 Task: Add a signature Kelvin Lee containing With heartfelt thanks and warm wishes, Kelvin Lee to email address softage.6@softage.net and add a label Chemicals
Action: Key pressed youtube<Key.down><Key.enter>
Screenshot: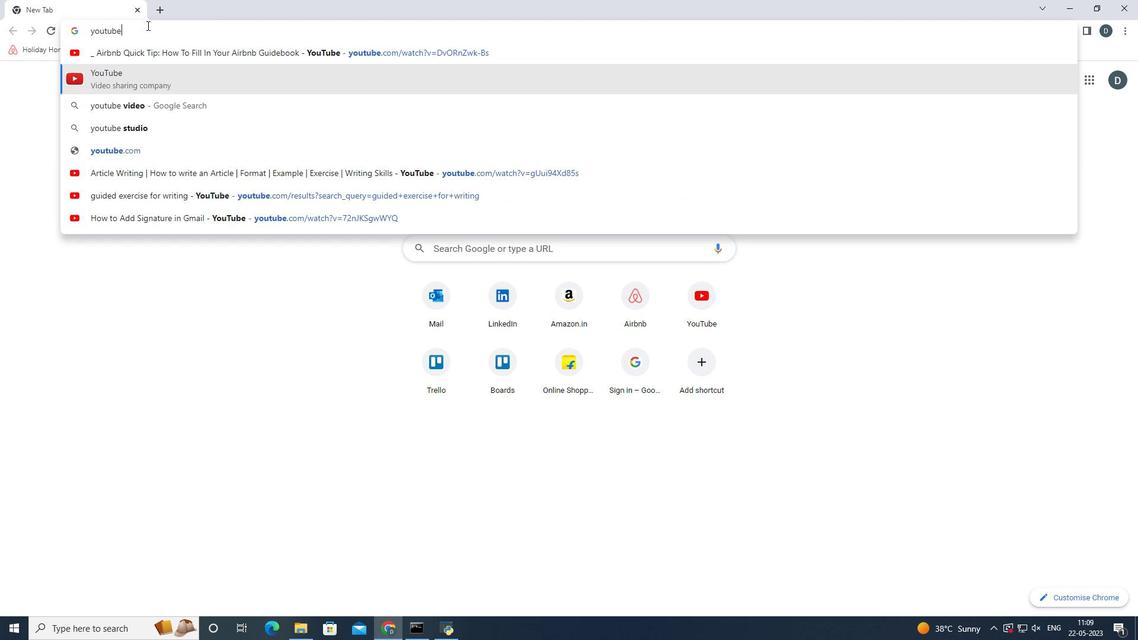 
Action: Mouse moved to (155, 202)
Screenshot: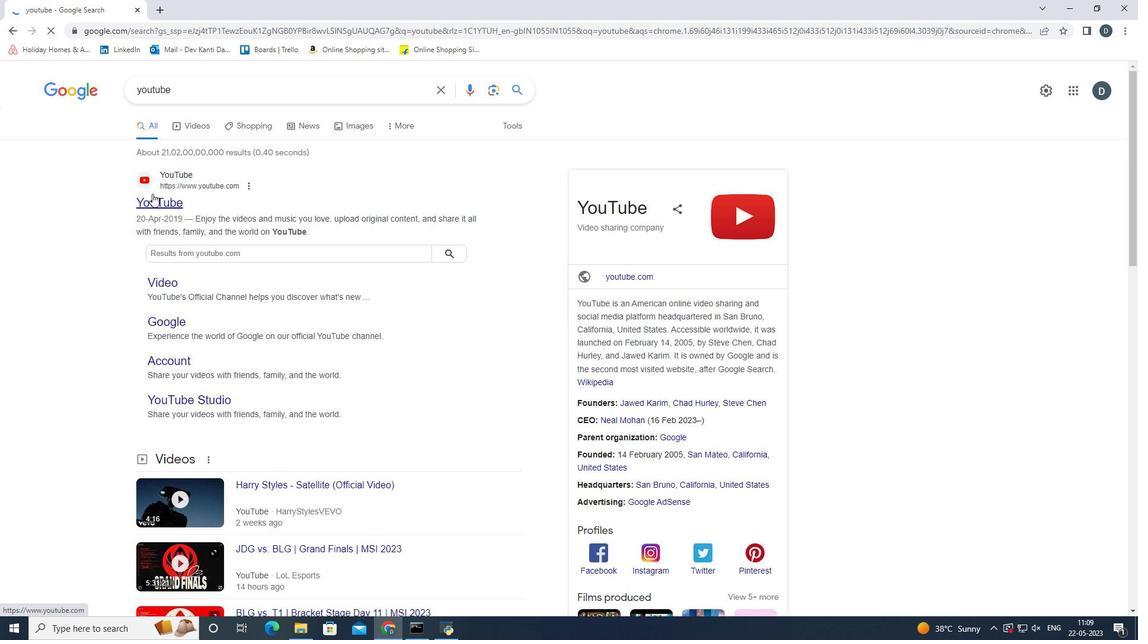 
Action: Mouse pressed left at (155, 202)
Screenshot: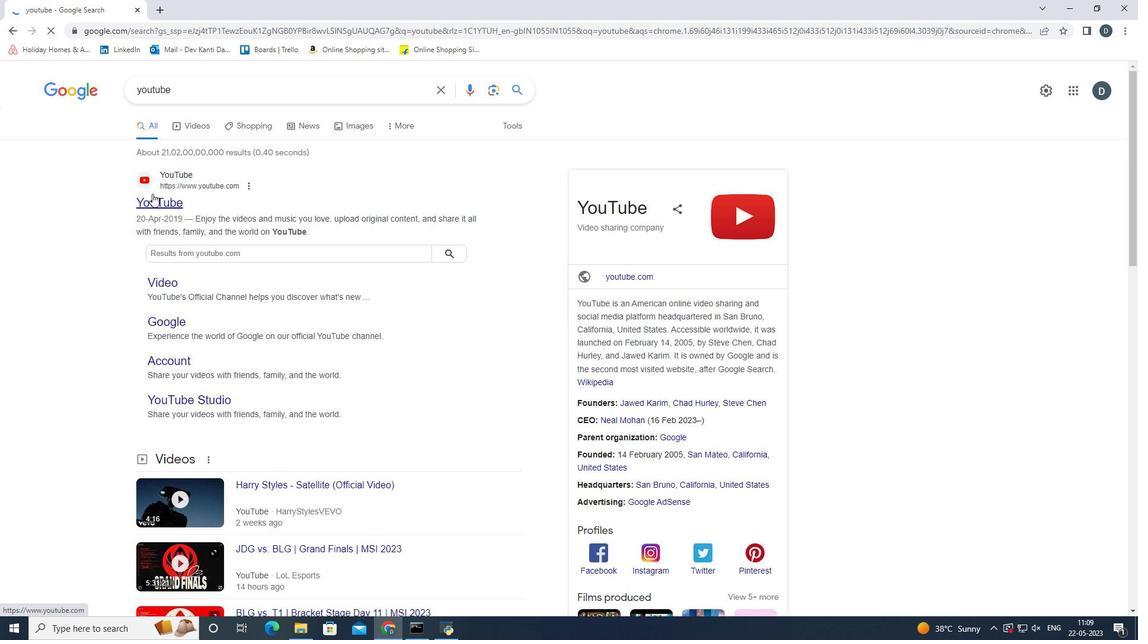 
Action: Mouse moved to (406, 74)
Screenshot: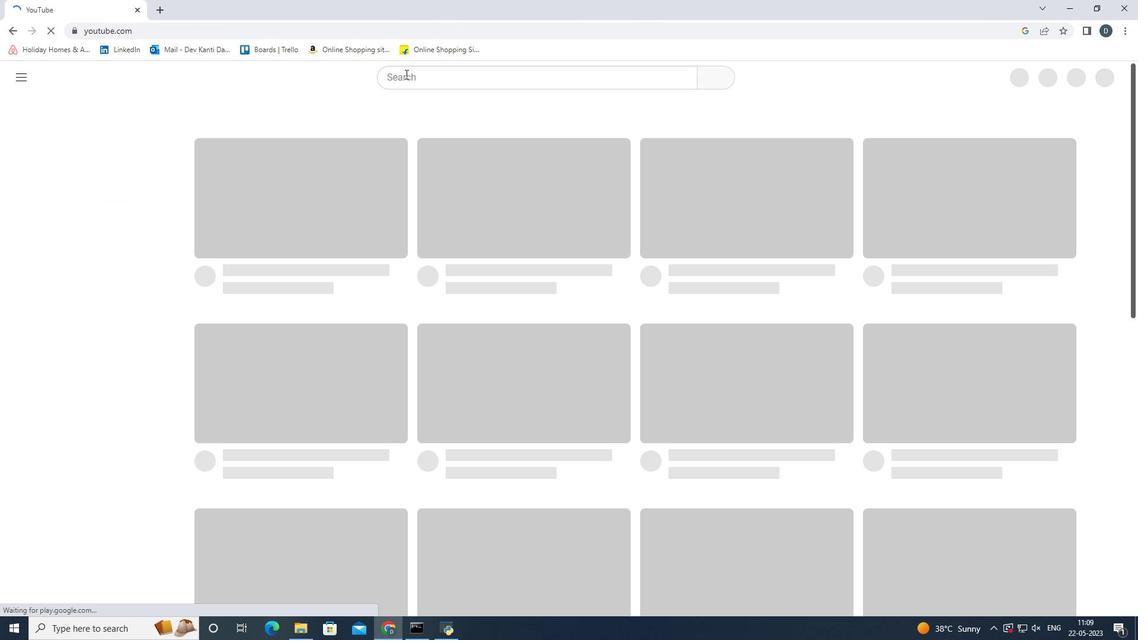 
Action: Mouse pressed left at (406, 74)
Screenshot: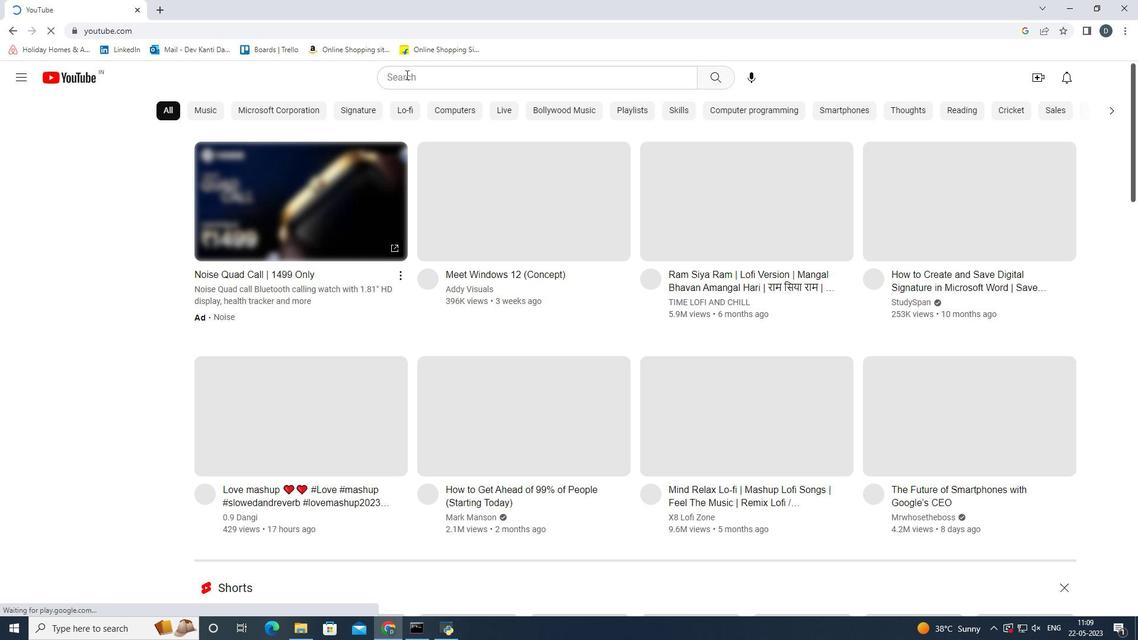 
Action: Key pressed <Key.shift>How<Key.space>to<Key.space>add<Key.space>signature<Key.down><Key.enter>
Screenshot: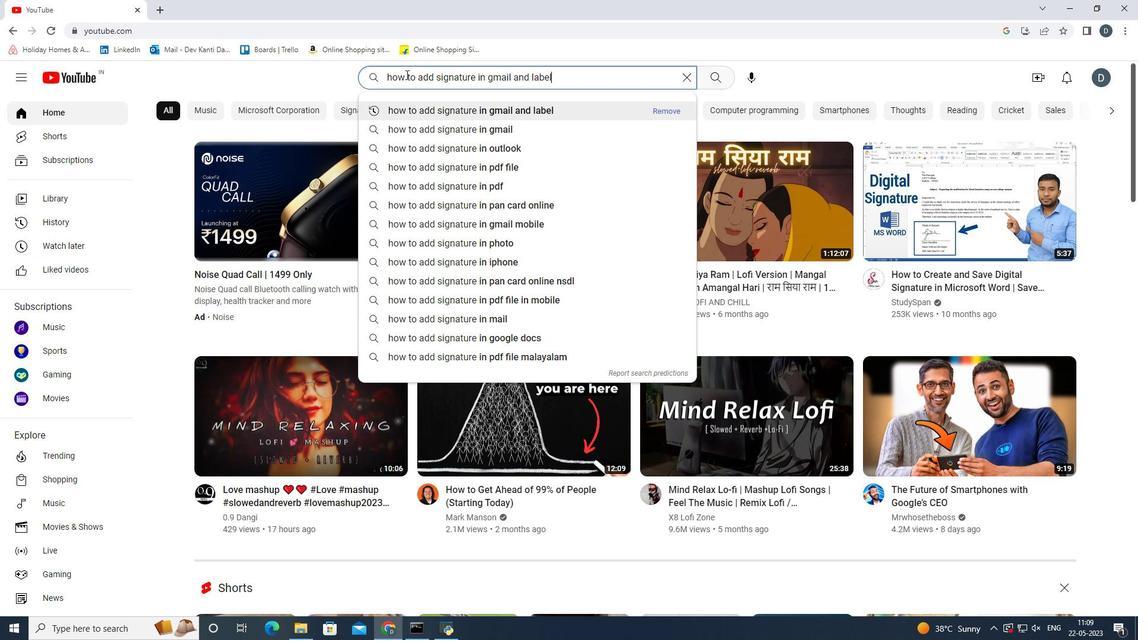 
Action: Mouse moved to (962, 282)
Screenshot: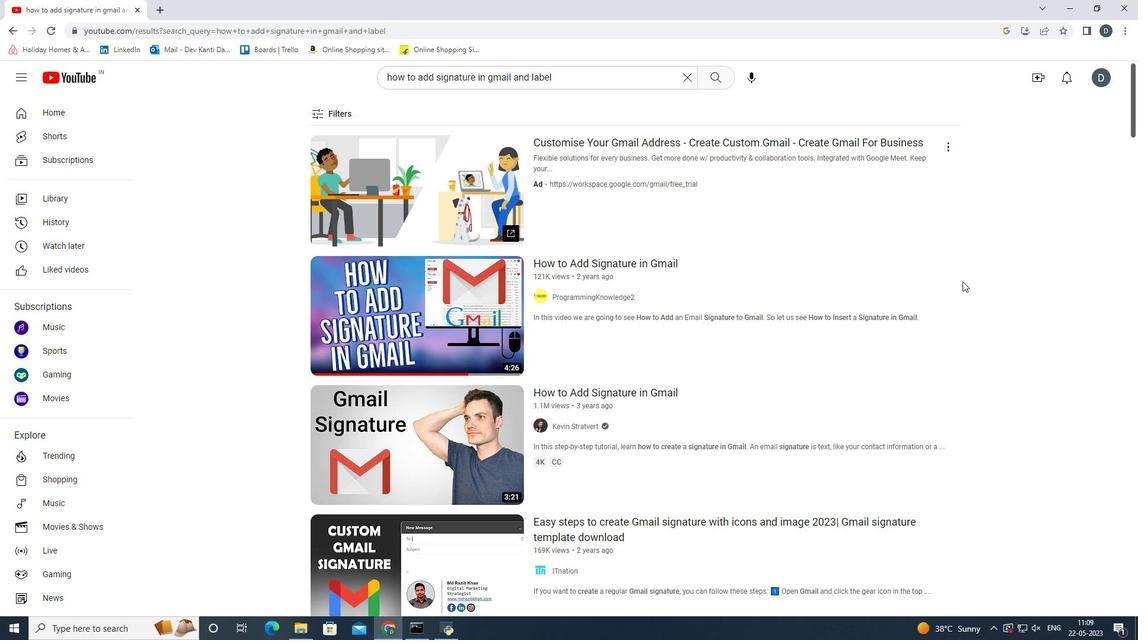 
Action: Mouse scrolled (962, 282) with delta (0, 0)
Screenshot: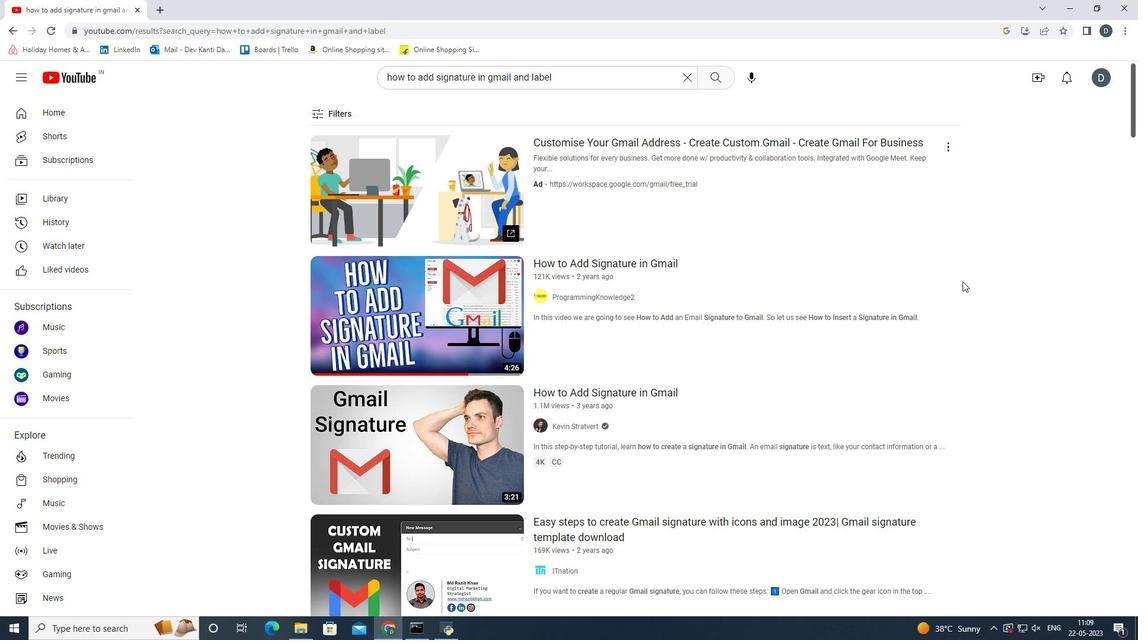 
Action: Mouse scrolled (962, 282) with delta (0, 0)
Screenshot: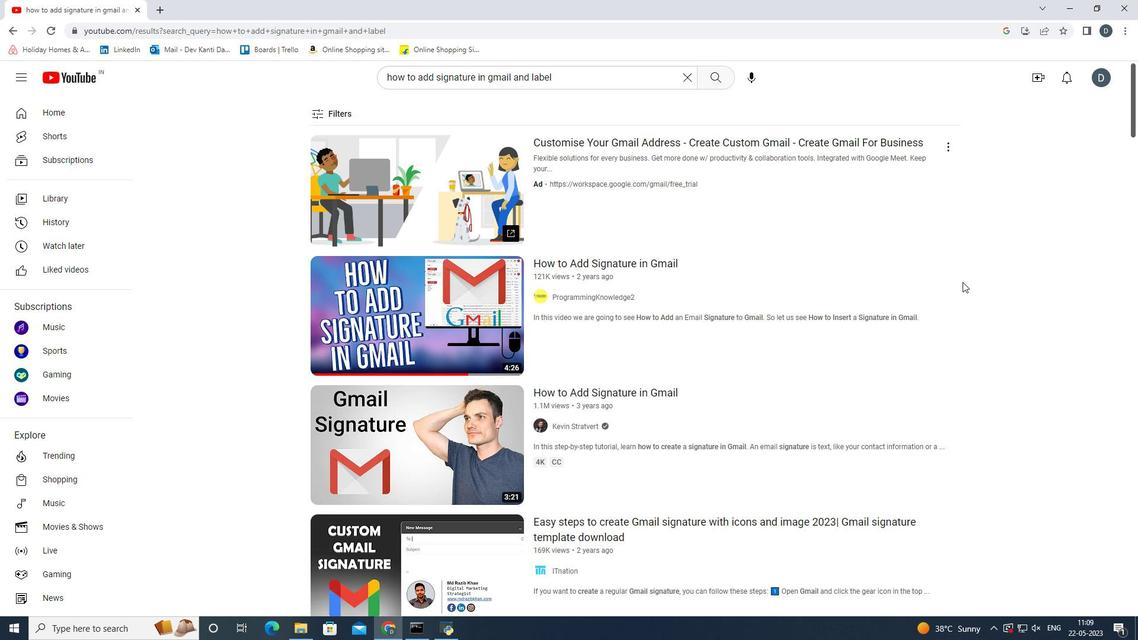 
Action: Mouse scrolled (962, 282) with delta (0, 0)
Screenshot: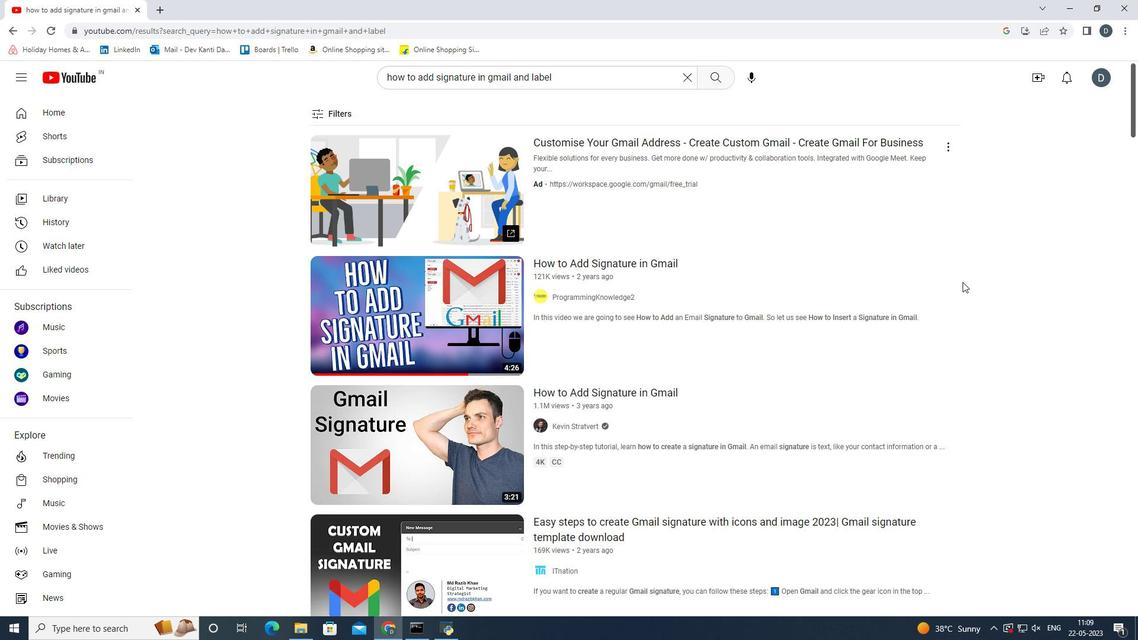 
Action: Mouse scrolled (962, 282) with delta (0, 0)
Screenshot: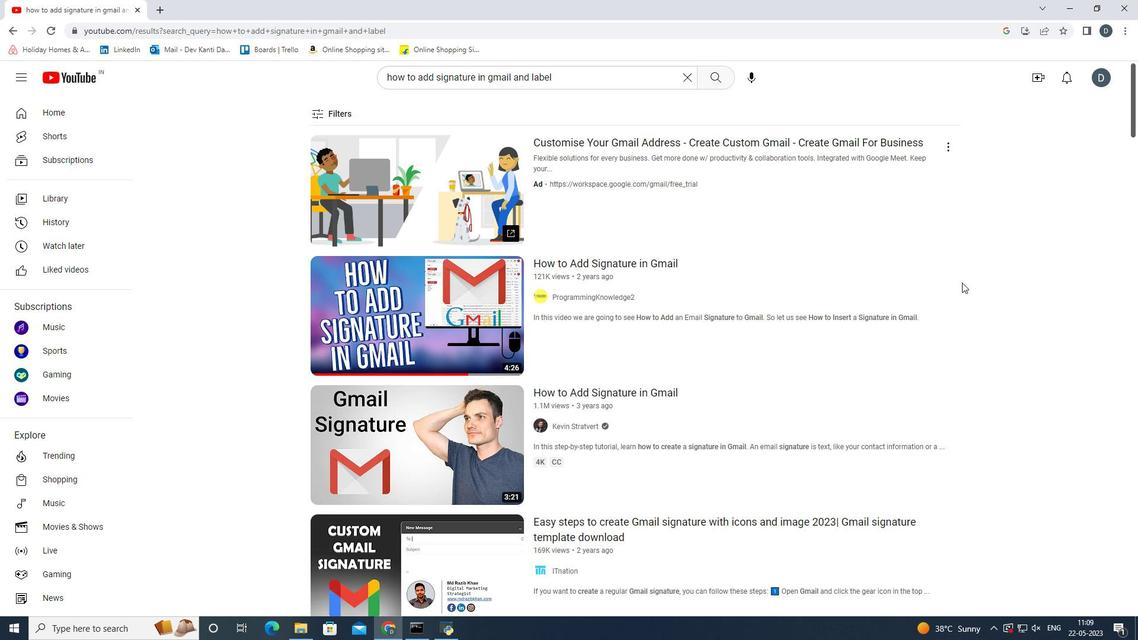 
Action: Mouse scrolled (962, 282) with delta (0, 0)
Screenshot: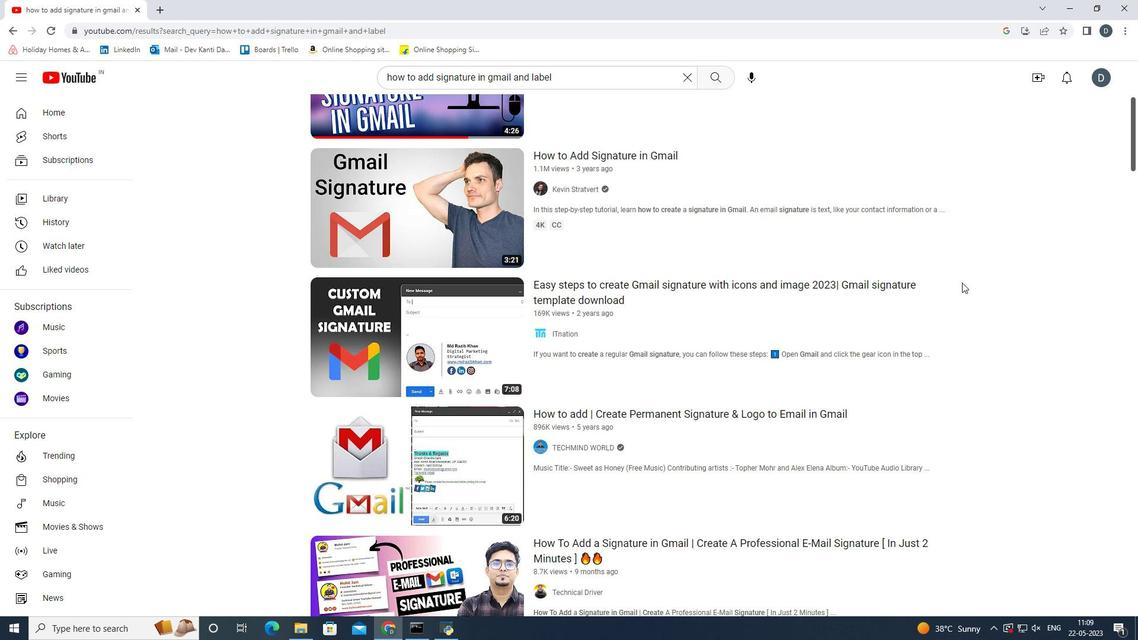 
Action: Mouse scrolled (962, 283) with delta (0, 0)
Screenshot: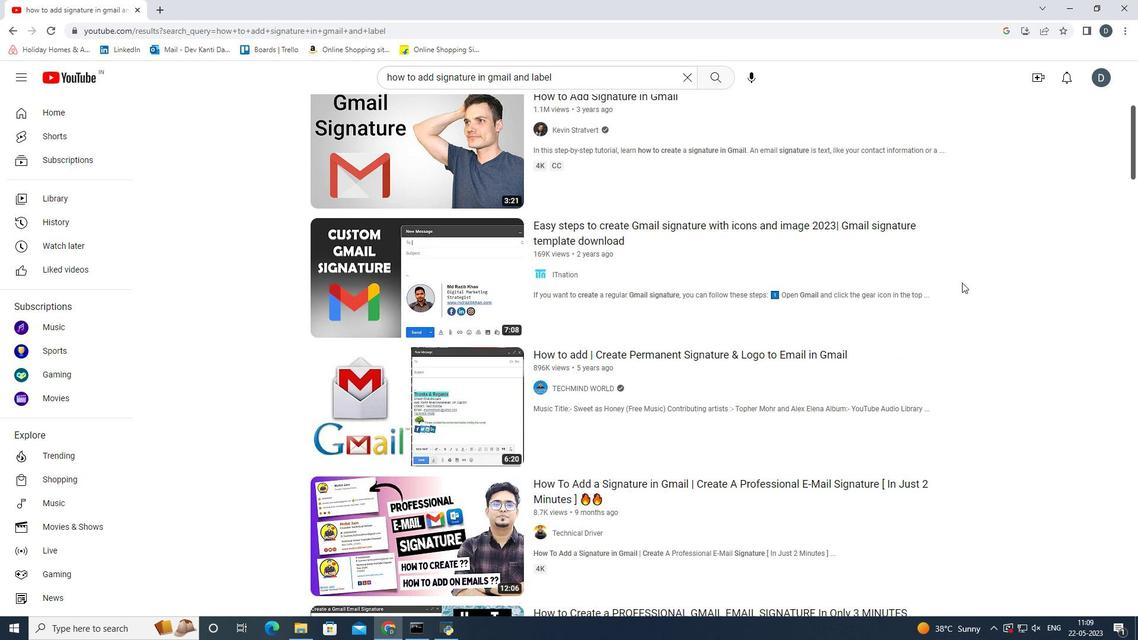 
Action: Mouse moved to (962, 282)
Screenshot: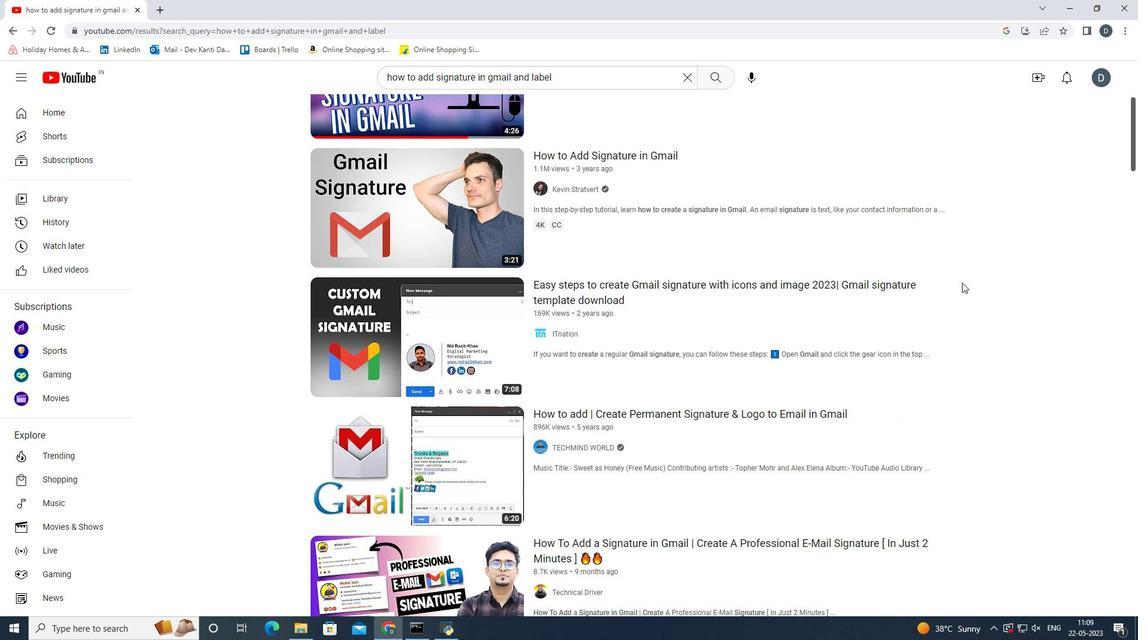 
Action: Mouse scrolled (962, 282) with delta (0, 0)
Screenshot: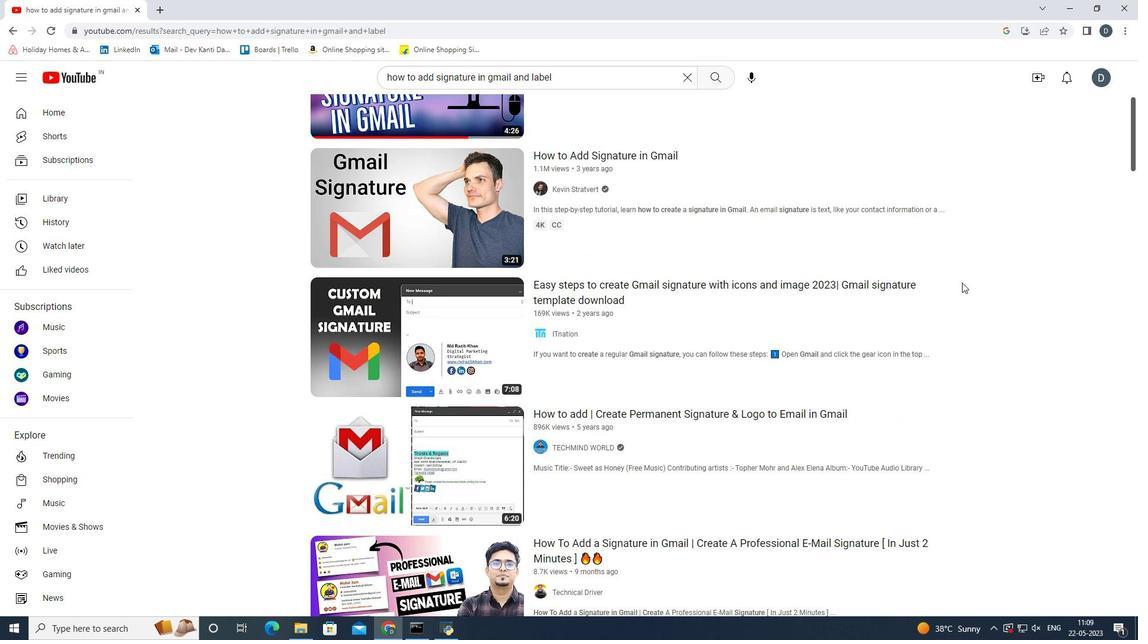 
Action: Mouse moved to (1034, 242)
Screenshot: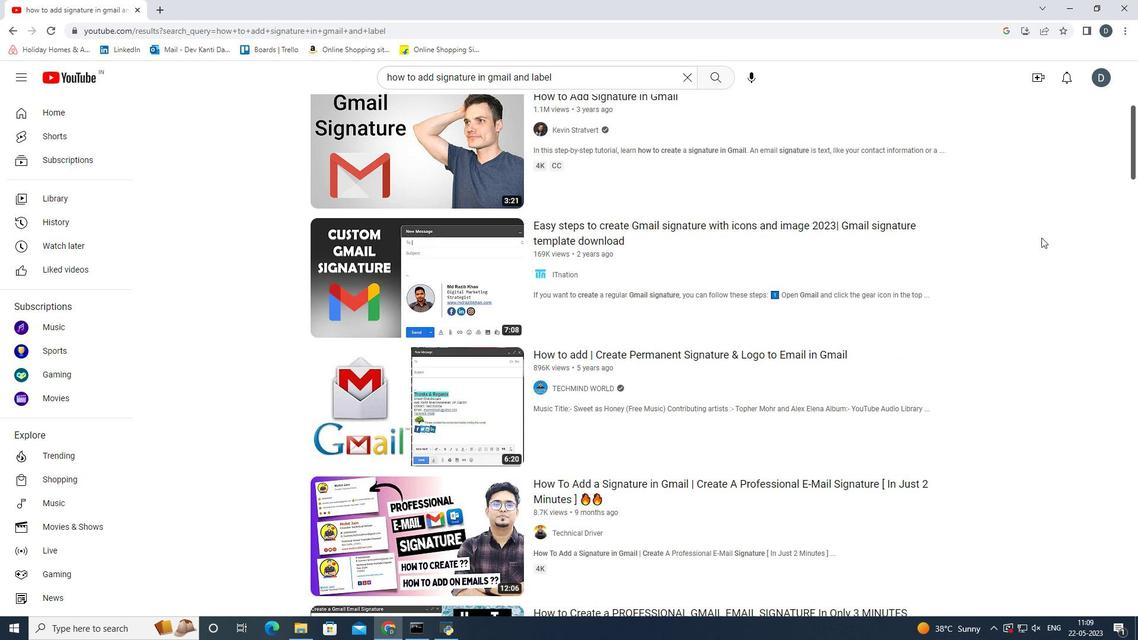 
Action: Mouse scrolled (1034, 243) with delta (0, 0)
Screenshot: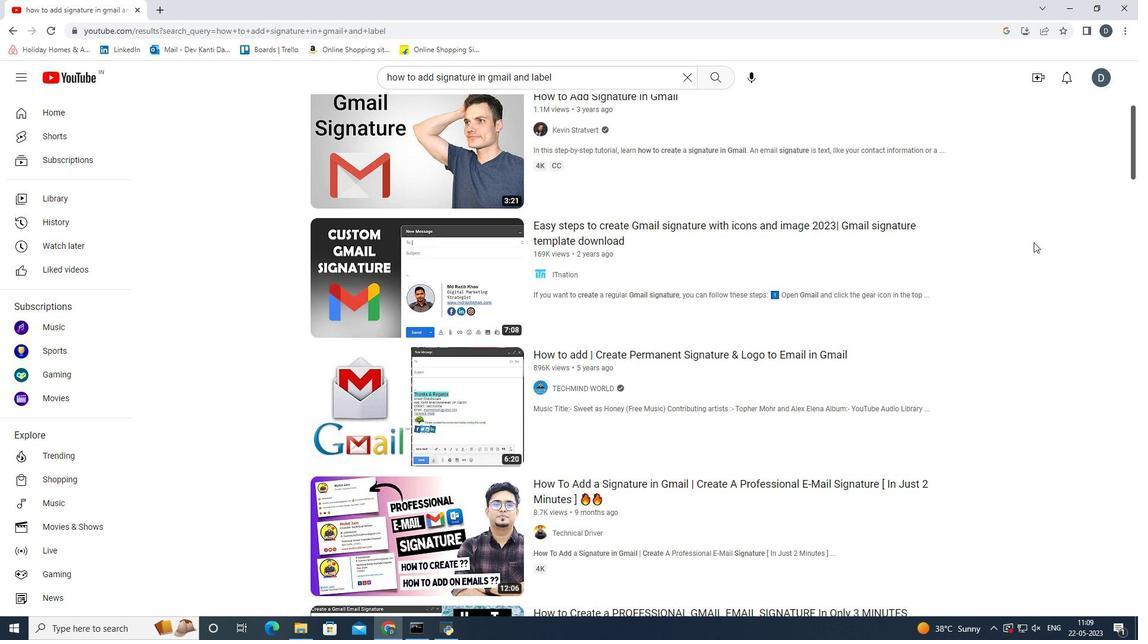 
Action: Mouse scrolled (1034, 243) with delta (0, 0)
Screenshot: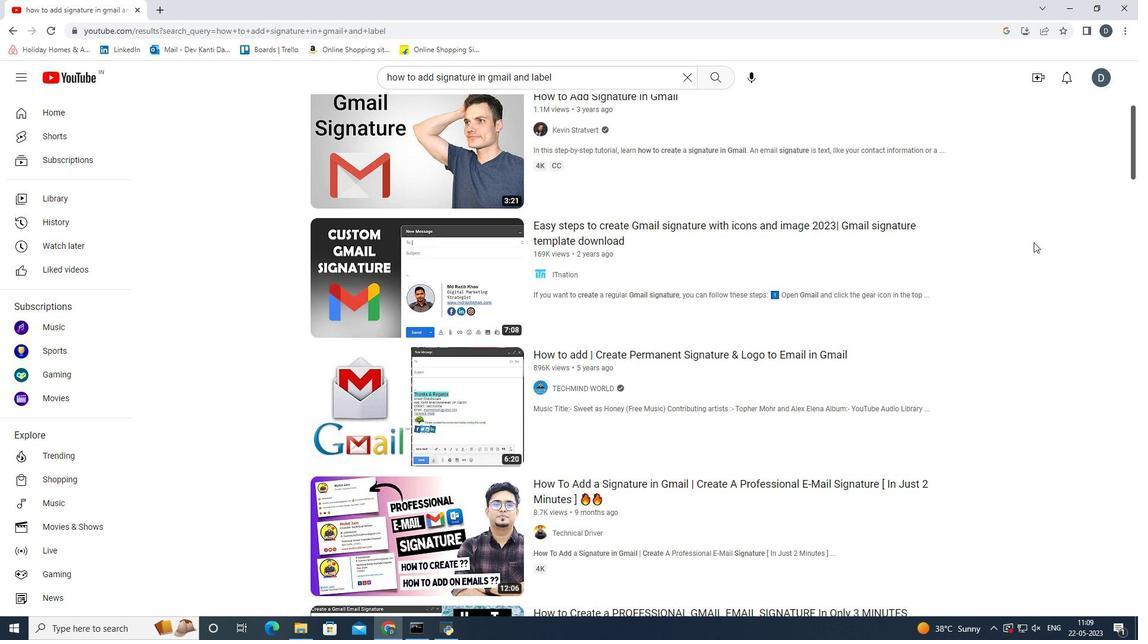 
Action: Mouse scrolled (1034, 243) with delta (0, 0)
Screenshot: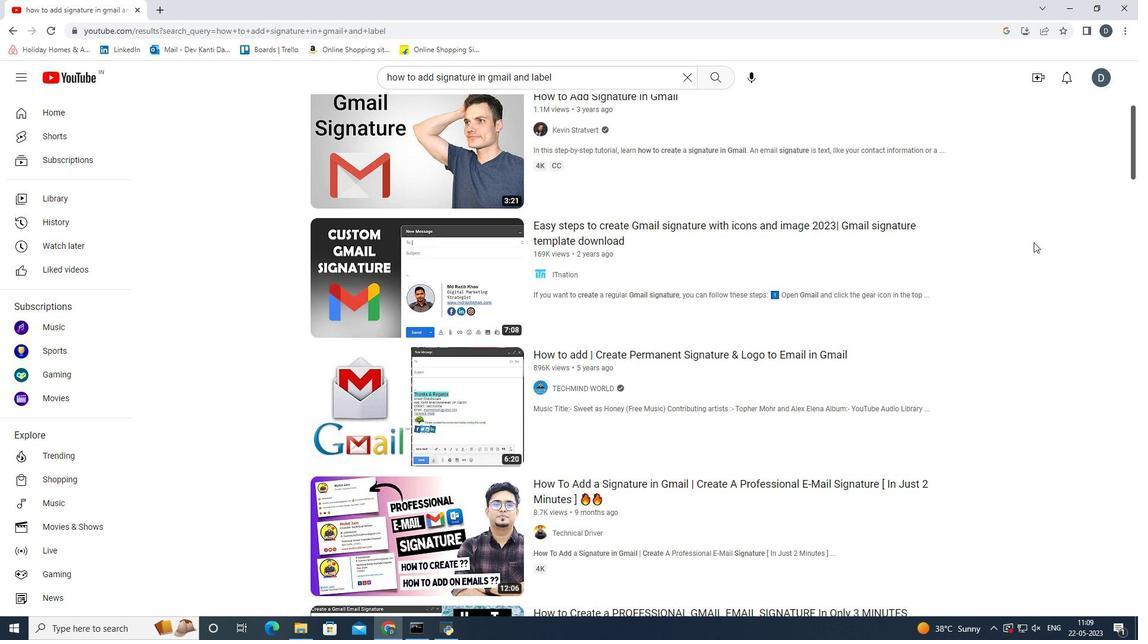 
Action: Mouse moved to (1031, 243)
Screenshot: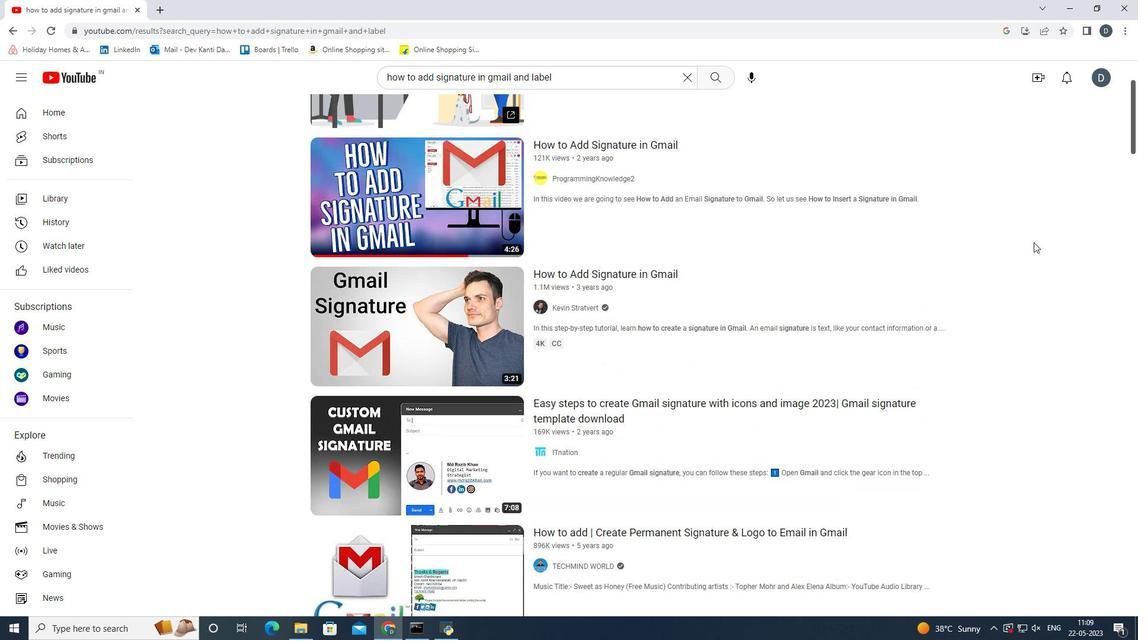 
Action: Mouse scrolled (1031, 243) with delta (0, 0)
Screenshot: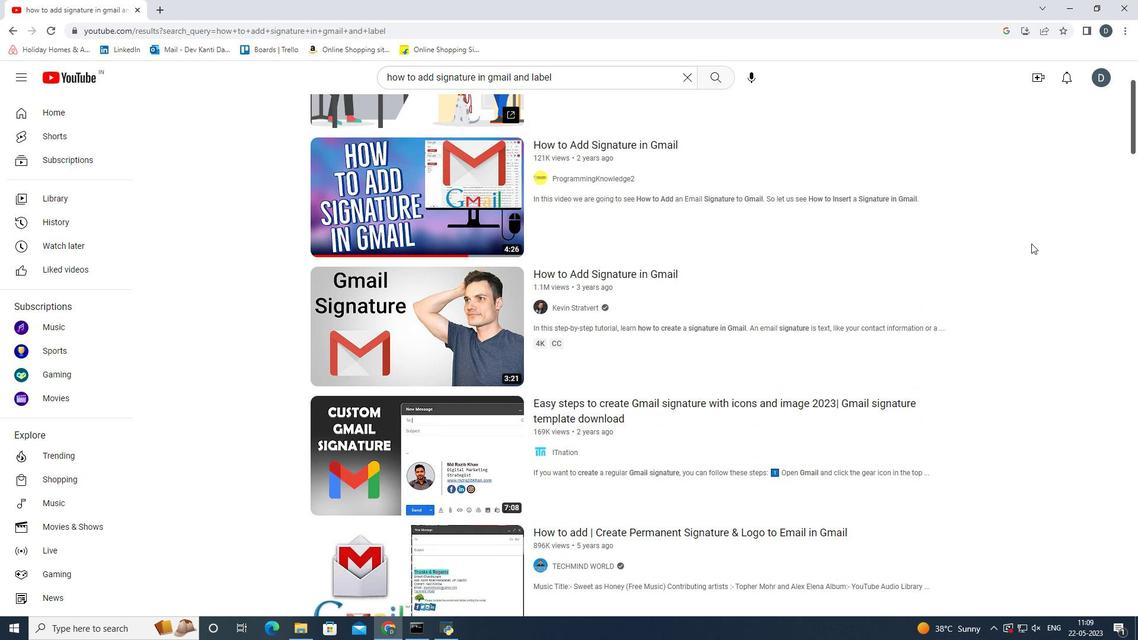
Action: Mouse scrolled (1031, 243) with delta (0, 0)
Screenshot: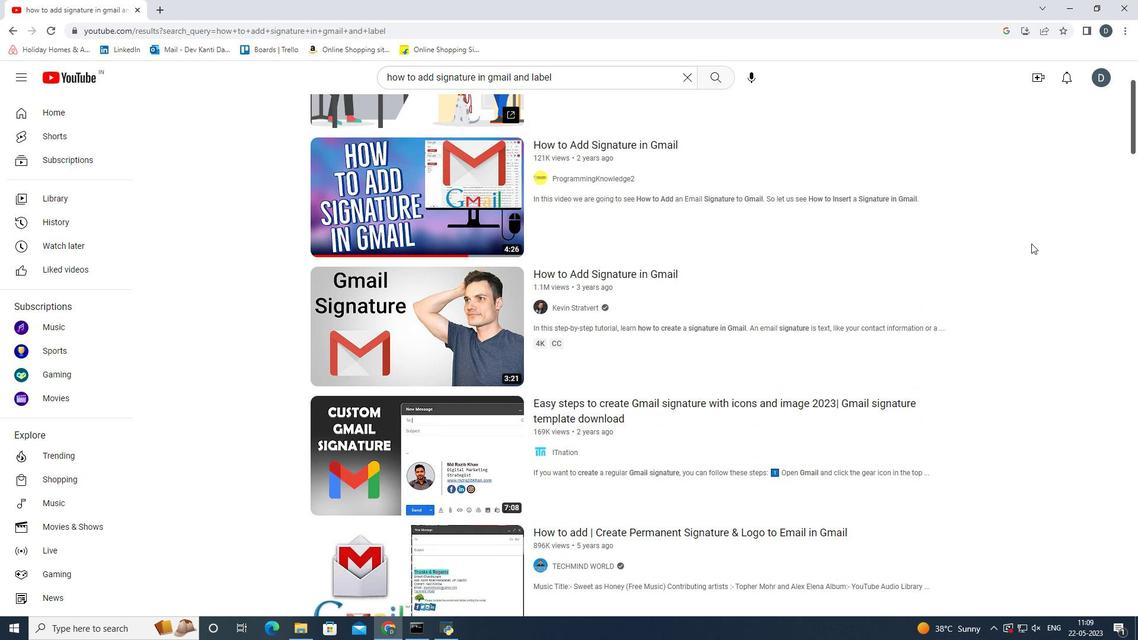 
Action: Mouse scrolled (1031, 243) with delta (0, 0)
Screenshot: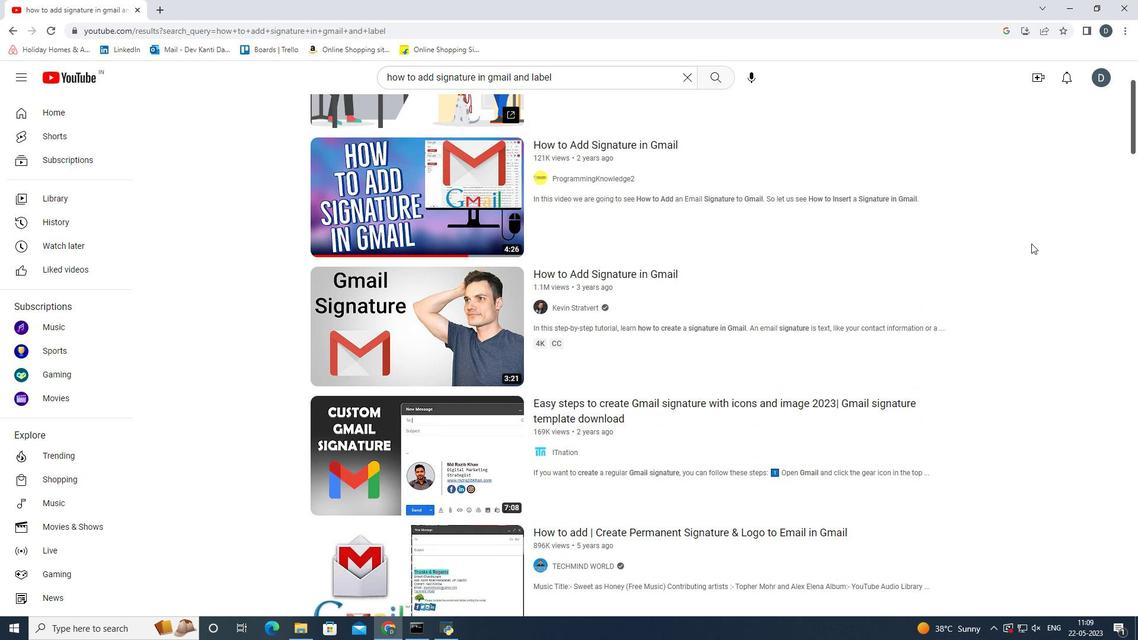 
Action: Mouse scrolled (1031, 244) with delta (0, 0)
Screenshot: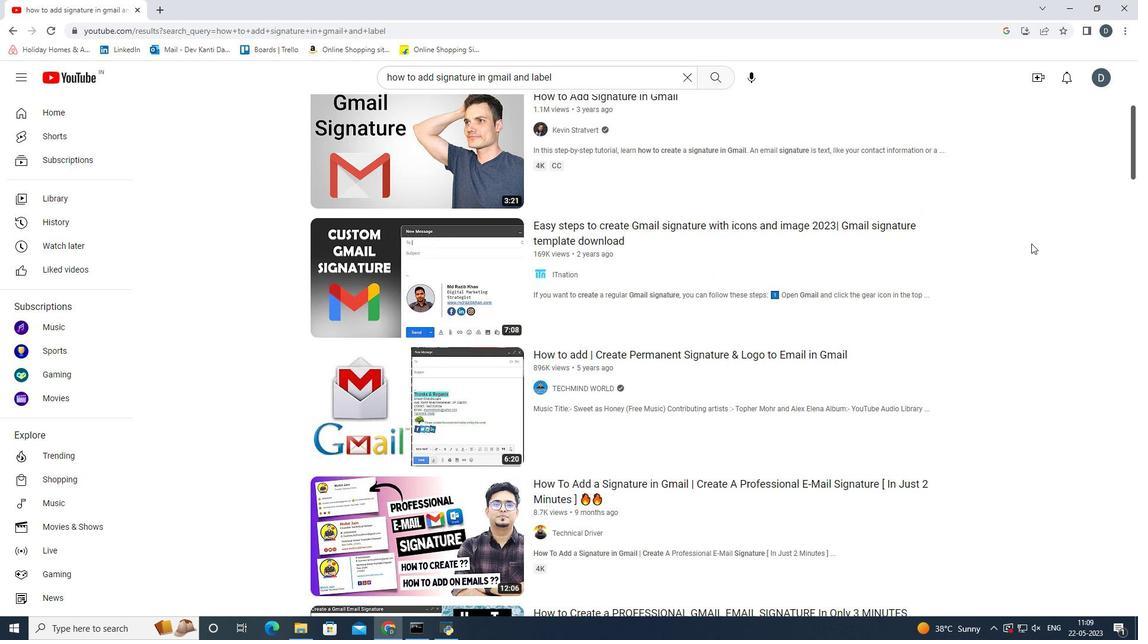 
Action: Mouse scrolled (1031, 244) with delta (0, 0)
Screenshot: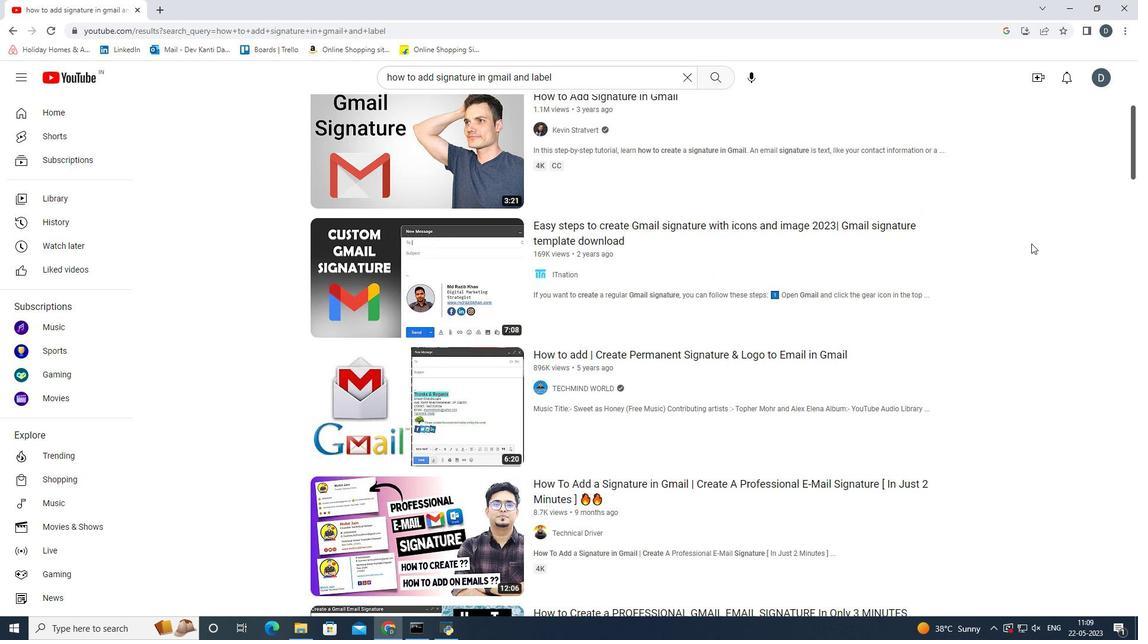 
Action: Mouse scrolled (1031, 244) with delta (0, 0)
Screenshot: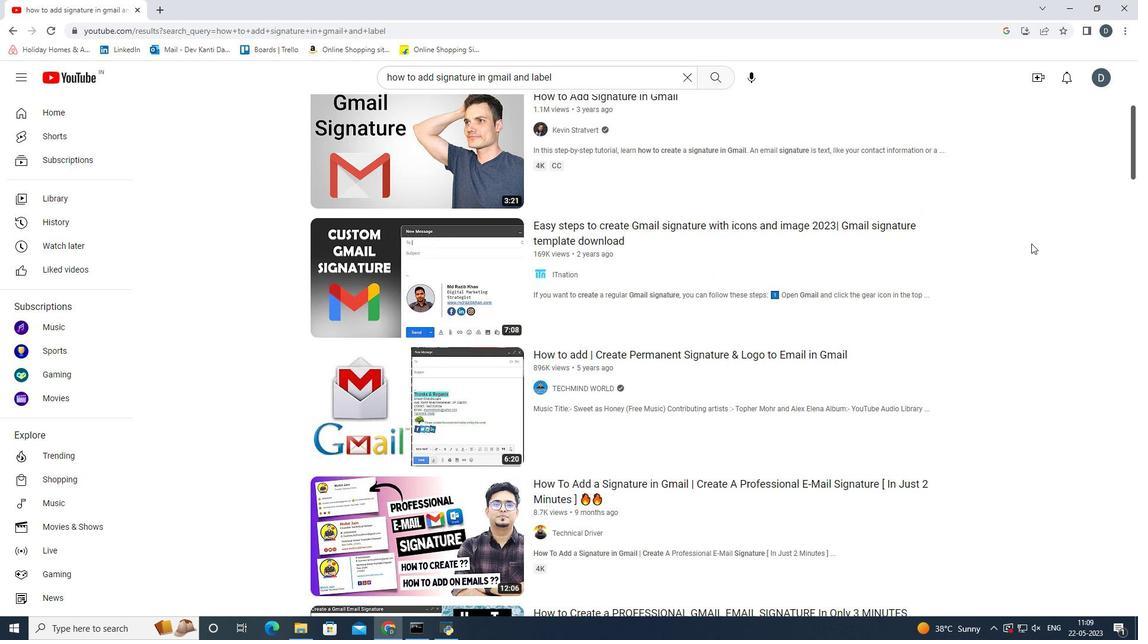 
Action: Mouse scrolled (1031, 243) with delta (0, 0)
Screenshot: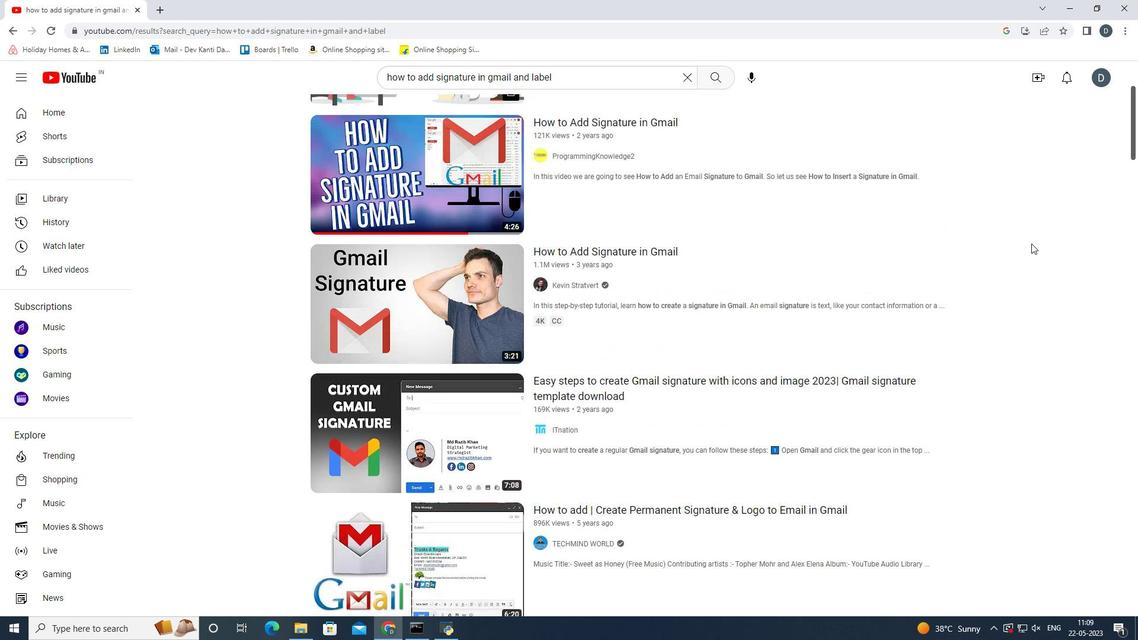 
Action: Mouse scrolled (1031, 243) with delta (0, 0)
Screenshot: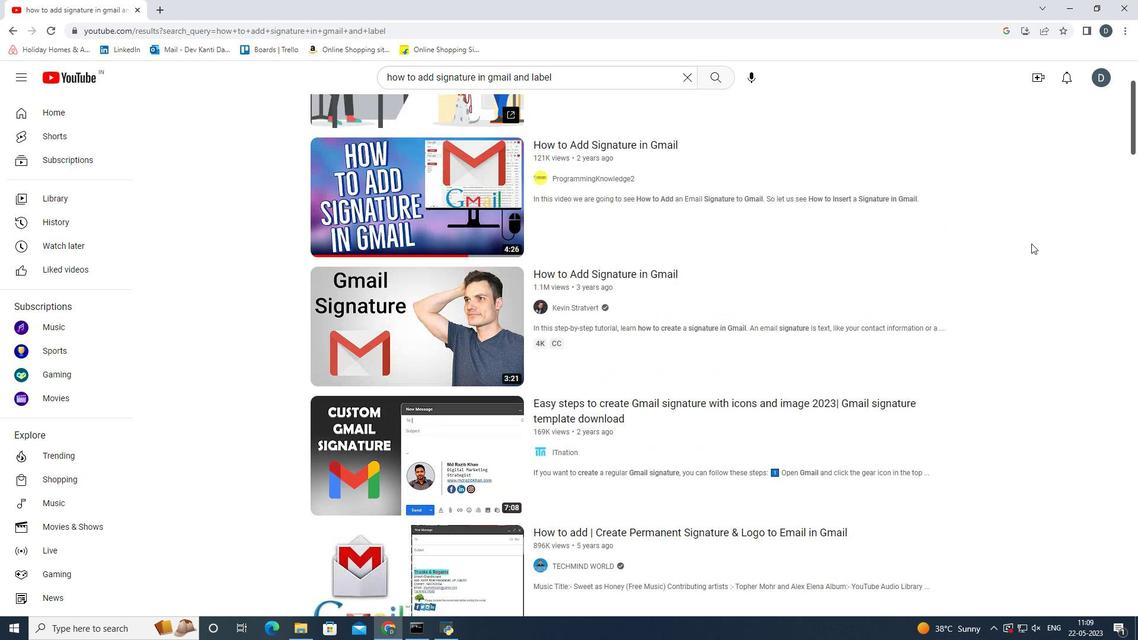 
Action: Mouse scrolled (1031, 243) with delta (0, 0)
Screenshot: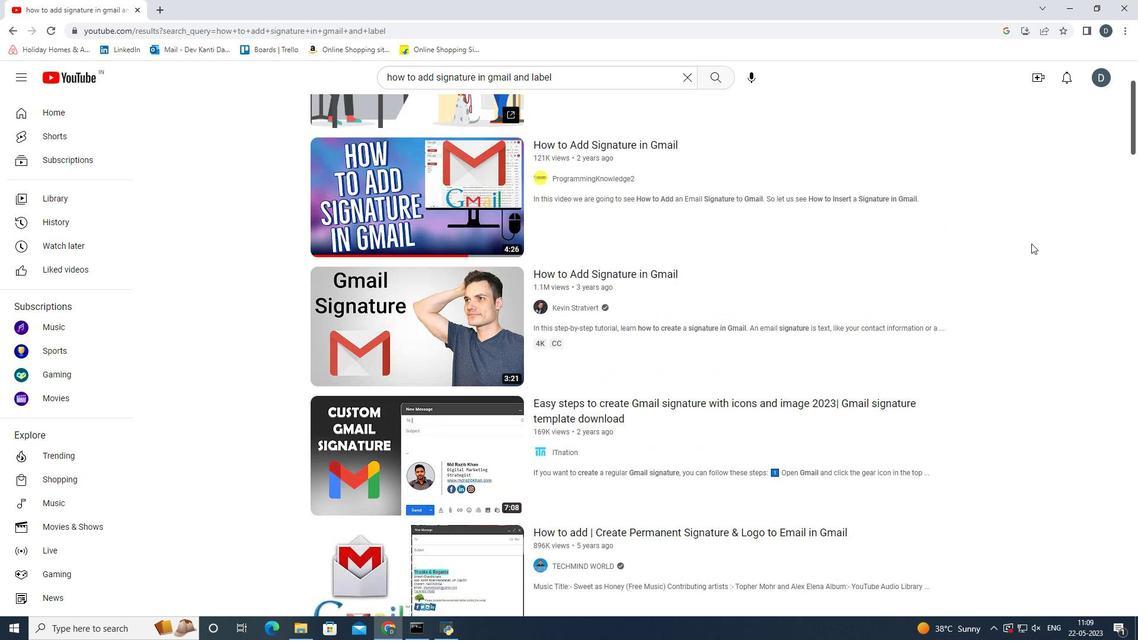 
Action: Mouse scrolled (1031, 243) with delta (0, 0)
Screenshot: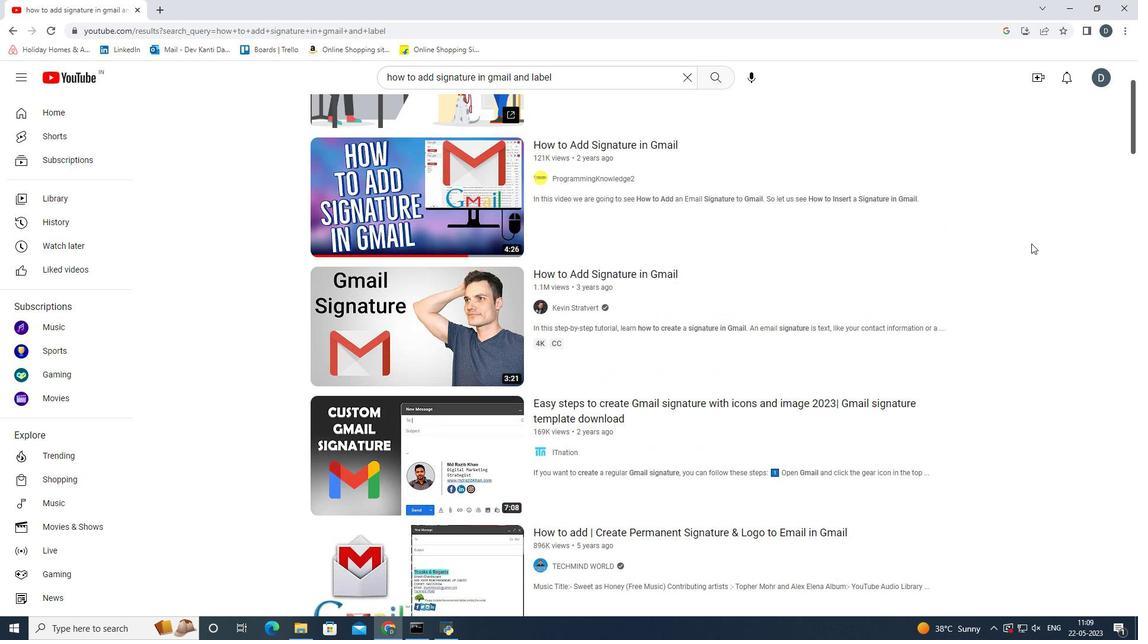 
Action: Mouse scrolled (1031, 243) with delta (0, 0)
Screenshot: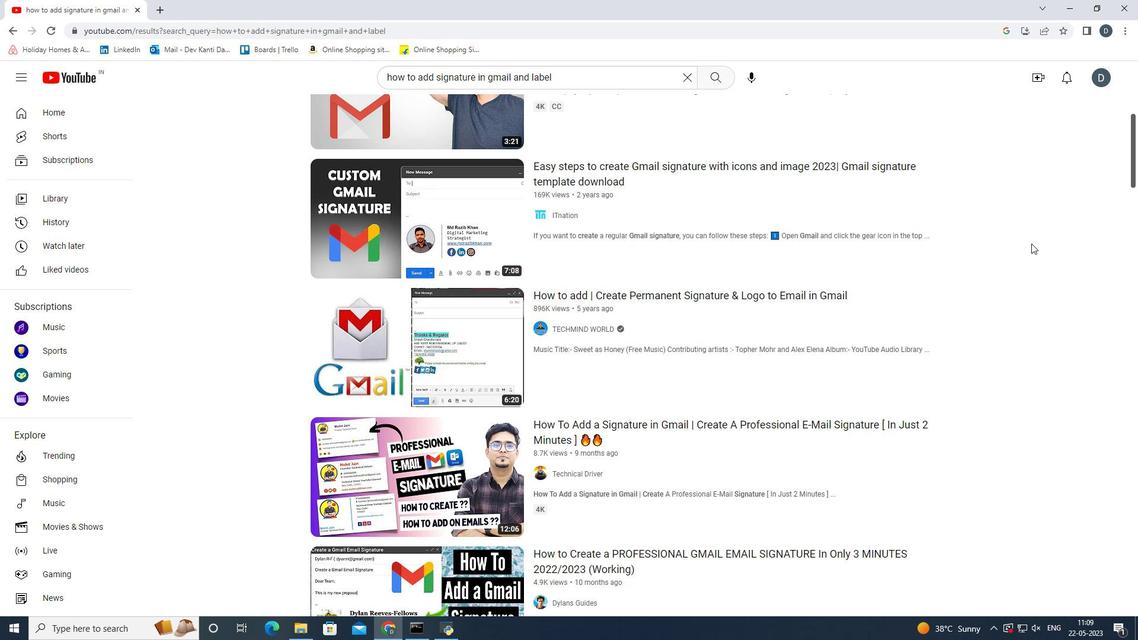 
Action: Mouse scrolled (1031, 243) with delta (0, 0)
Screenshot: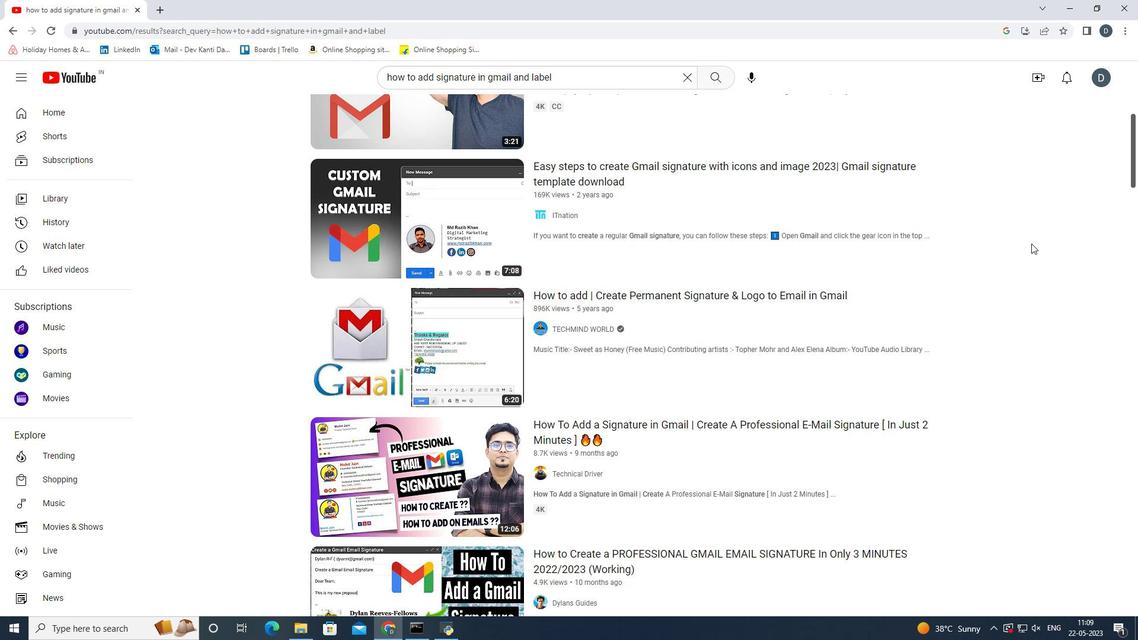 
Action: Mouse scrolled (1031, 243) with delta (0, 0)
Screenshot: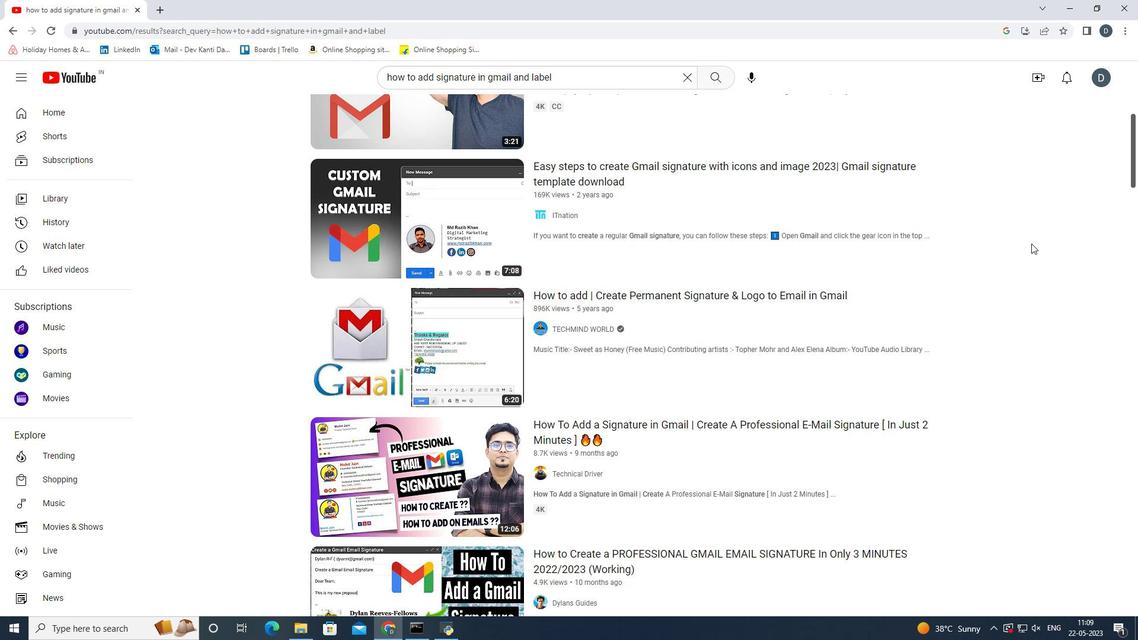 
Action: Mouse scrolled (1031, 243) with delta (0, 0)
Screenshot: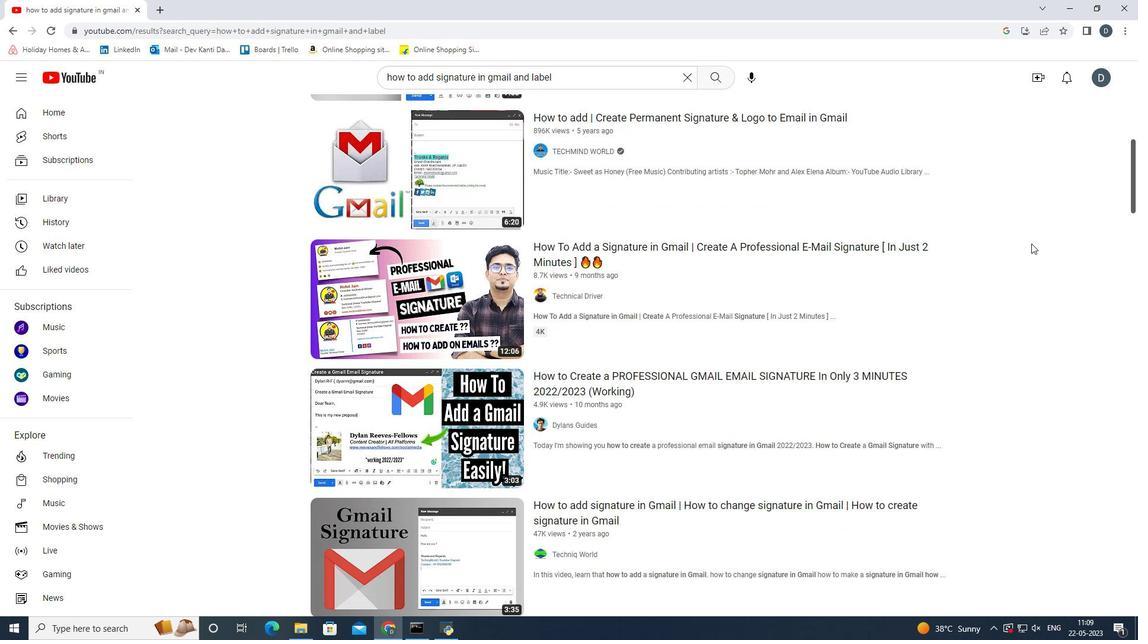 
Action: Mouse scrolled (1031, 243) with delta (0, 0)
Screenshot: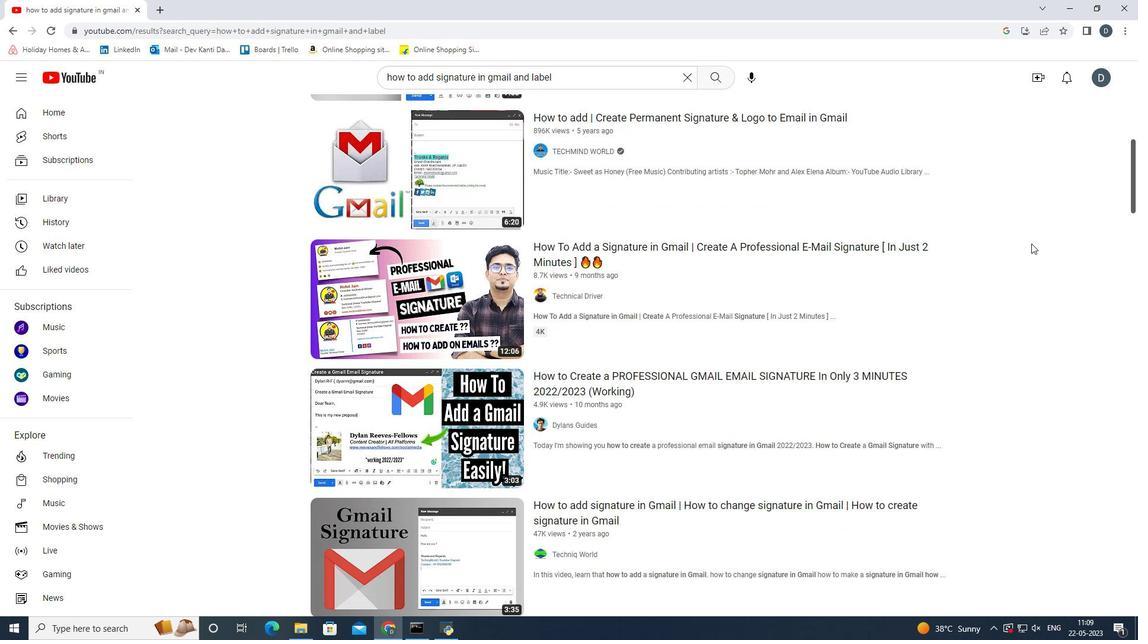 
Action: Mouse scrolled (1031, 243) with delta (0, 0)
Screenshot: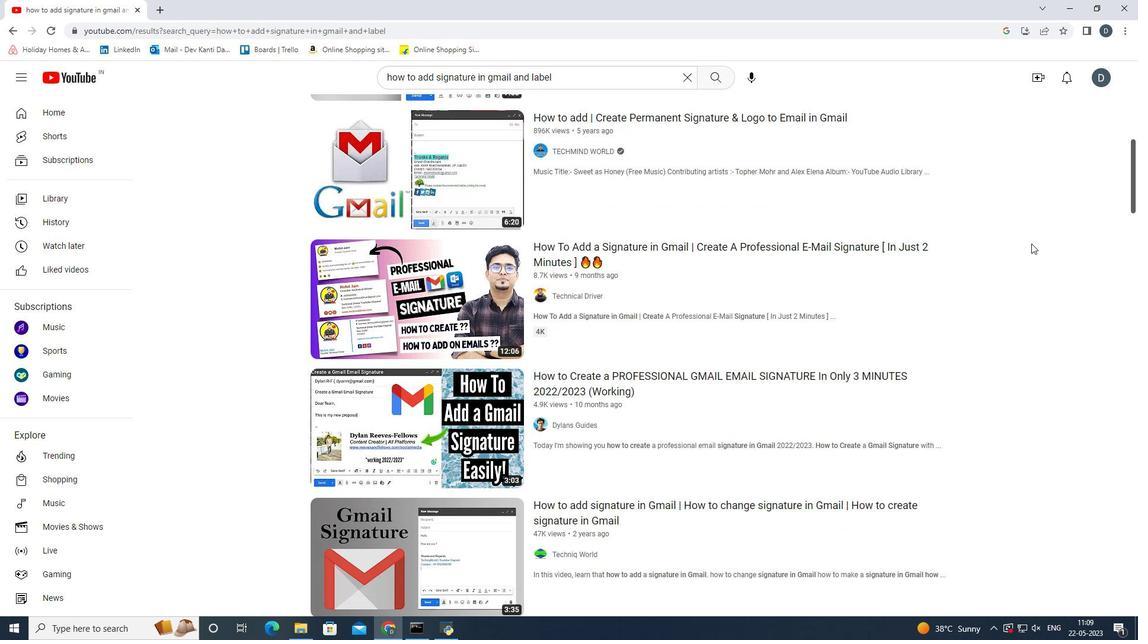 
Action: Mouse scrolled (1031, 243) with delta (0, 0)
Screenshot: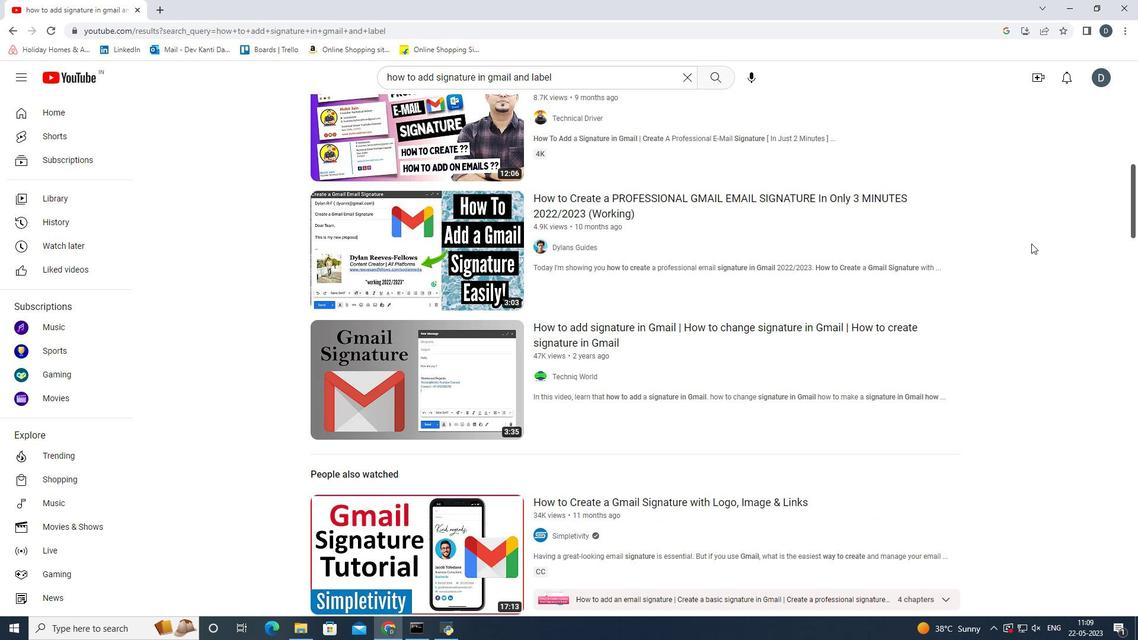 
Action: Mouse scrolled (1031, 243) with delta (0, 0)
Screenshot: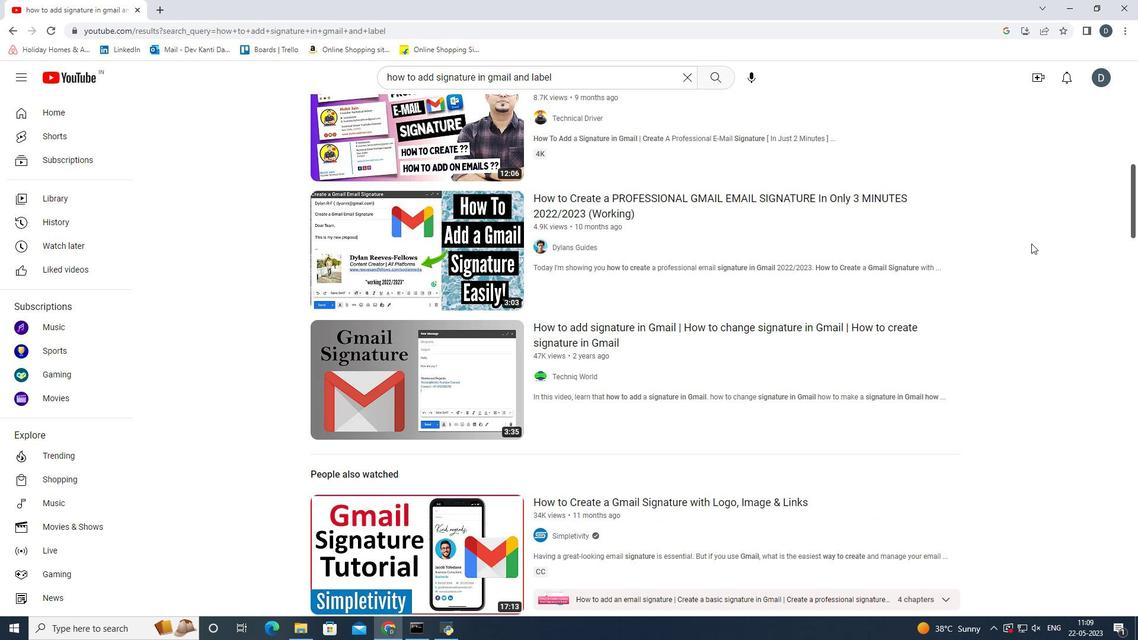 
Action: Mouse scrolled (1031, 243) with delta (0, 0)
Screenshot: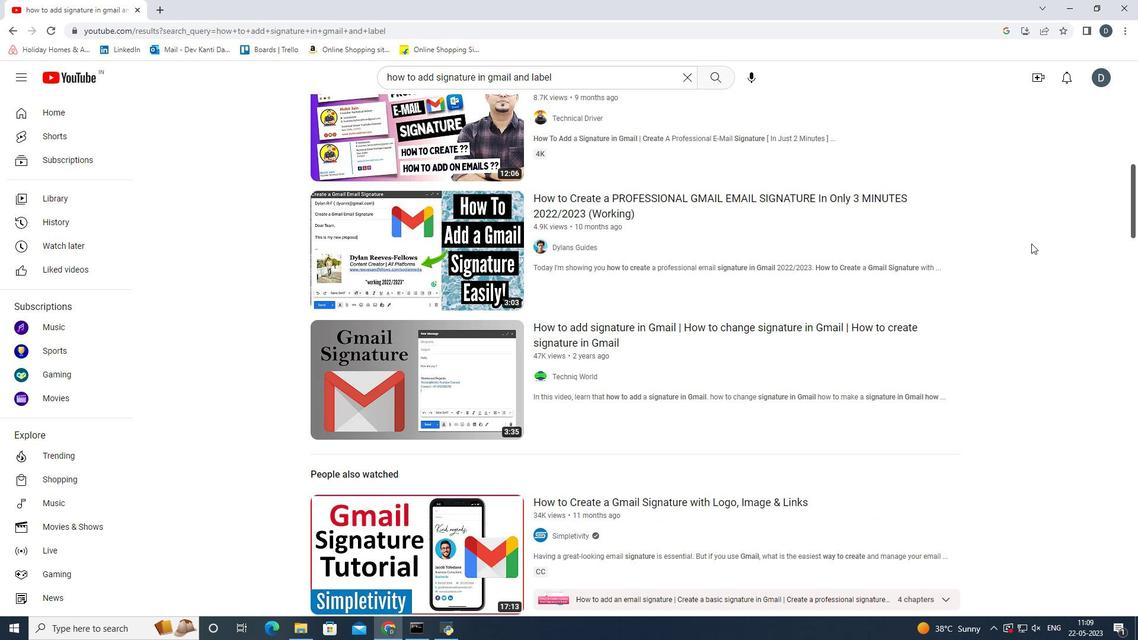
Action: Mouse scrolled (1031, 243) with delta (0, 0)
Screenshot: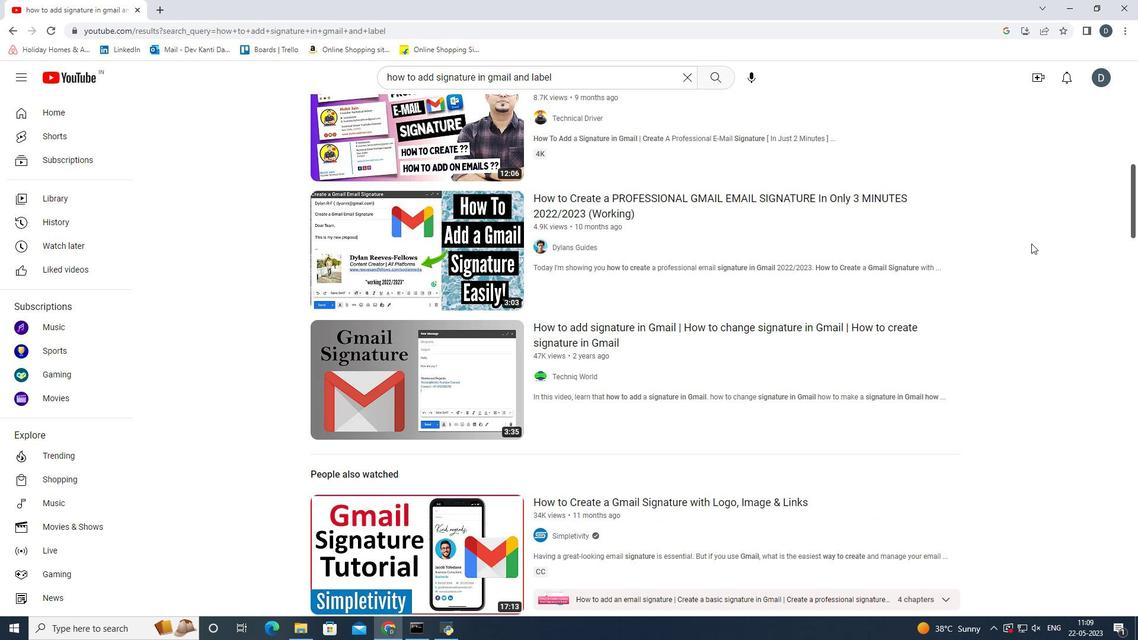 
Action: Mouse scrolled (1031, 243) with delta (0, 0)
Screenshot: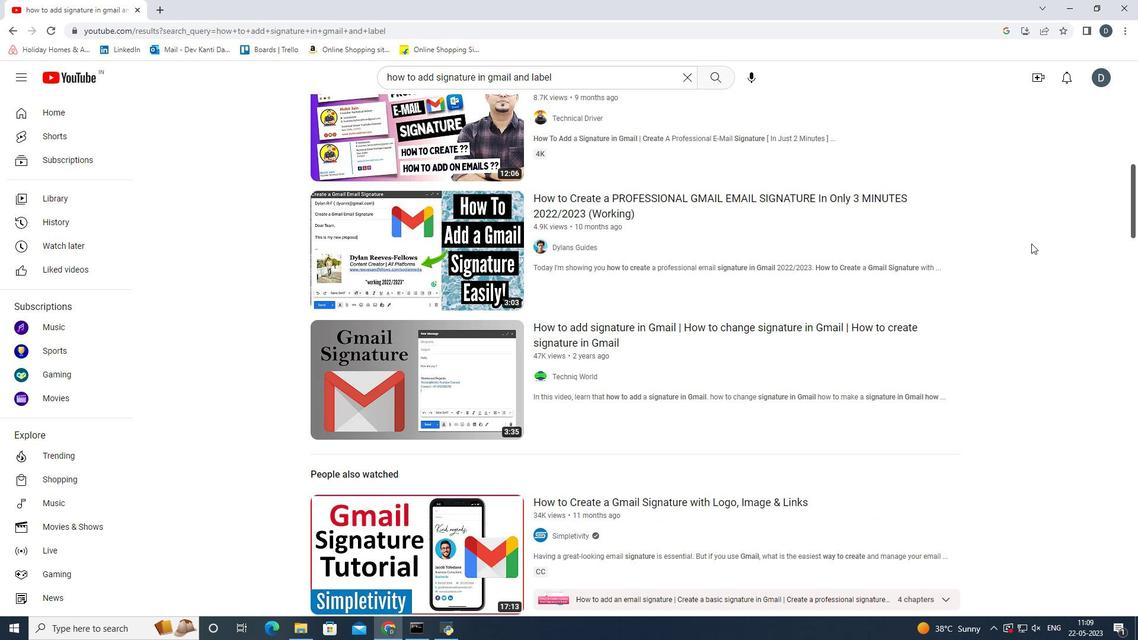 
Action: Mouse scrolled (1031, 243) with delta (0, 0)
Screenshot: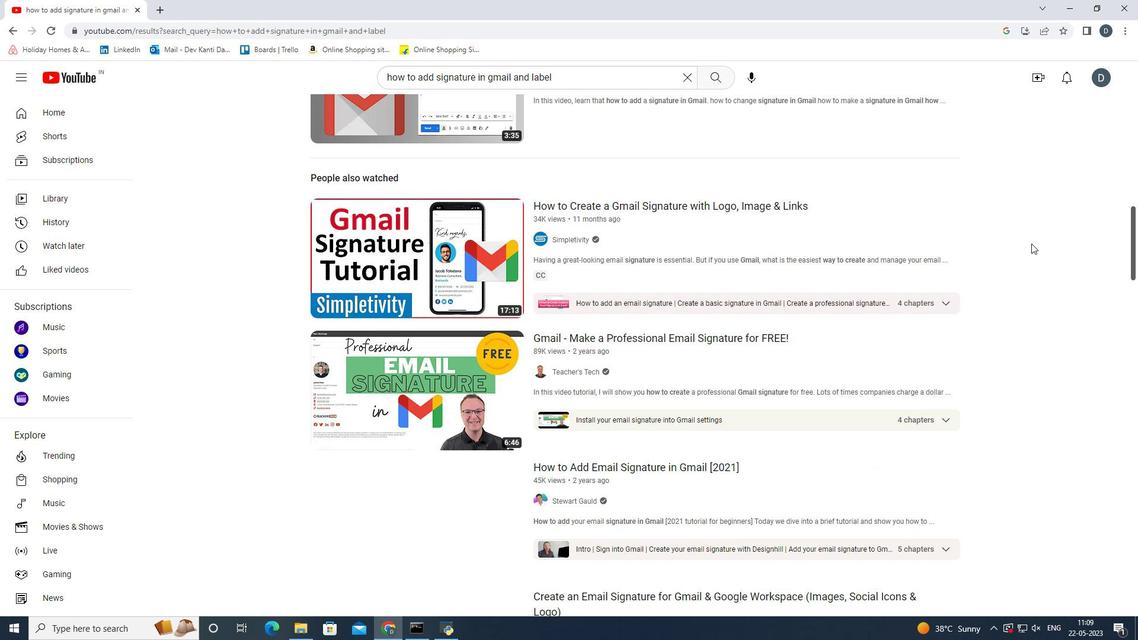
Action: Mouse moved to (456, 193)
Screenshot: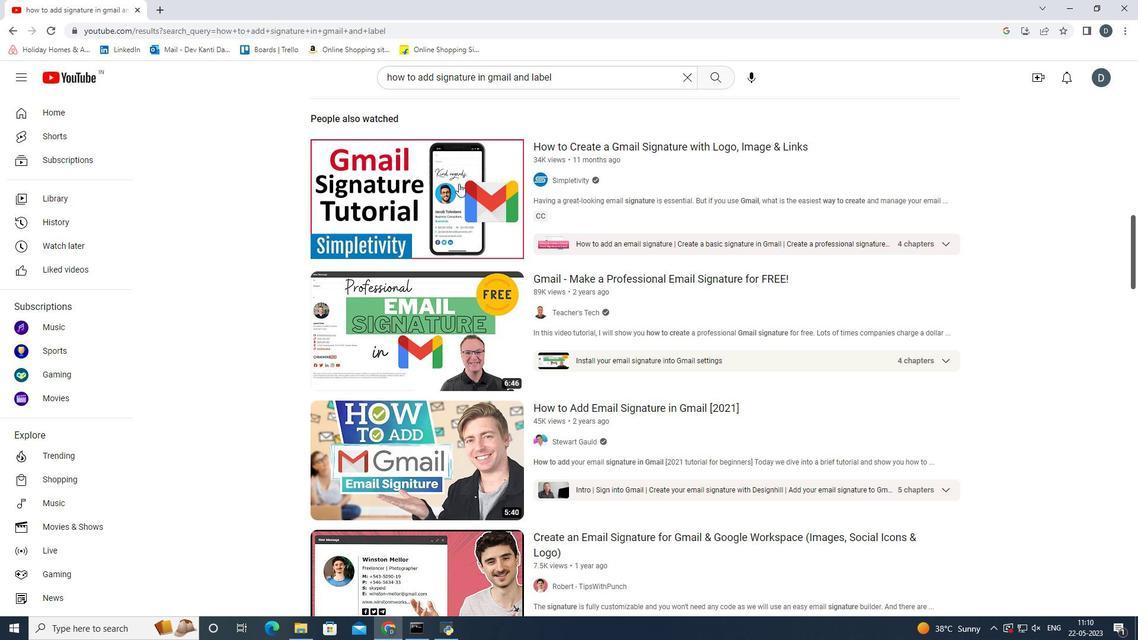 
Action: Mouse pressed left at (456, 193)
Screenshot: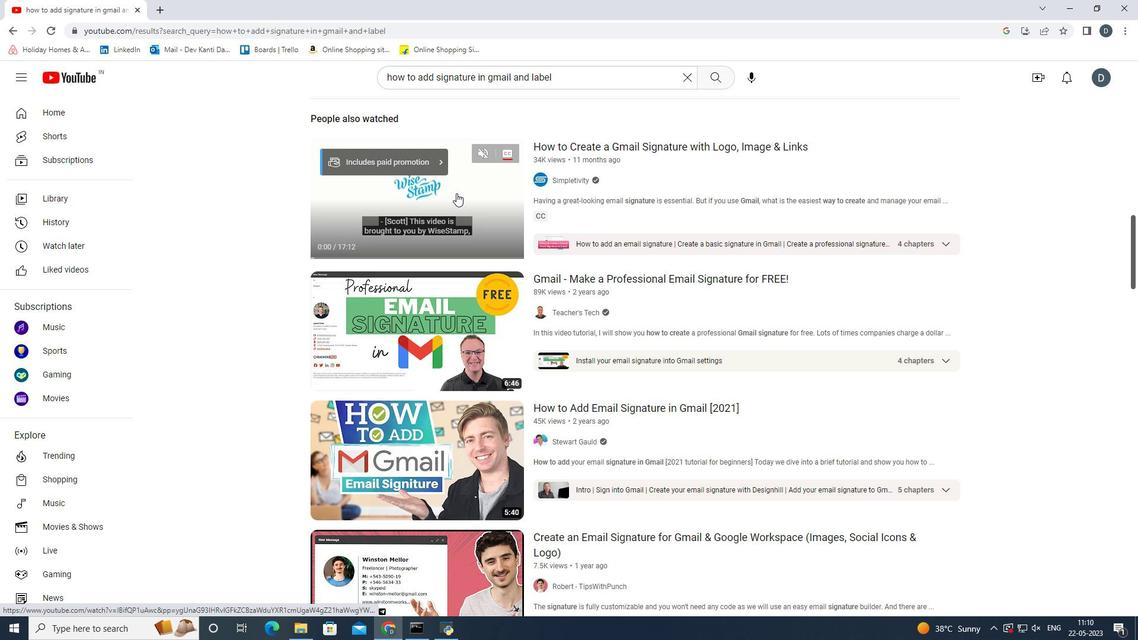 
Action: Mouse moved to (1105, 491)
Screenshot: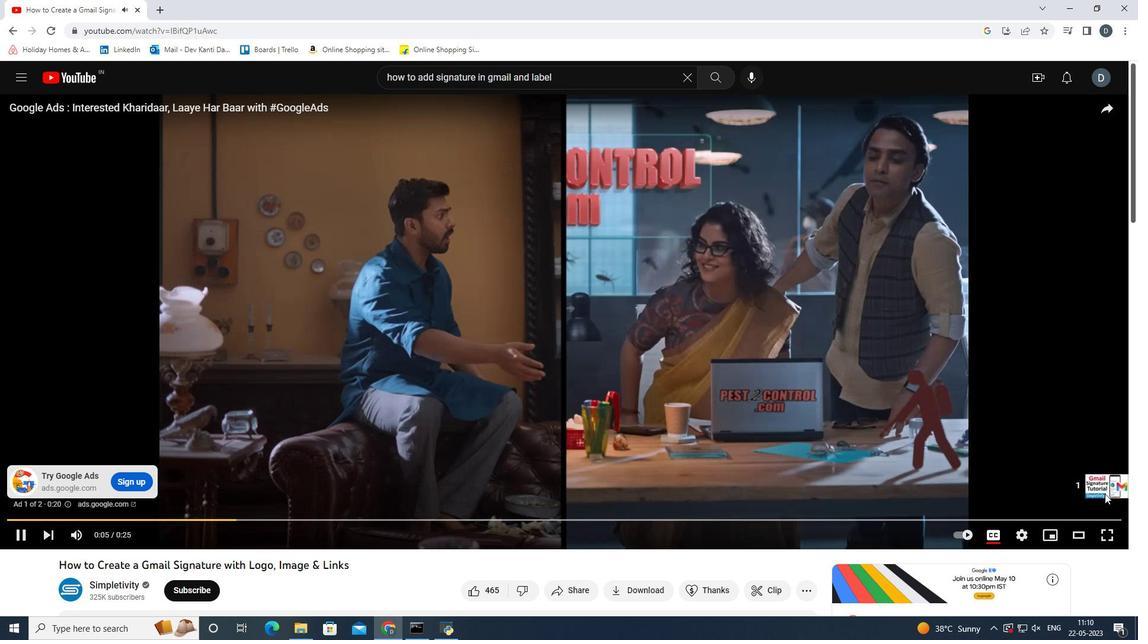 
Action: Mouse pressed left at (1105, 491)
Screenshot: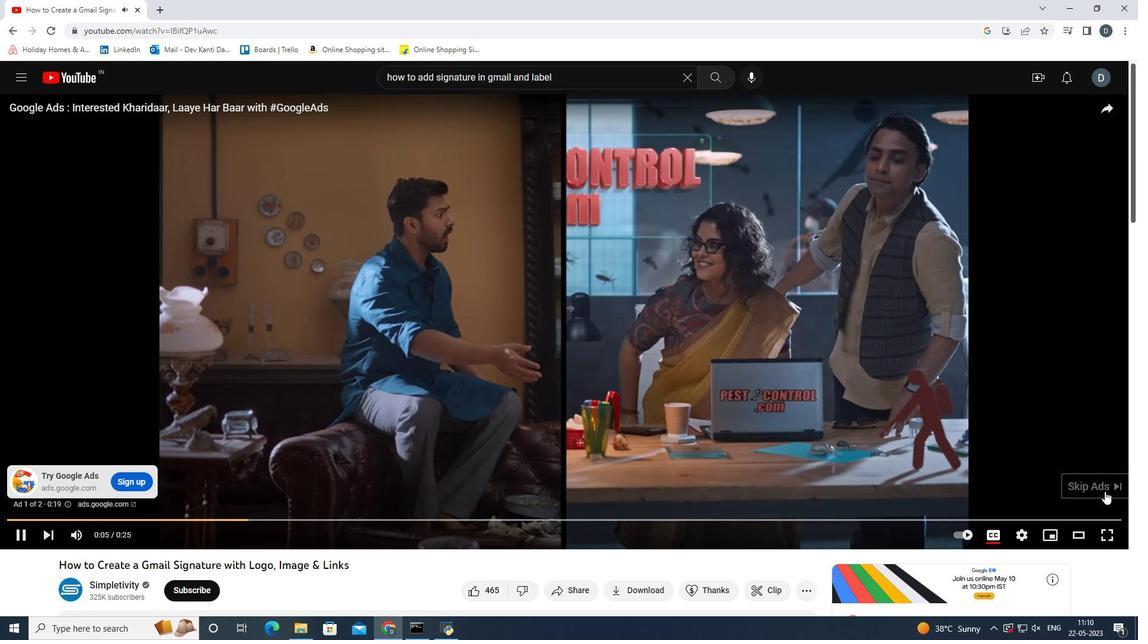 
Action: Mouse moved to (1110, 541)
Screenshot: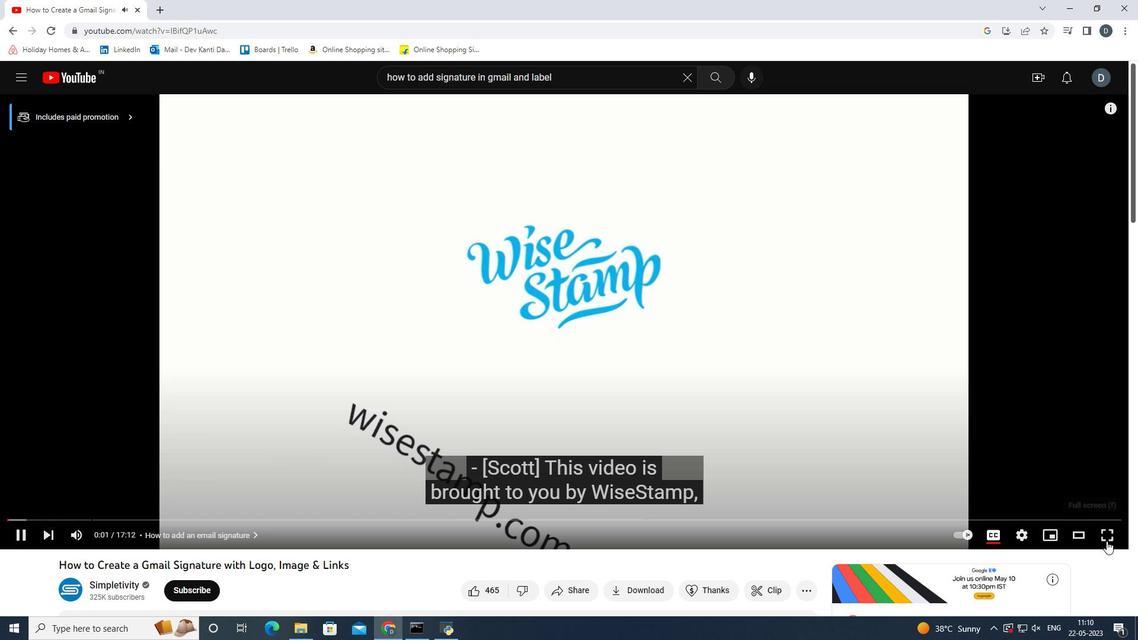 
Action: Mouse pressed left at (1110, 541)
Screenshot: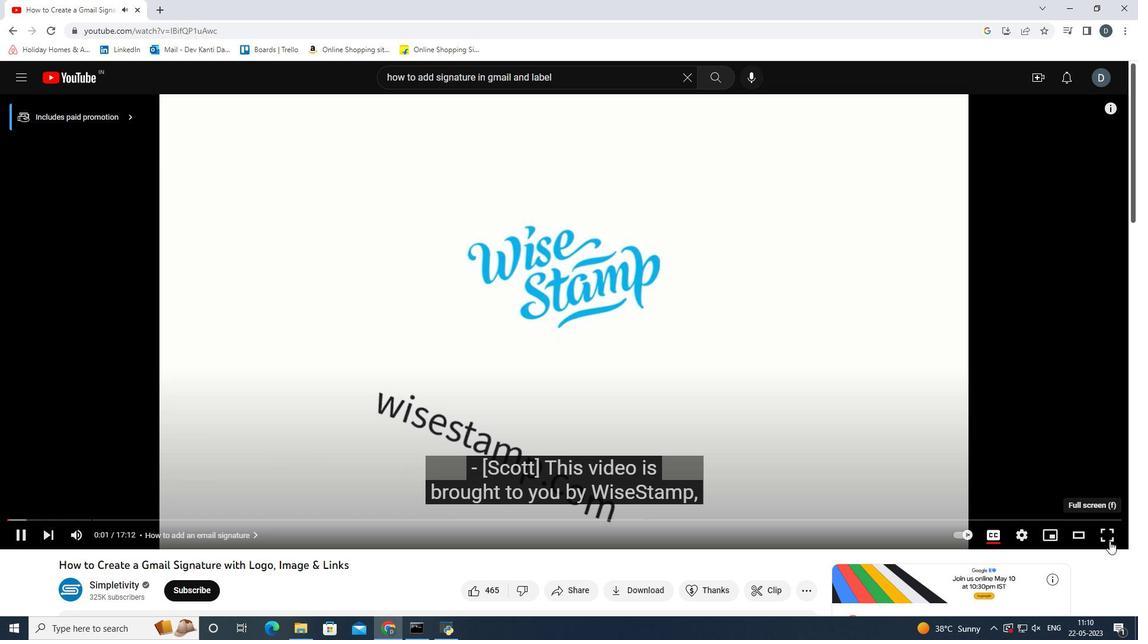 
Action: Mouse moved to (209, 611)
Screenshot: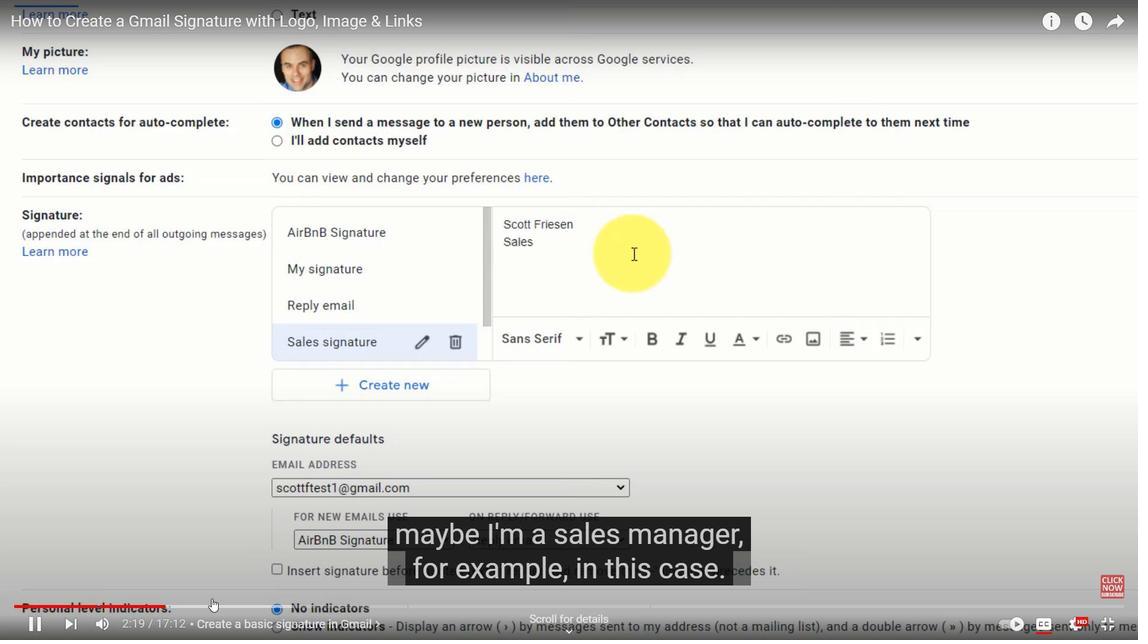 
Action: Mouse pressed left at (209, 611)
Screenshot: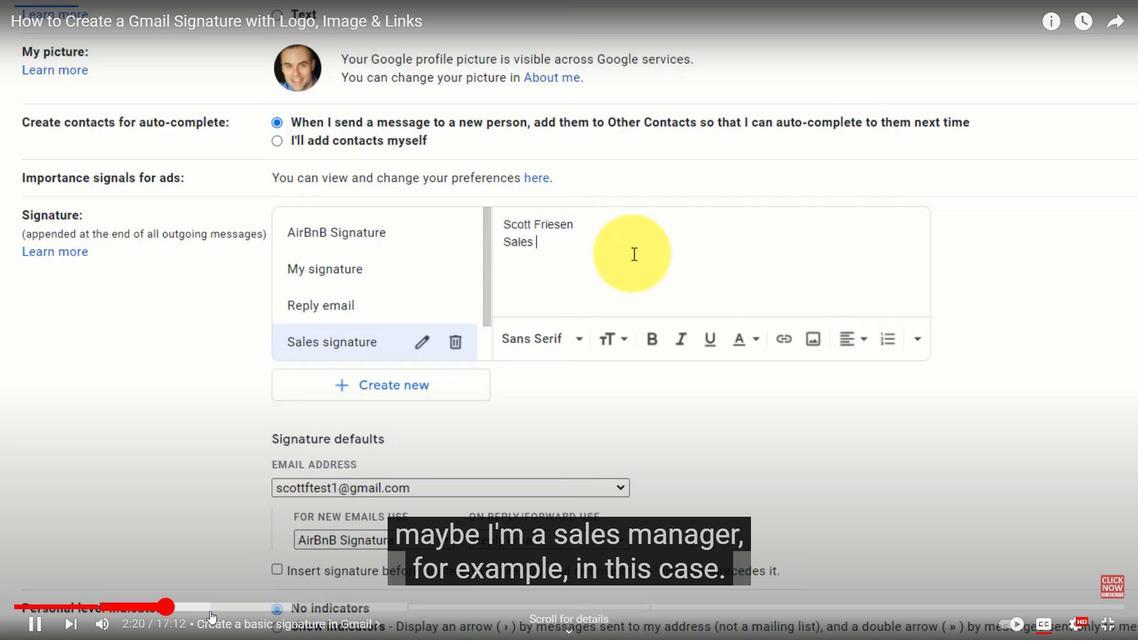 
Action: Mouse moved to (271, 604)
Screenshot: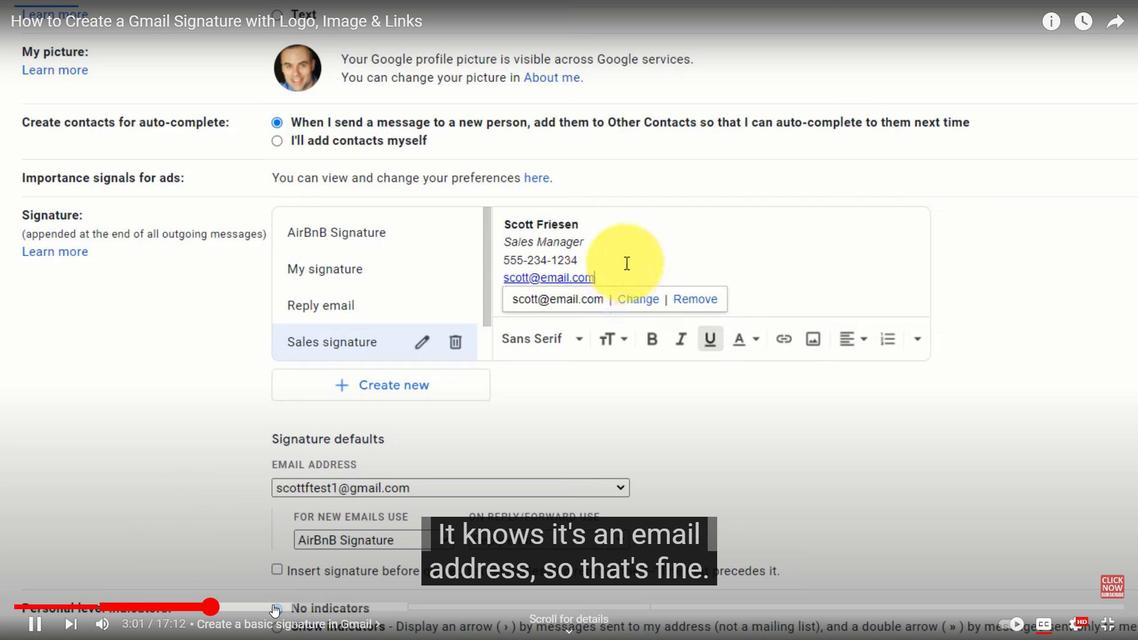 
Action: Mouse pressed left at (271, 604)
Screenshot: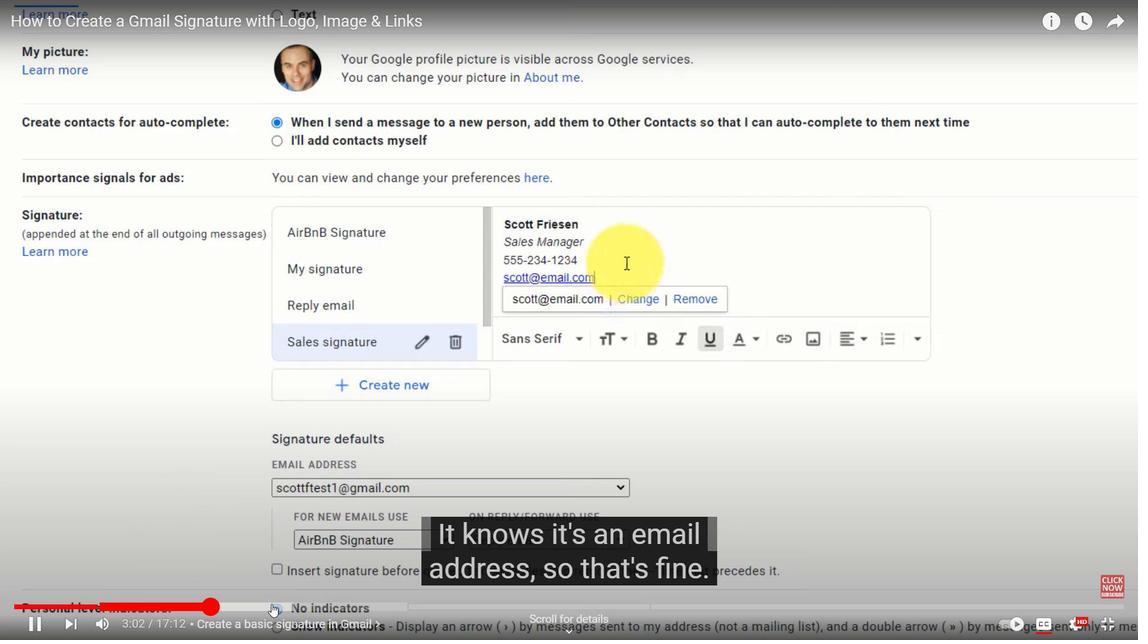 
Action: Mouse moved to (578, 608)
Screenshot: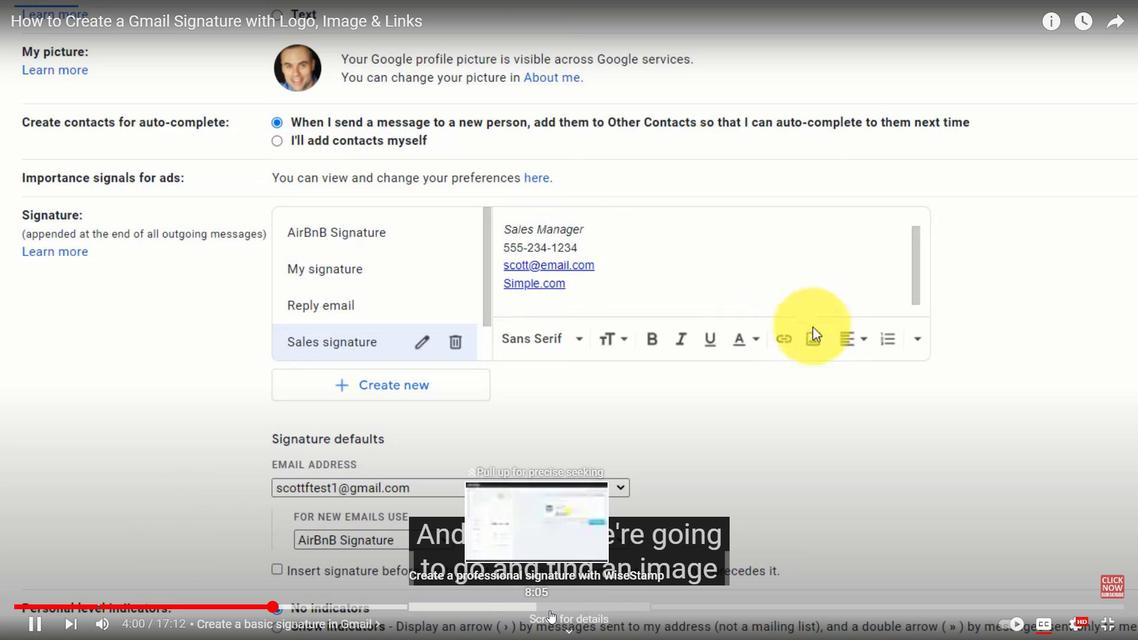 
Action: Mouse pressed left at (578, 608)
Screenshot: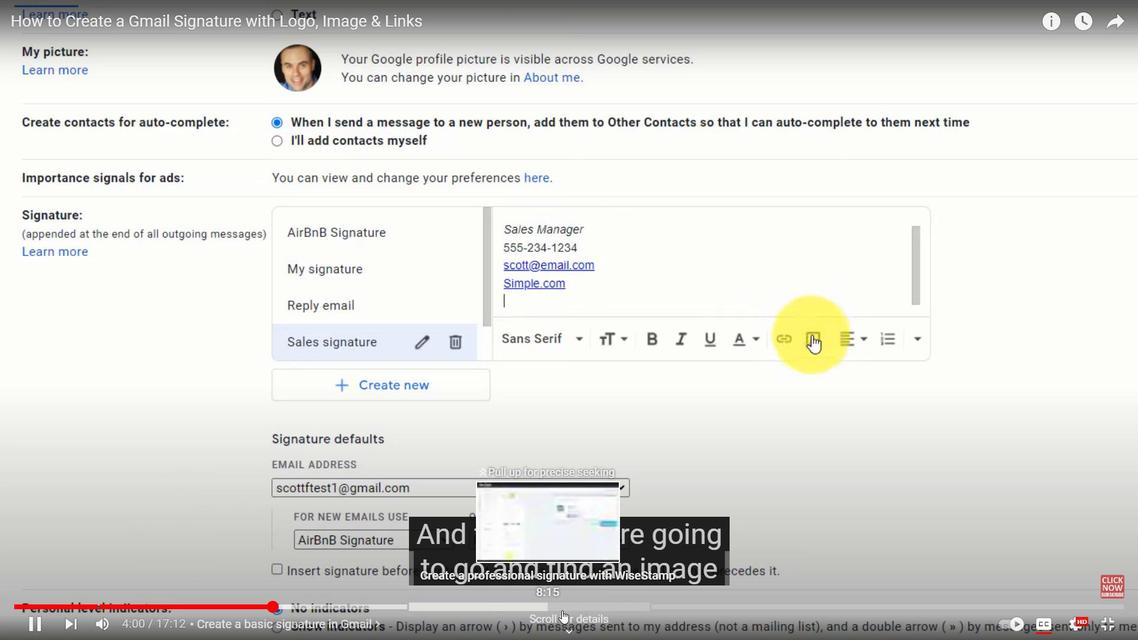 
Action: Mouse moved to (1115, 632)
Screenshot: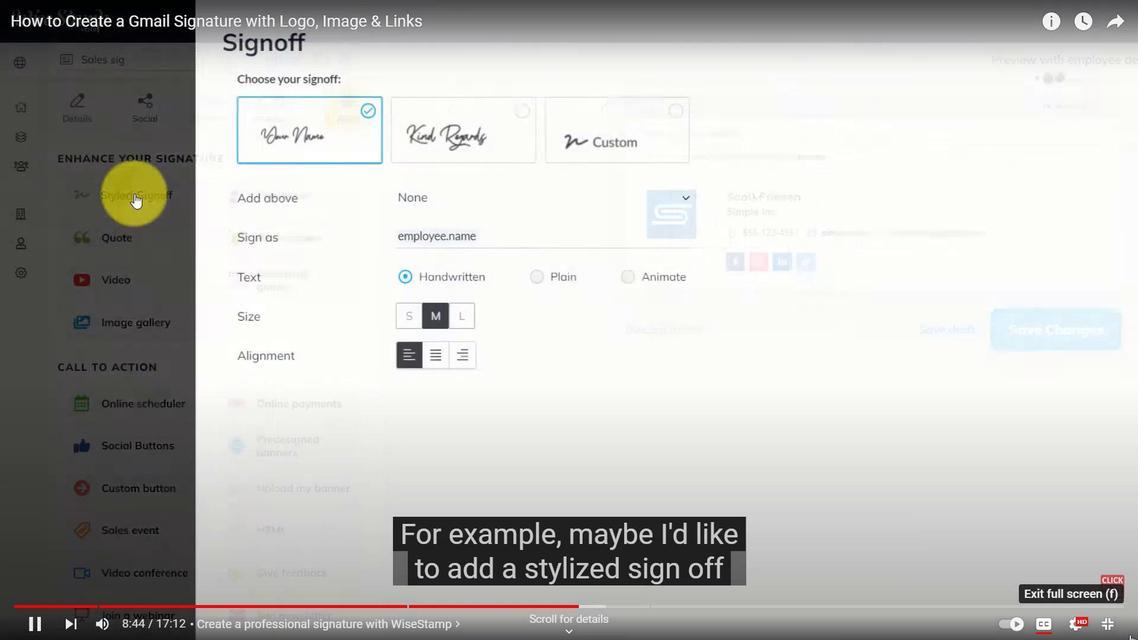 
Action: Mouse pressed left at (1115, 632)
Screenshot: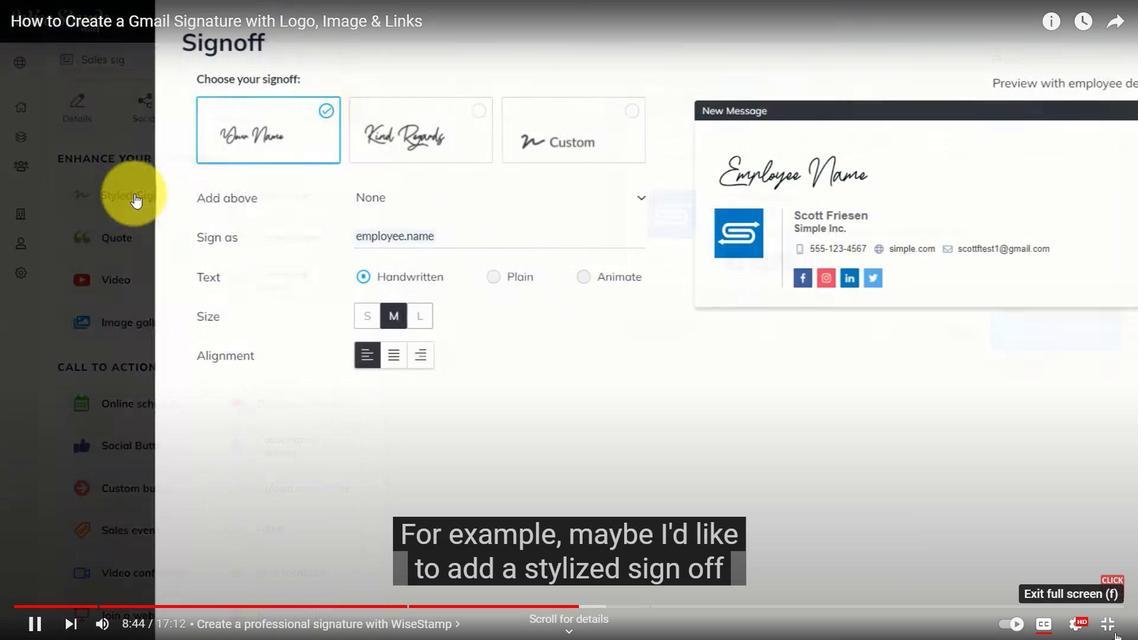 
Action: Mouse moved to (163, 9)
Screenshot: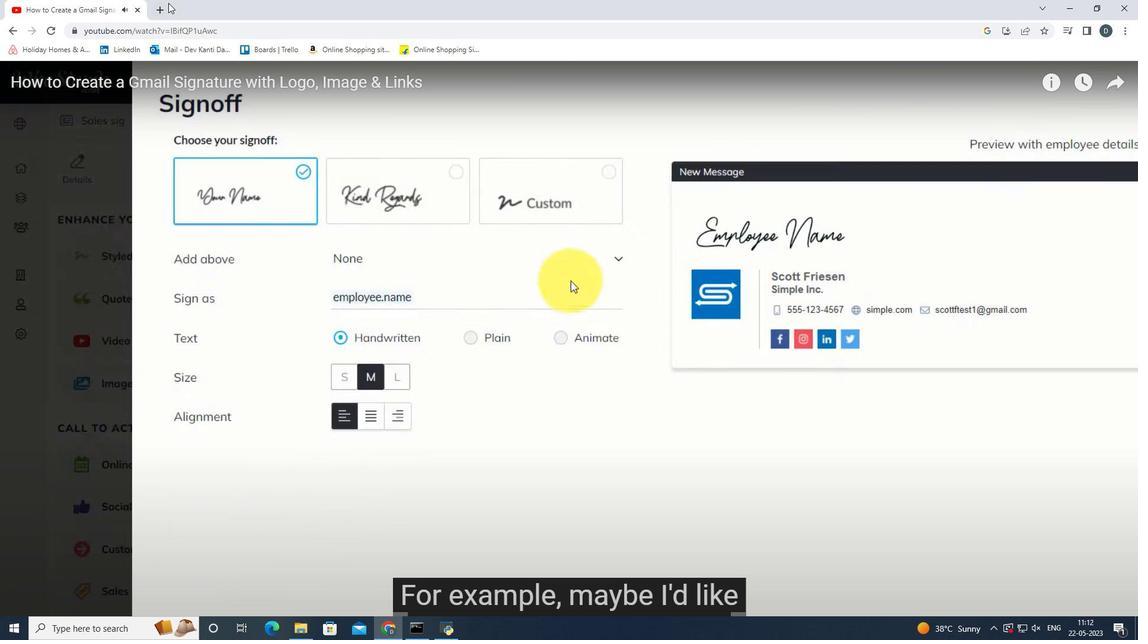 
Action: Mouse pressed left at (163, 9)
Screenshot: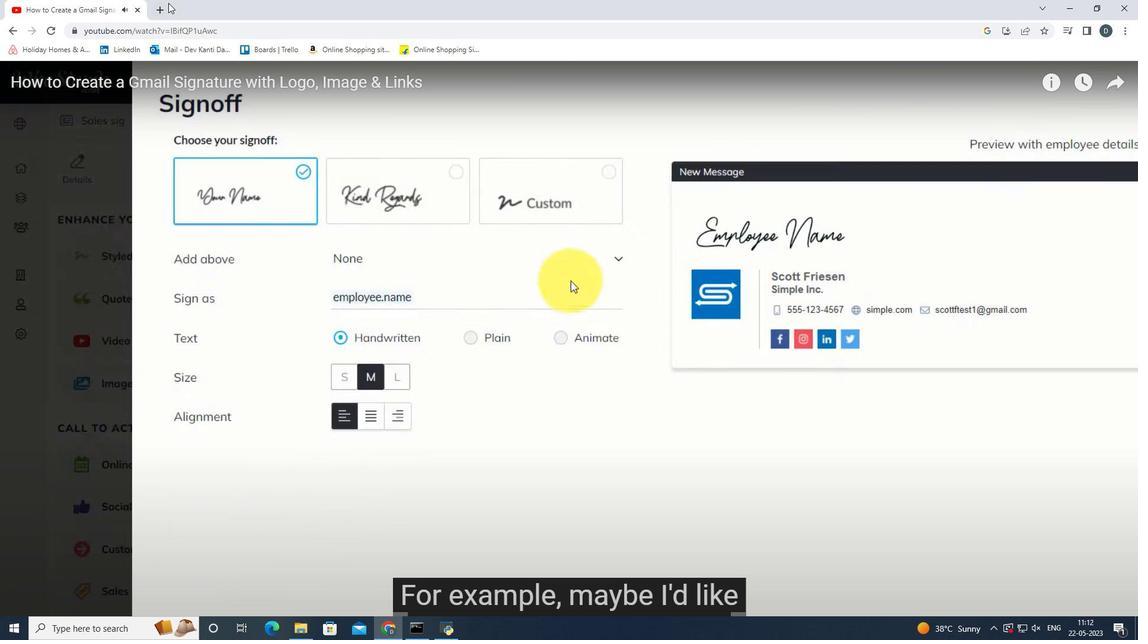 
Action: Mouse moved to (138, 10)
Screenshot: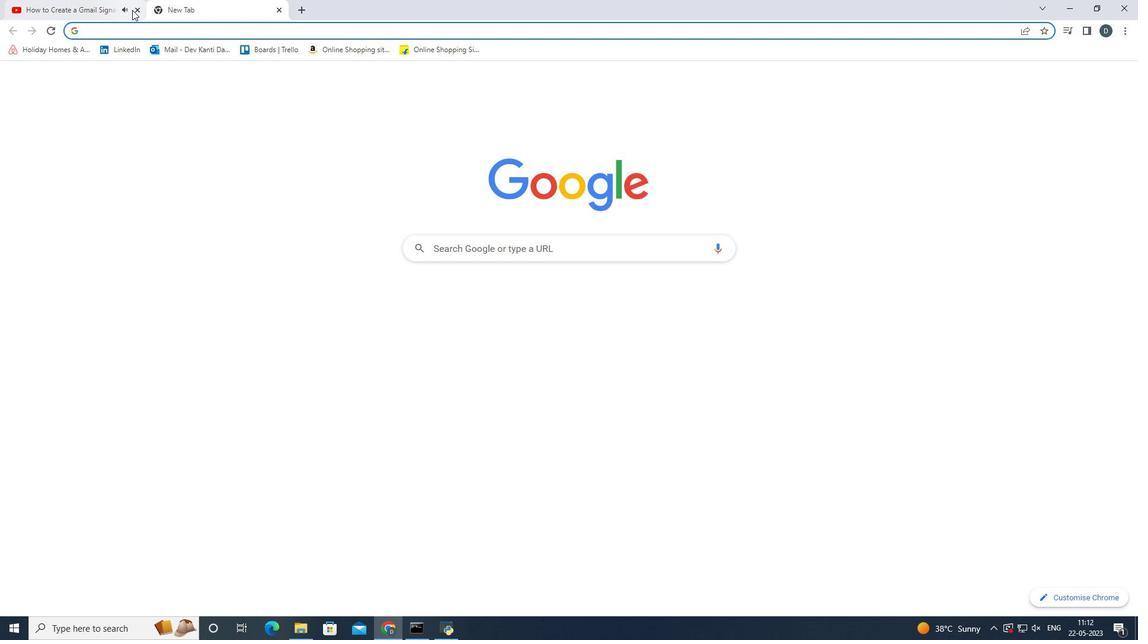 
Action: Mouse pressed left at (138, 10)
Screenshot: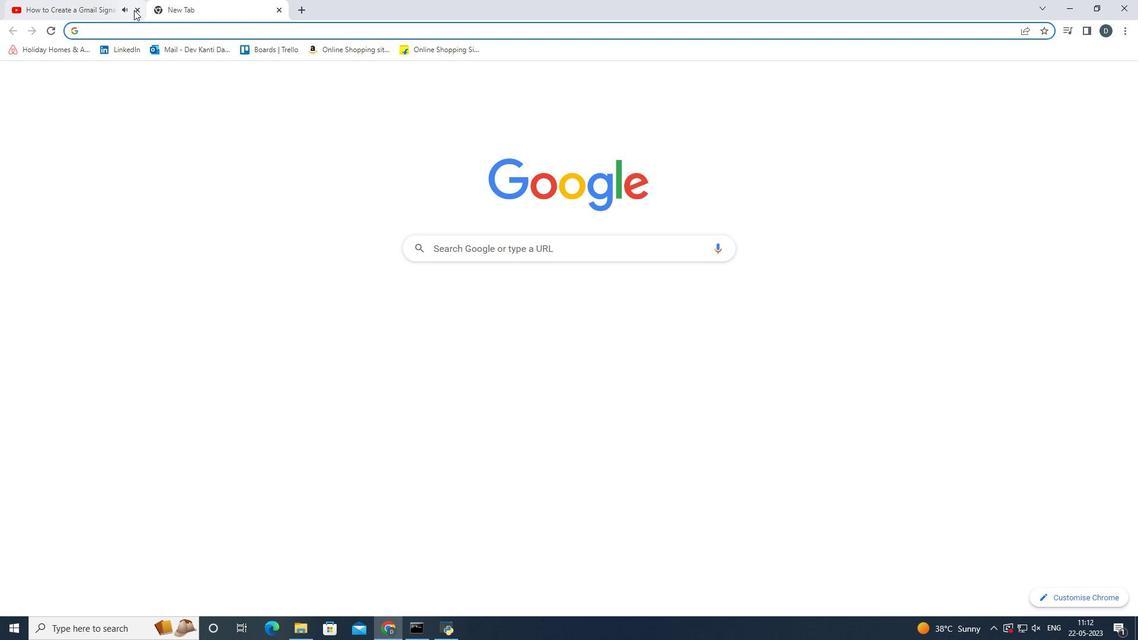 
Action: Mouse moved to (1021, 85)
Screenshot: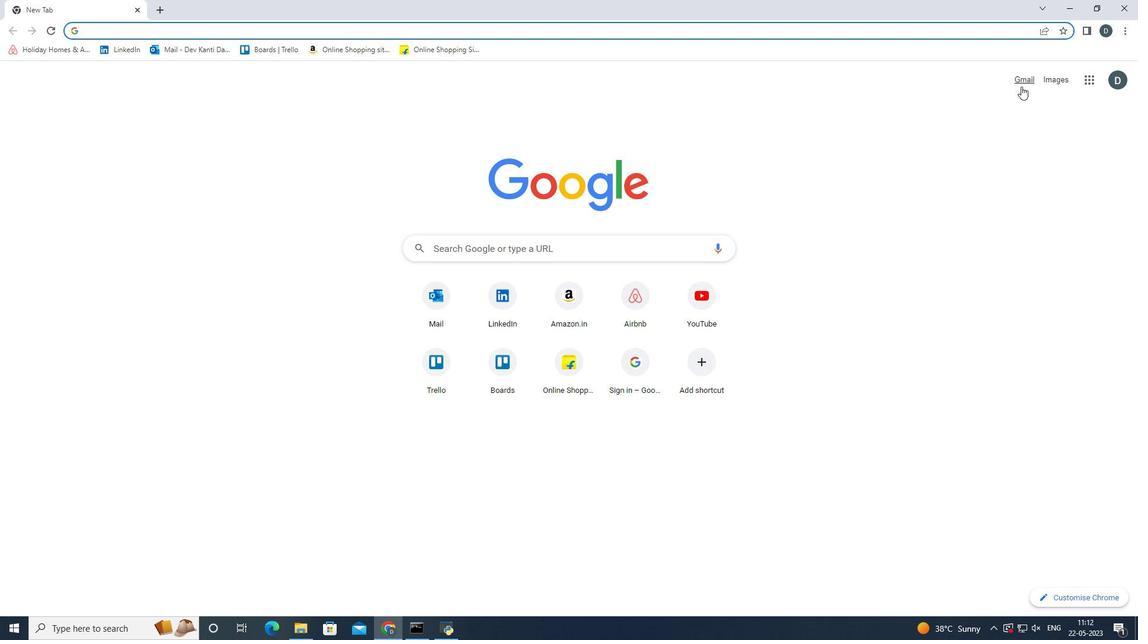
Action: Mouse pressed left at (1021, 85)
Screenshot: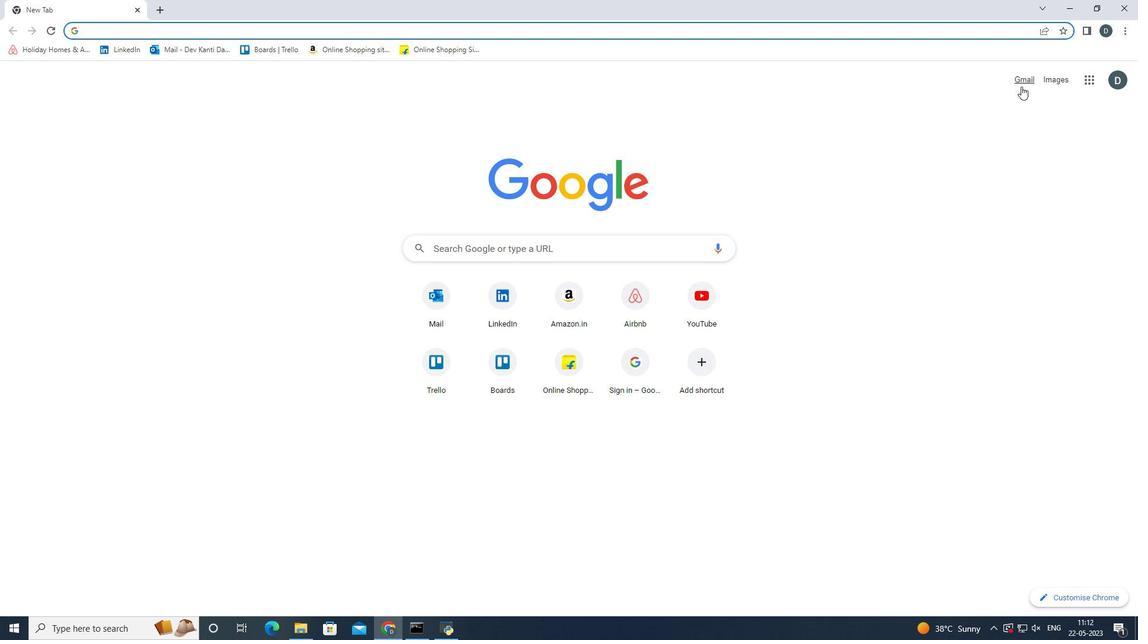 
Action: Mouse moved to (1062, 77)
Screenshot: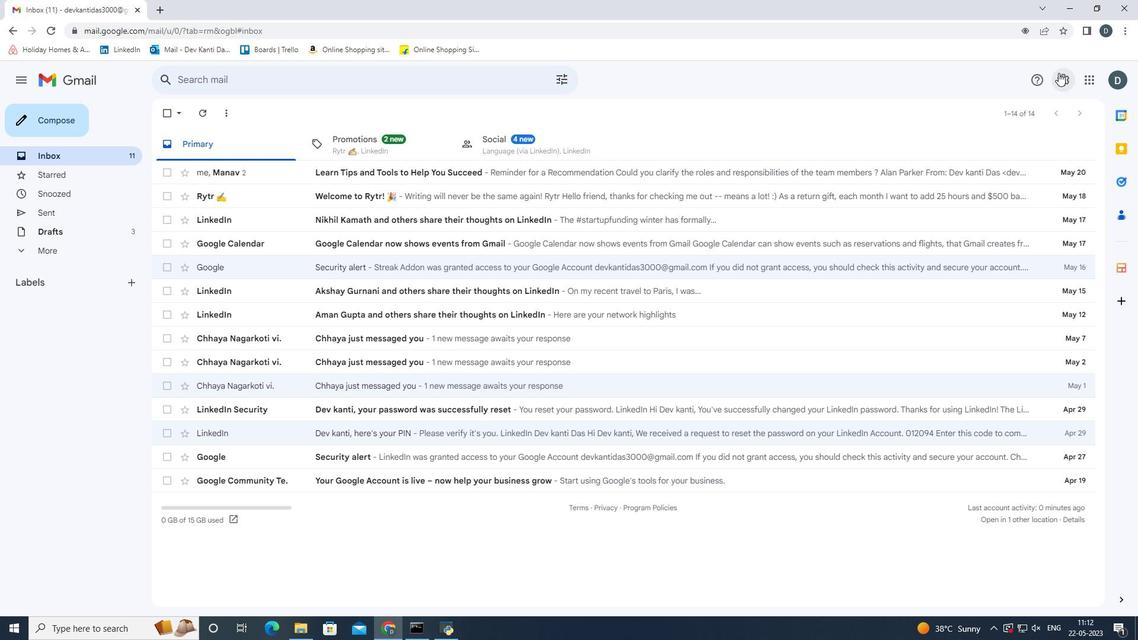 
Action: Mouse pressed left at (1062, 77)
Screenshot: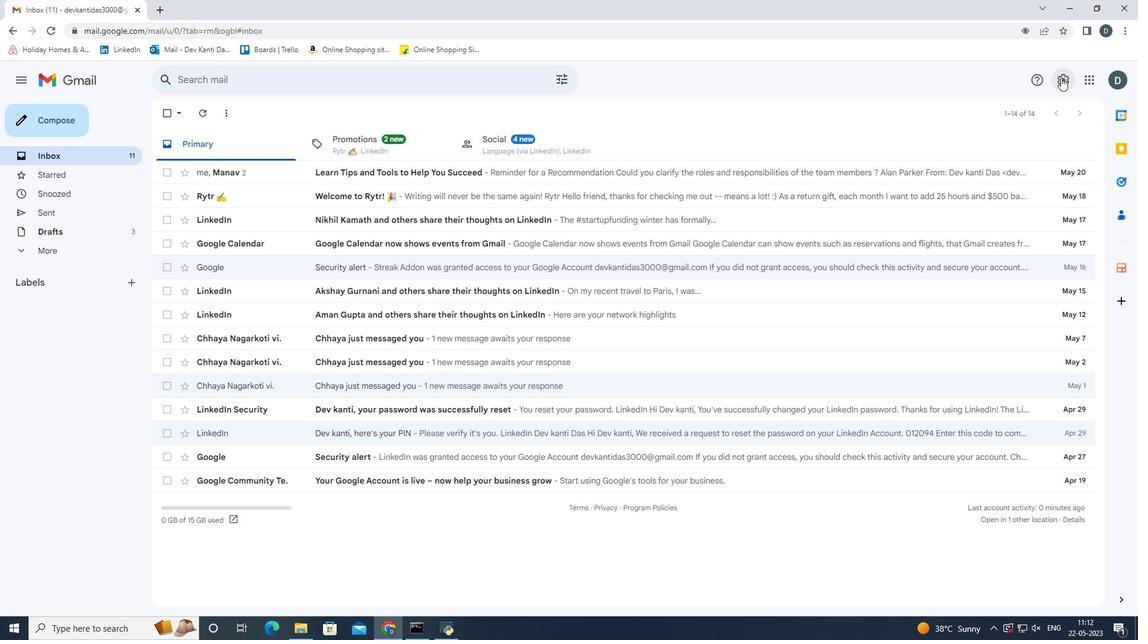 
Action: Mouse moved to (1023, 145)
Screenshot: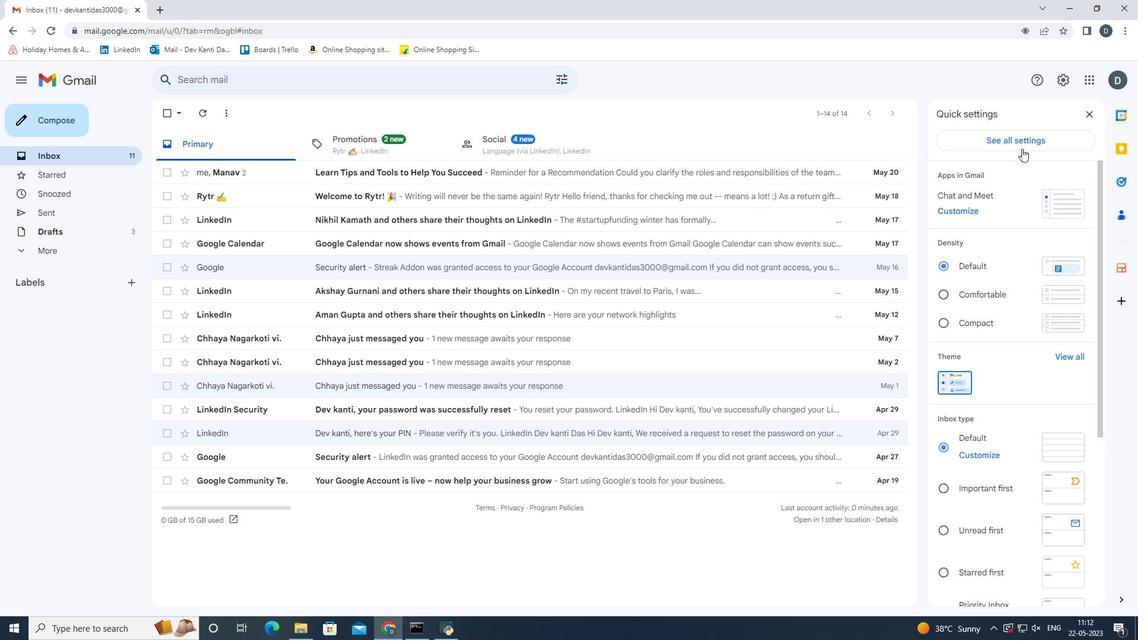 
Action: Mouse pressed left at (1023, 145)
Screenshot: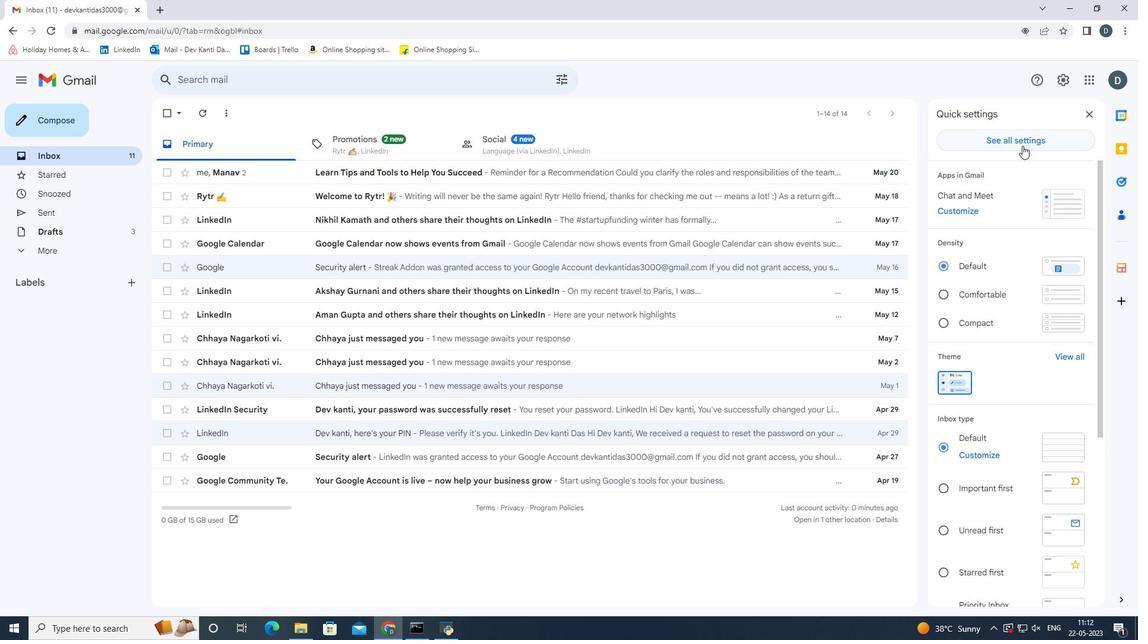 
Action: Mouse moved to (663, 344)
Screenshot: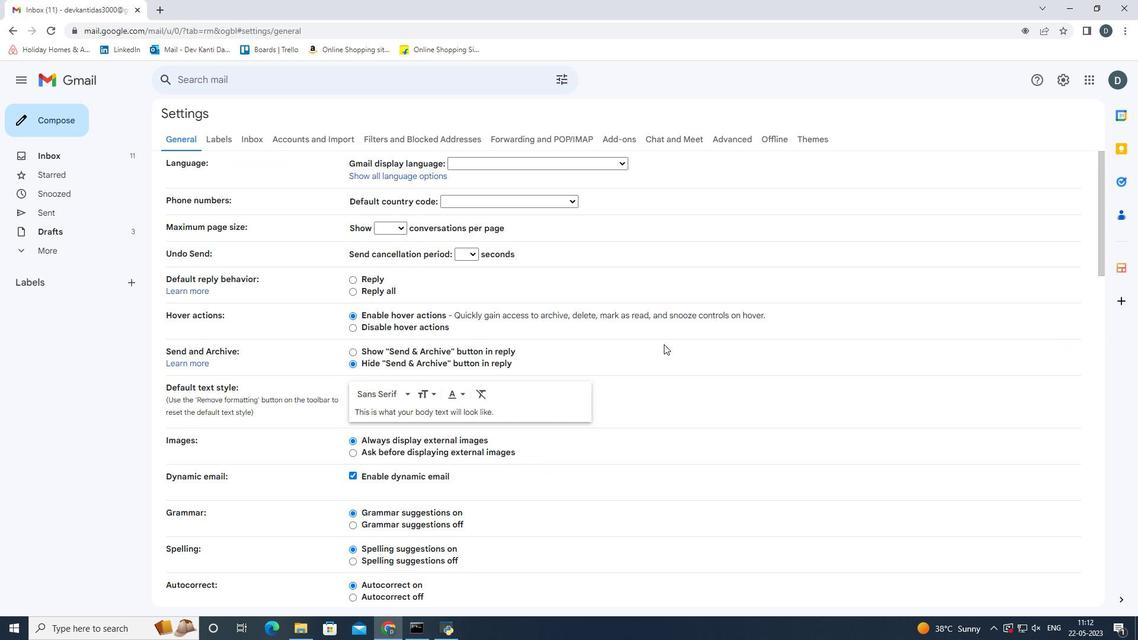 
Action: Mouse scrolled (663, 343) with delta (0, 0)
Screenshot: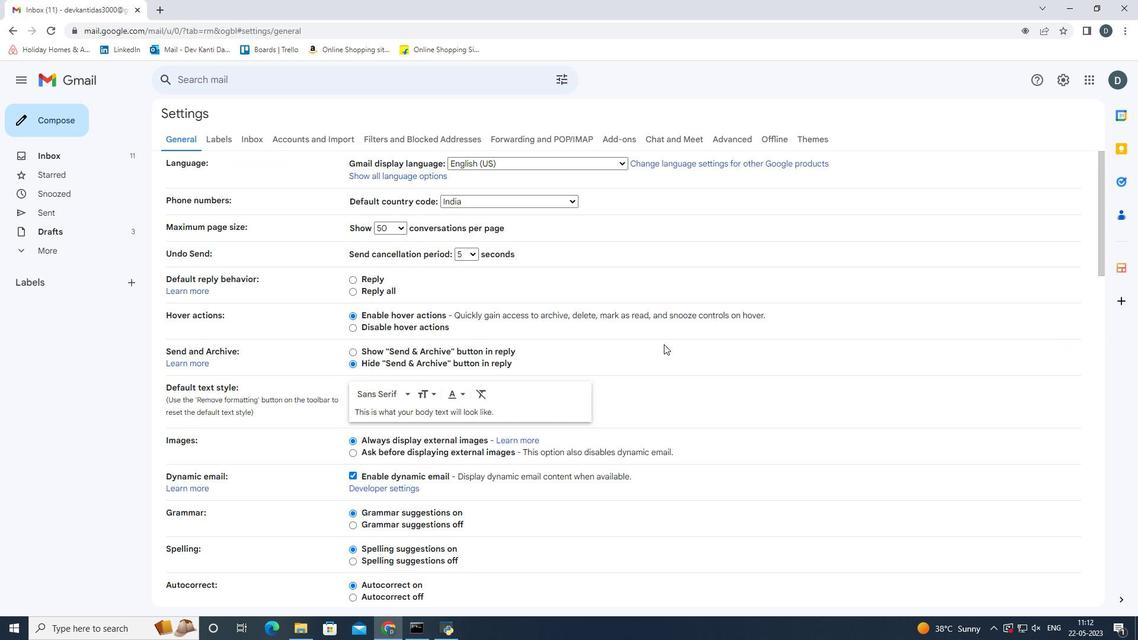 
Action: Mouse scrolled (663, 343) with delta (0, 0)
Screenshot: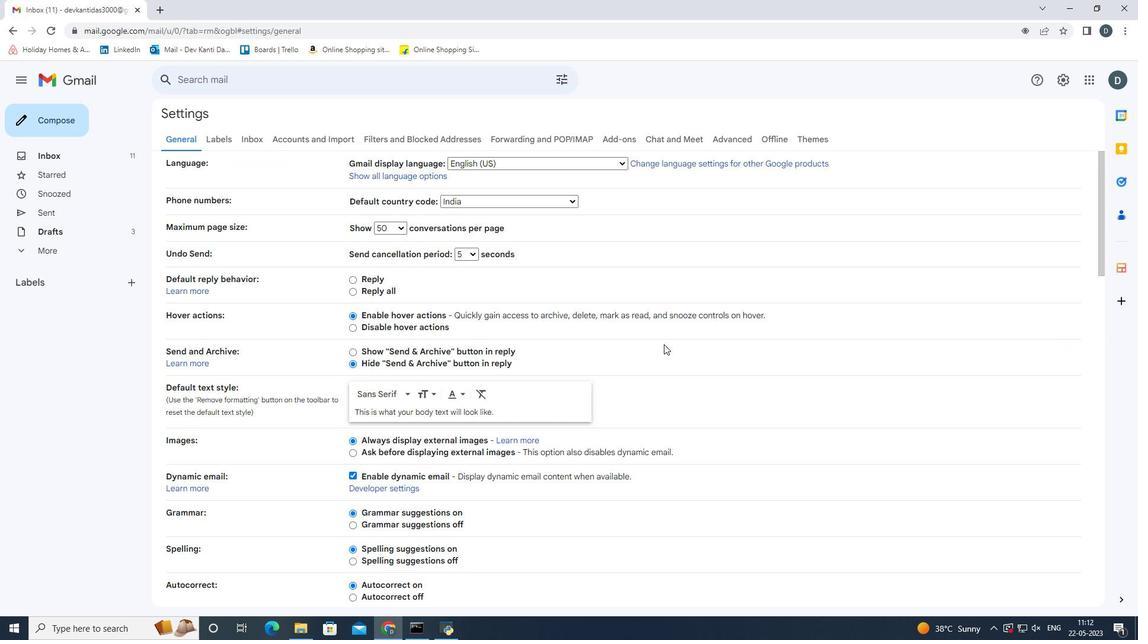 
Action: Mouse scrolled (663, 343) with delta (0, 0)
Screenshot: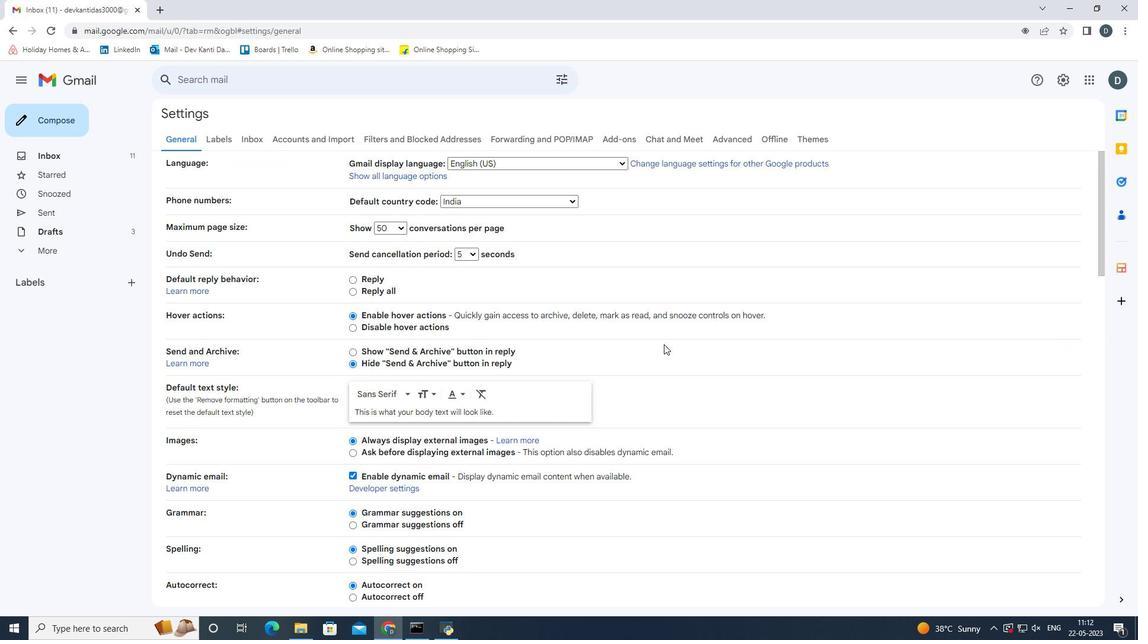 
Action: Mouse scrolled (663, 343) with delta (0, 0)
Screenshot: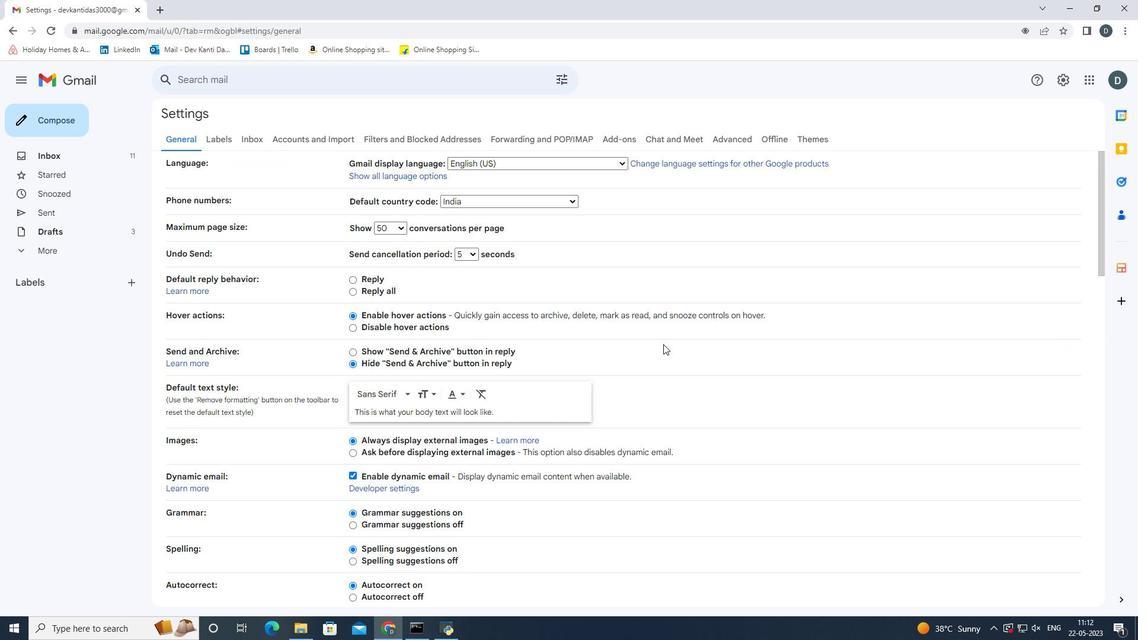 
Action: Mouse scrolled (663, 343) with delta (0, 0)
Screenshot: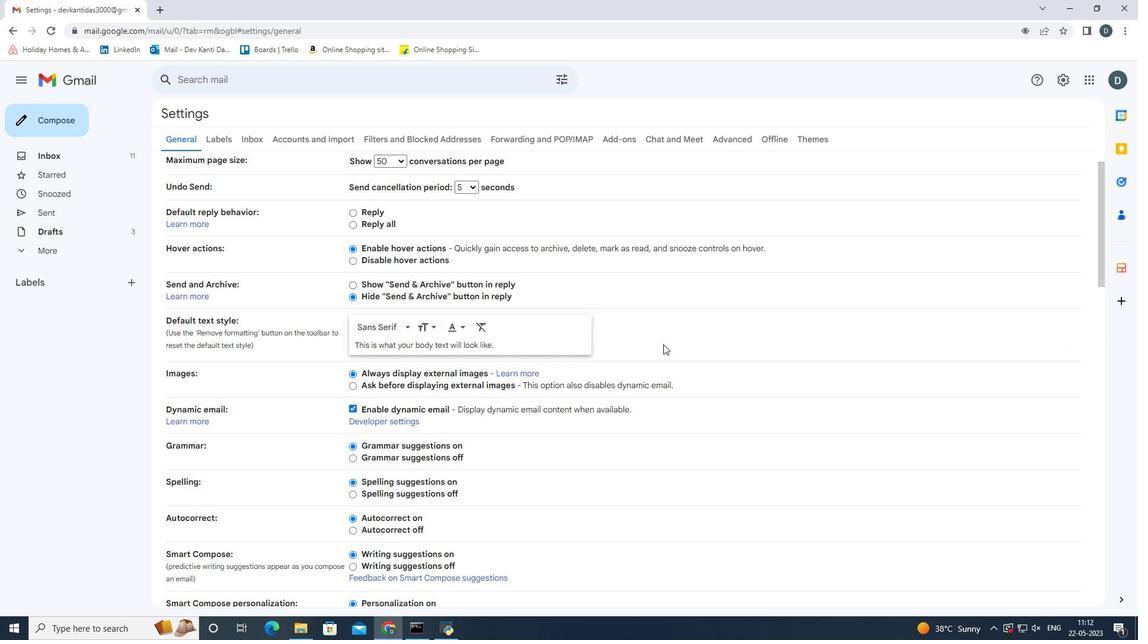 
Action: Mouse scrolled (663, 343) with delta (0, 0)
Screenshot: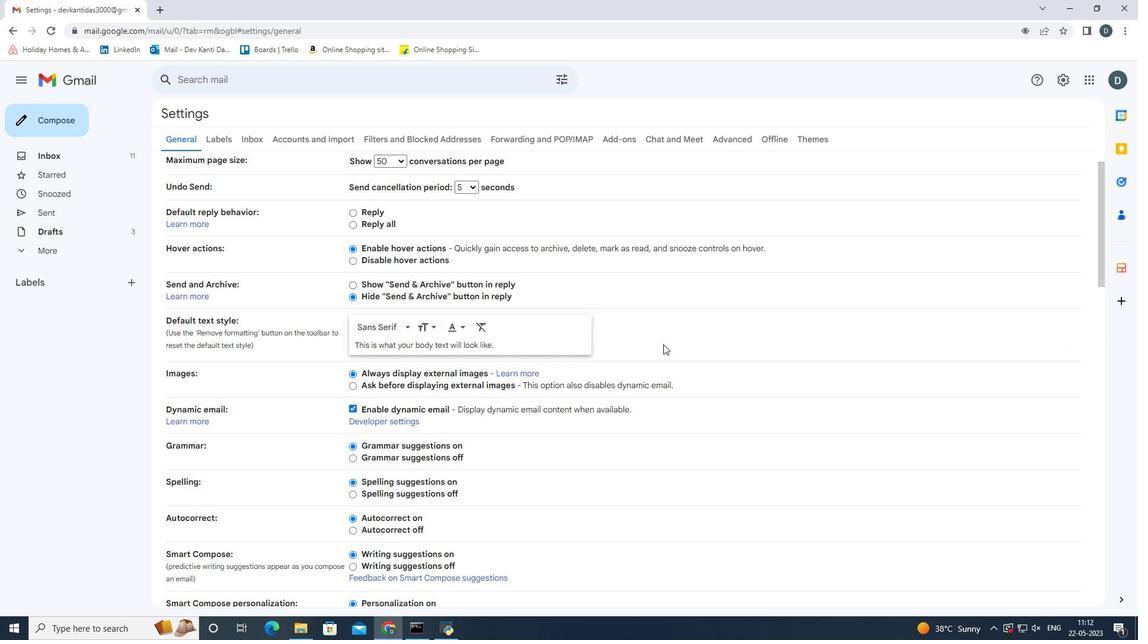 
Action: Mouse scrolled (663, 343) with delta (0, 0)
Screenshot: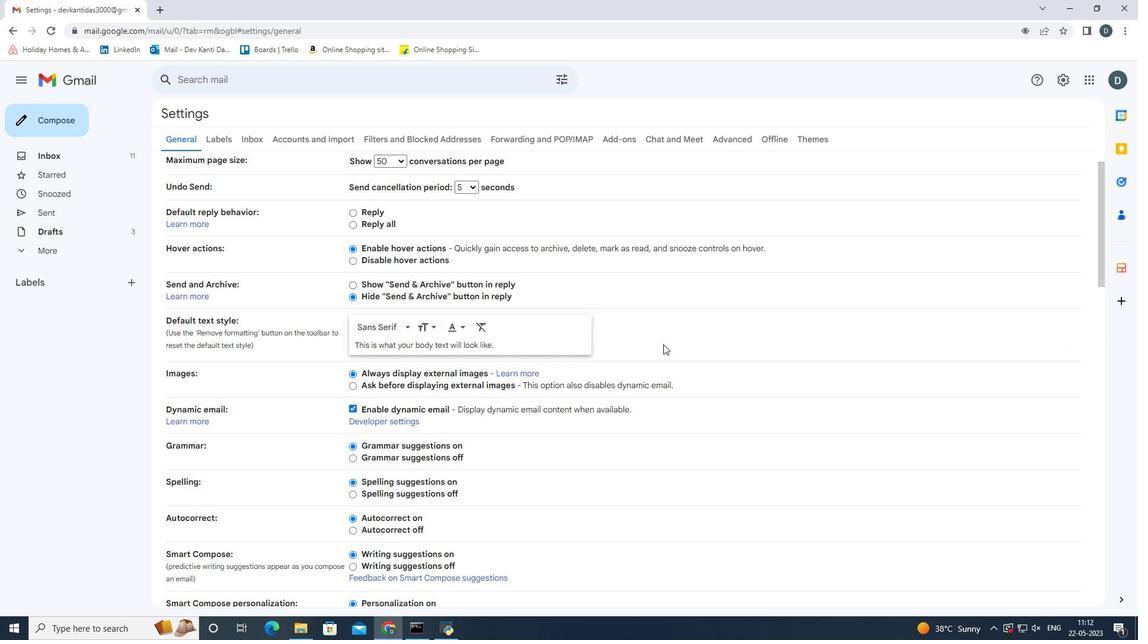 
Action: Mouse scrolled (663, 343) with delta (0, 0)
Screenshot: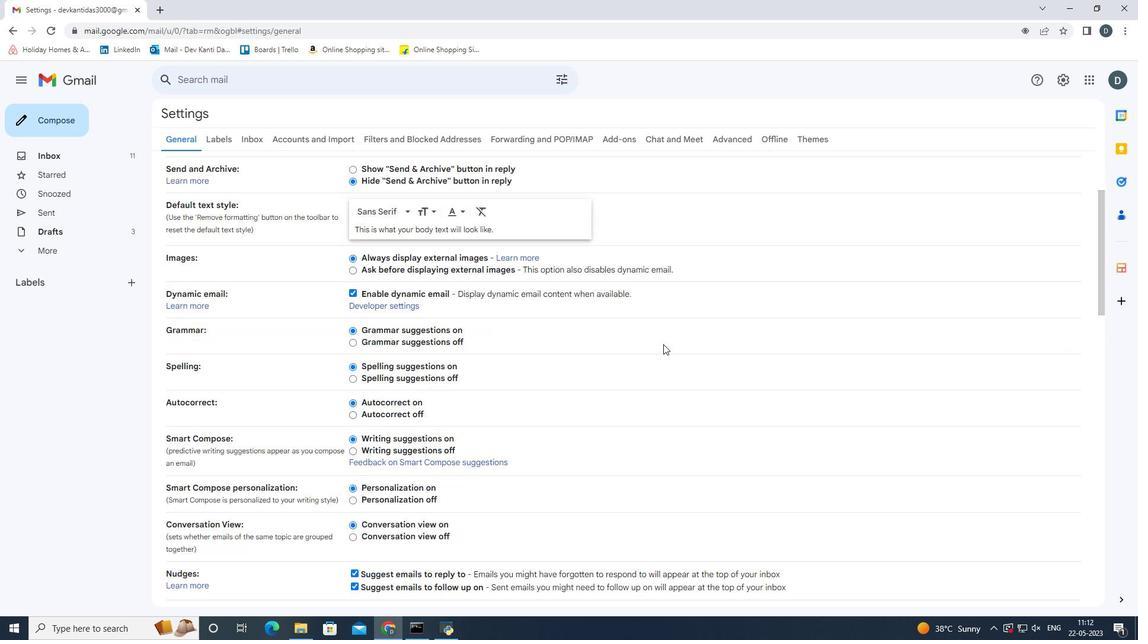 
Action: Mouse scrolled (663, 343) with delta (0, 0)
Screenshot: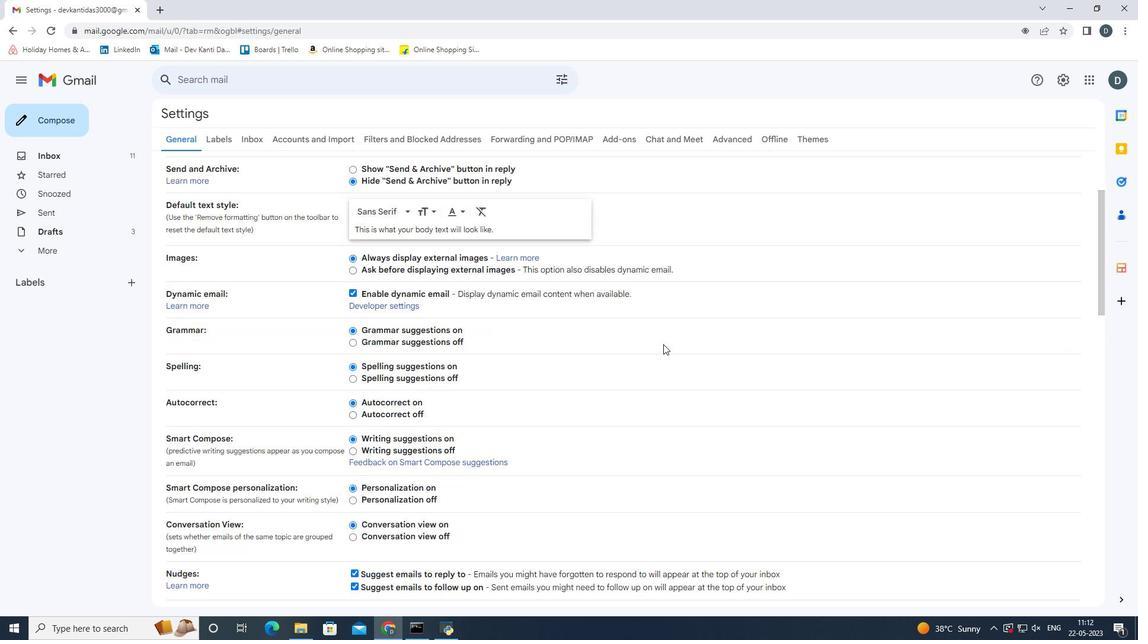 
Action: Mouse scrolled (663, 343) with delta (0, 0)
Screenshot: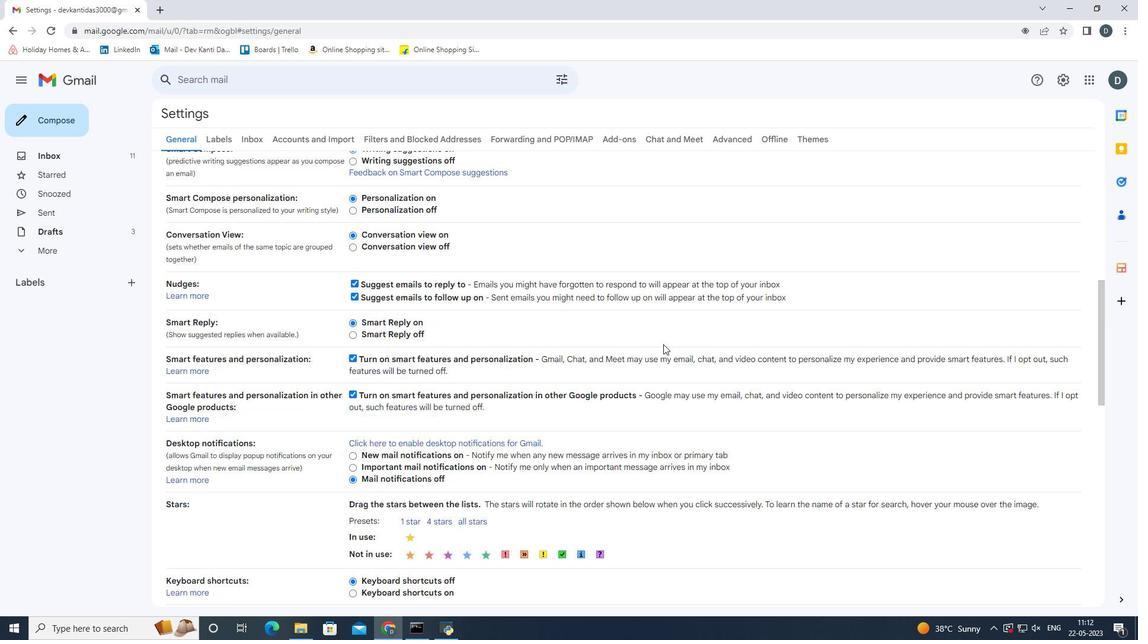 
Action: Mouse scrolled (663, 343) with delta (0, 0)
Screenshot: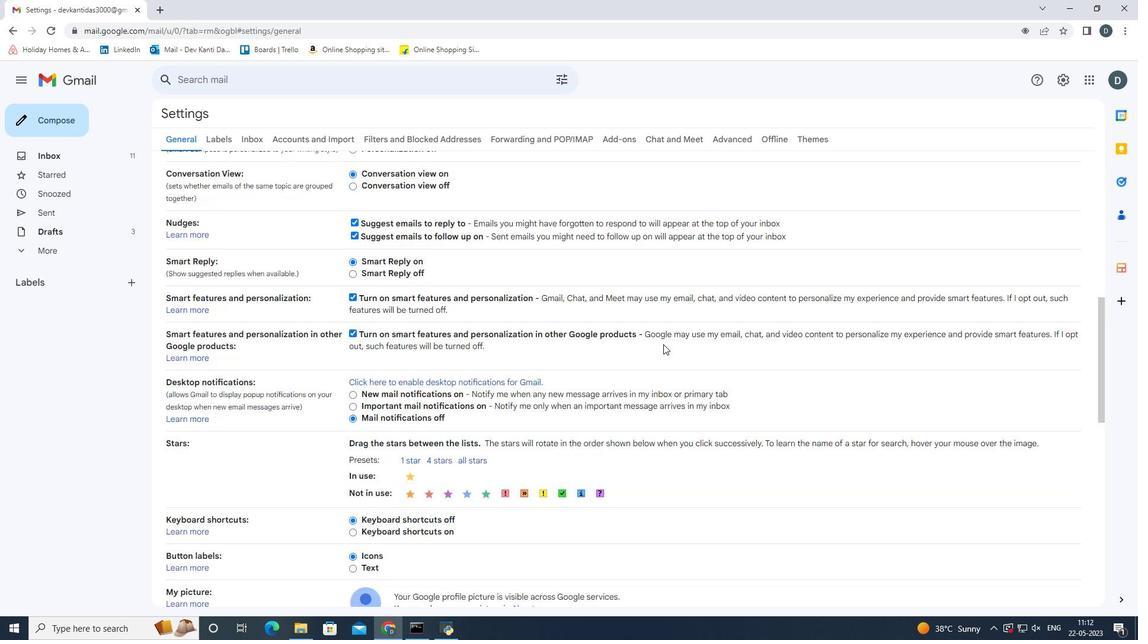 
Action: Mouse scrolled (663, 343) with delta (0, 0)
Screenshot: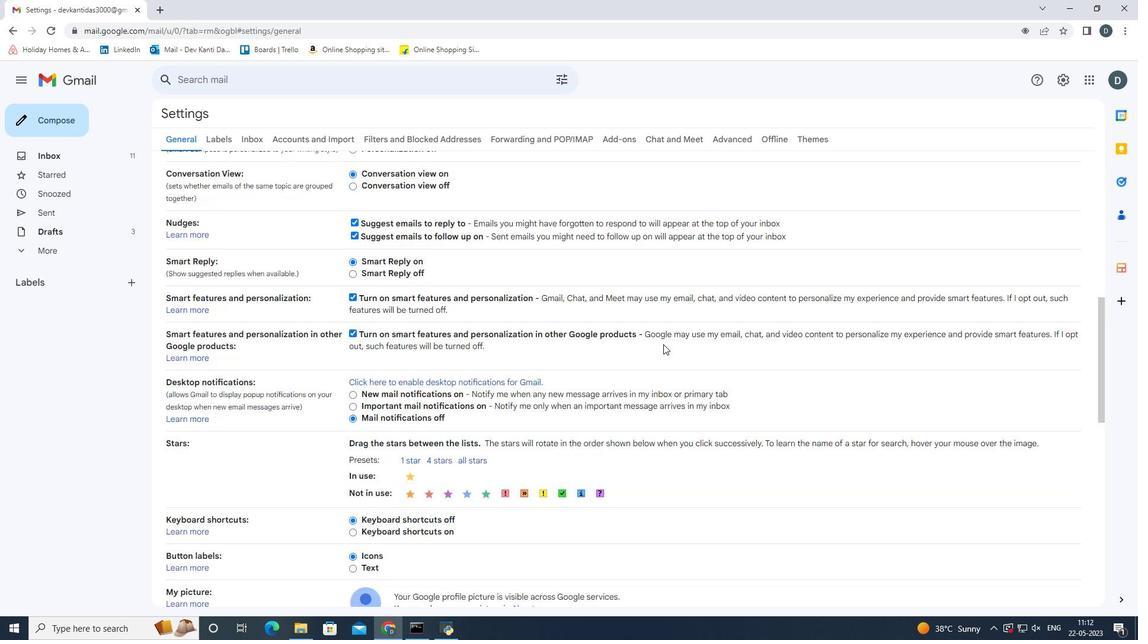 
Action: Mouse scrolled (663, 343) with delta (0, 0)
Screenshot: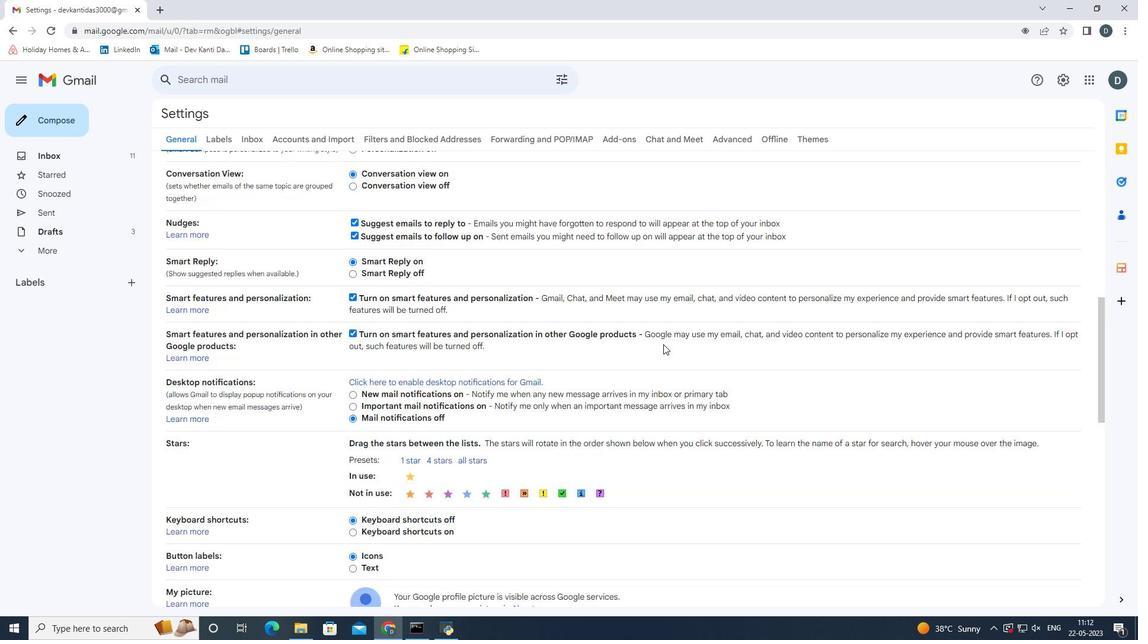 
Action: Mouse scrolled (663, 343) with delta (0, 0)
Screenshot: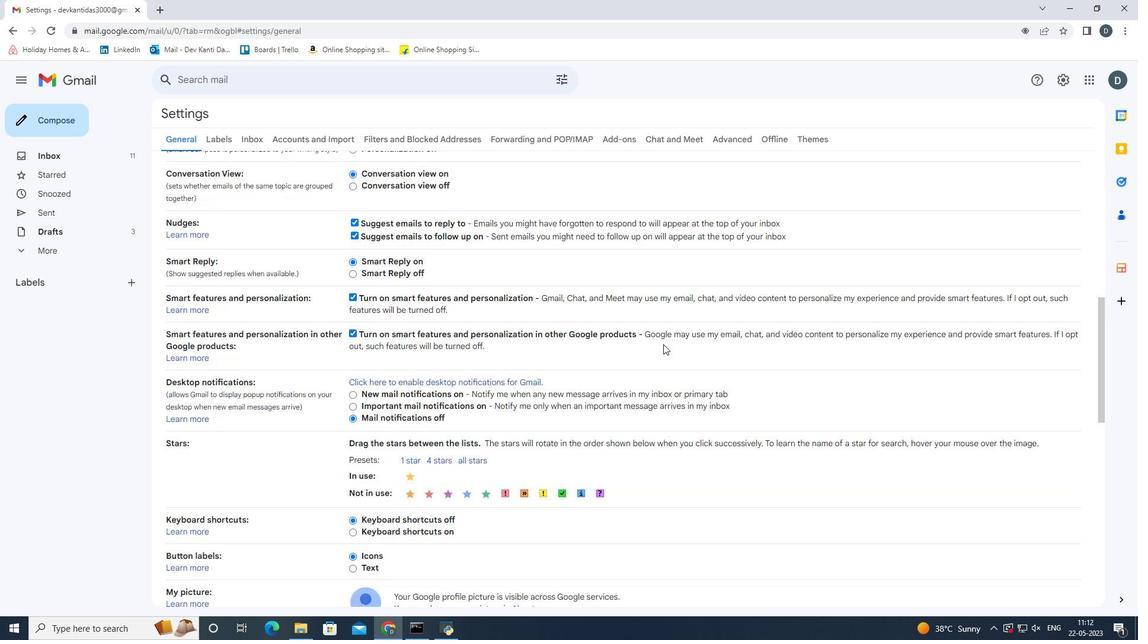 
Action: Mouse moved to (476, 411)
Screenshot: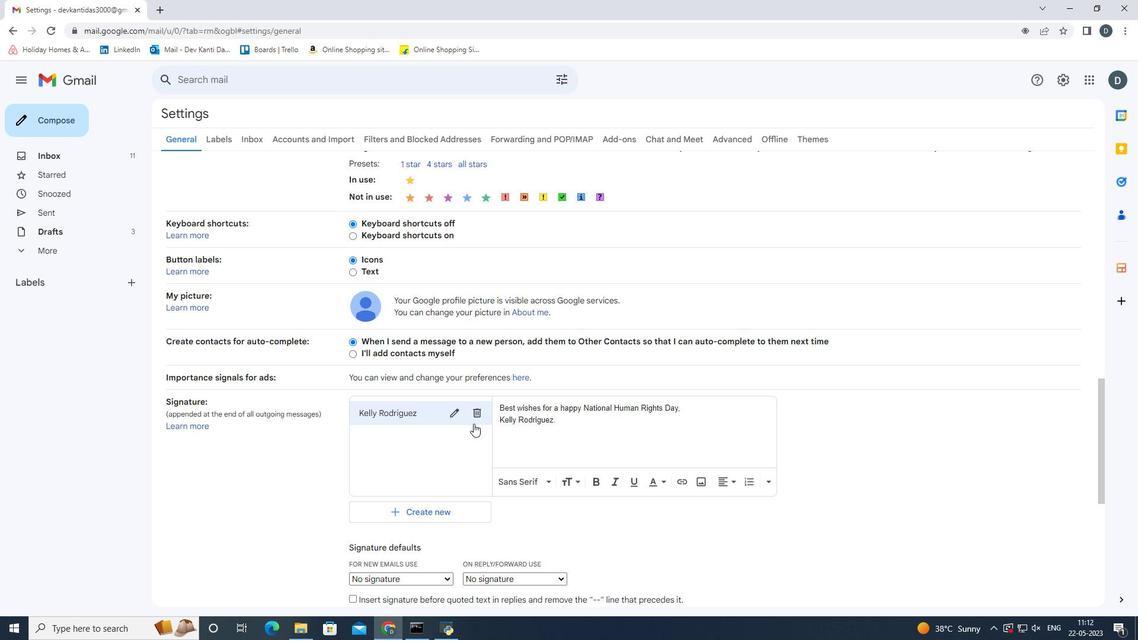 
Action: Mouse pressed left at (476, 411)
Screenshot: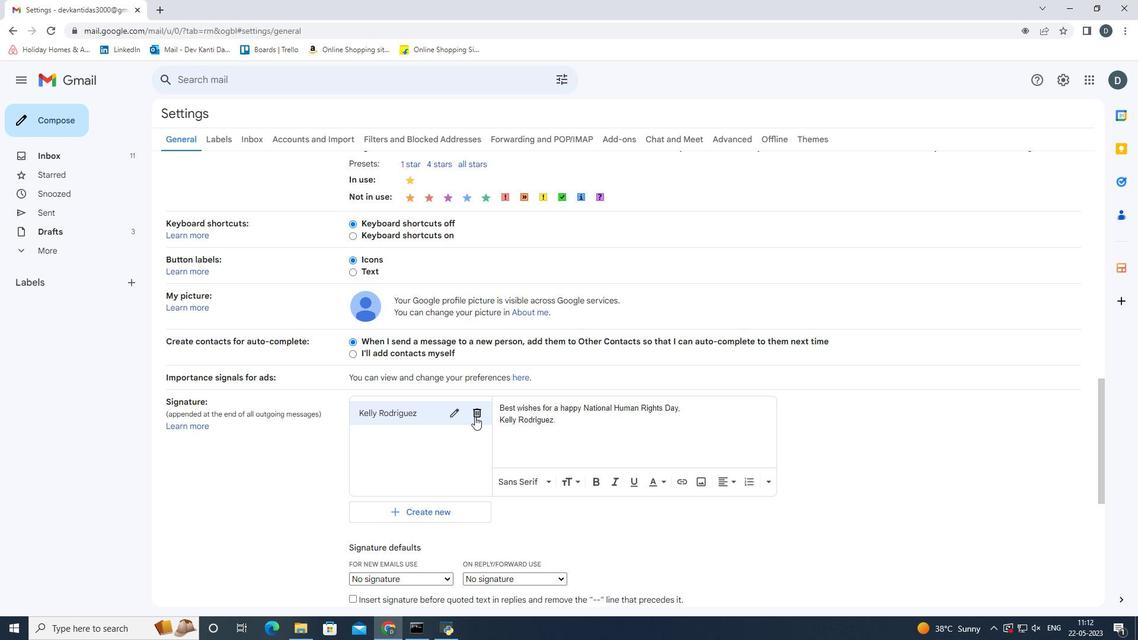 
Action: Mouse moved to (682, 363)
Screenshot: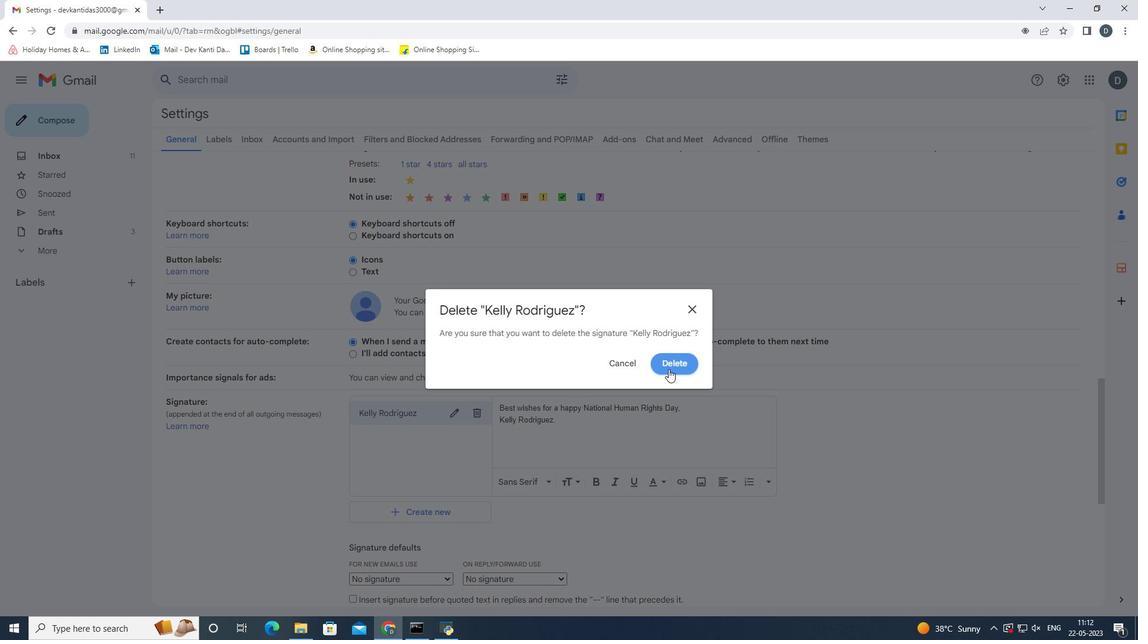
Action: Mouse pressed left at (682, 363)
Screenshot: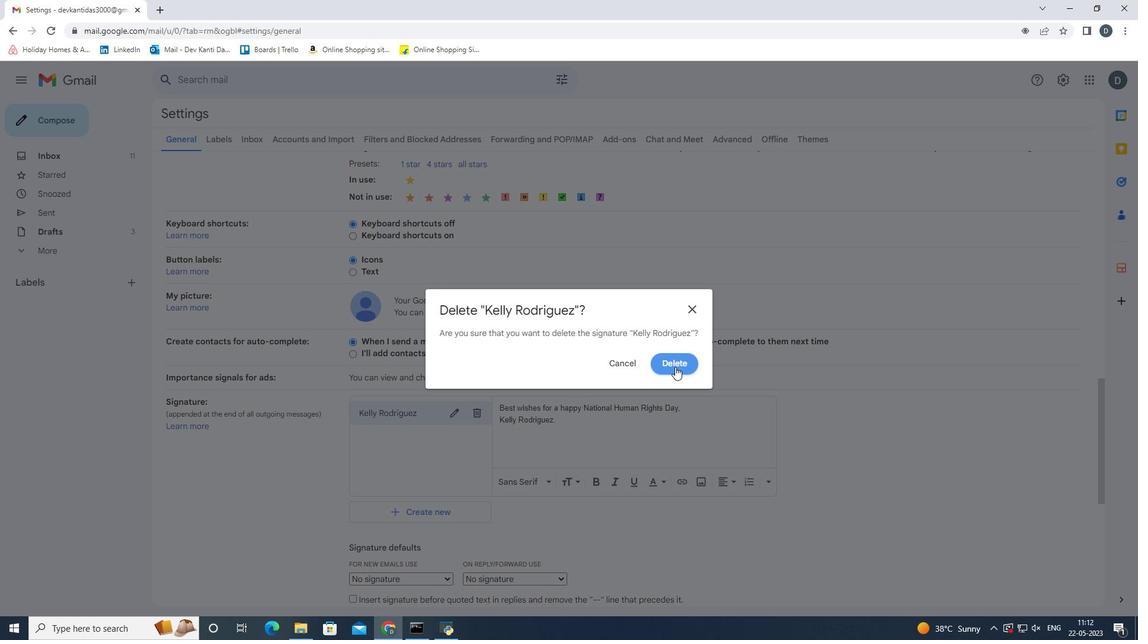 
Action: Mouse moved to (392, 424)
Screenshot: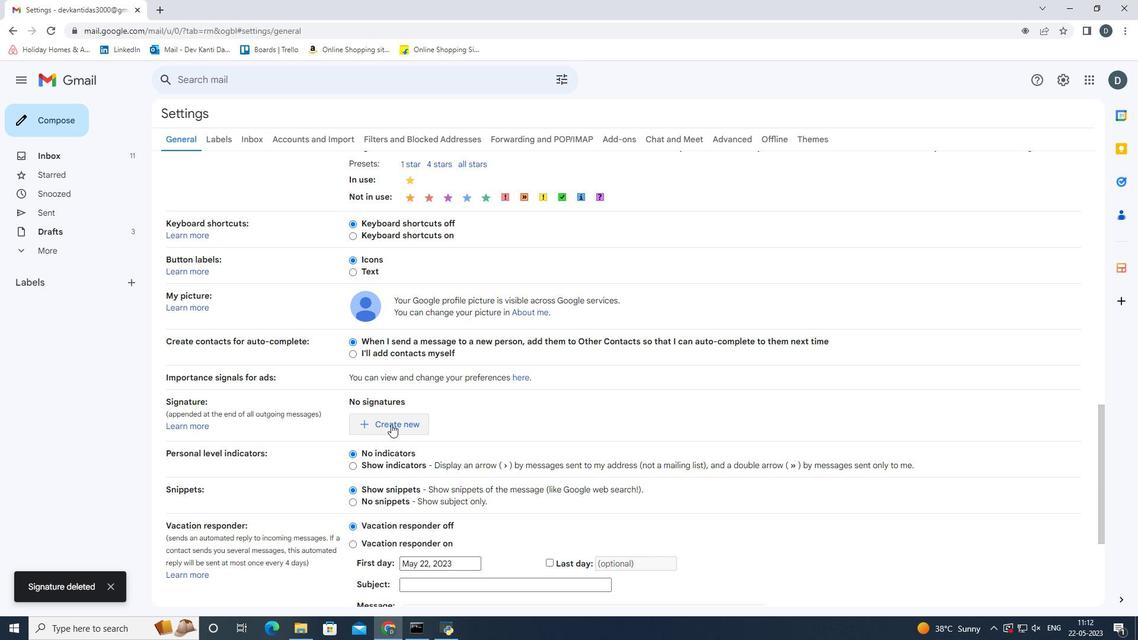 
Action: Mouse pressed left at (392, 424)
Screenshot: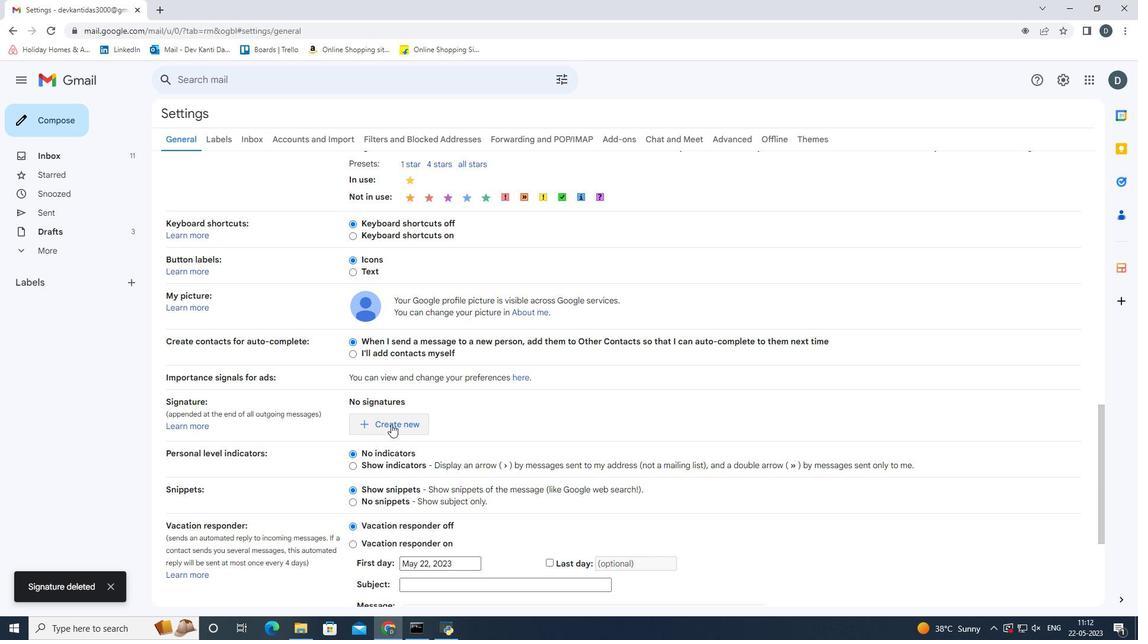 
Action: Mouse moved to (542, 338)
Screenshot: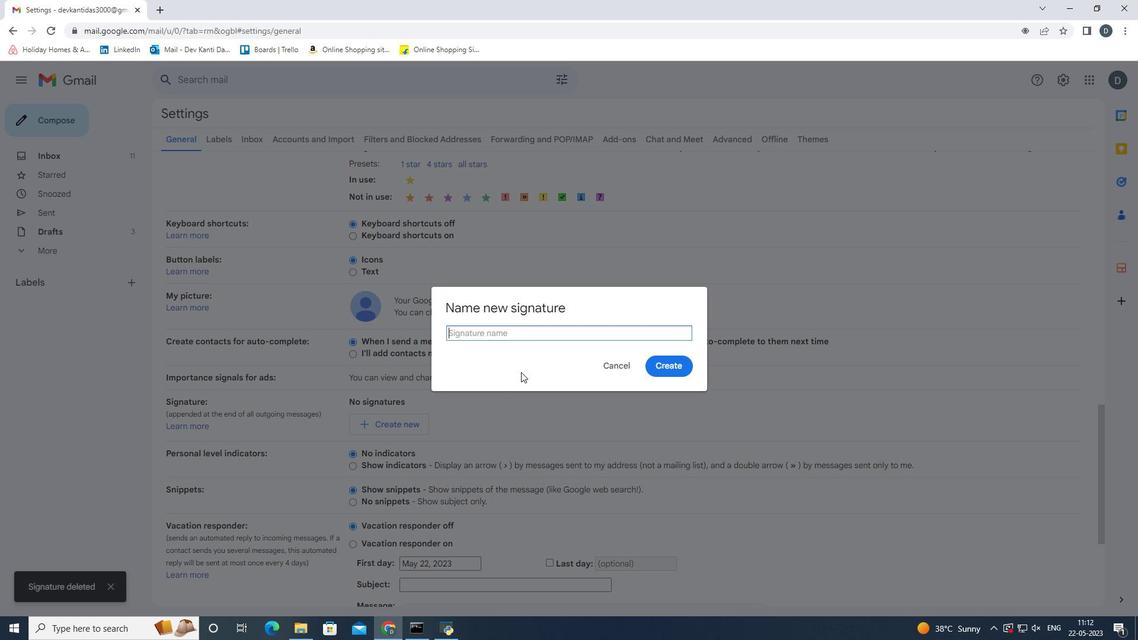 
Action: Key pressed <Key.shift>Kelvin<Key.space><Key.shift>Lee<Key.enter>
Screenshot: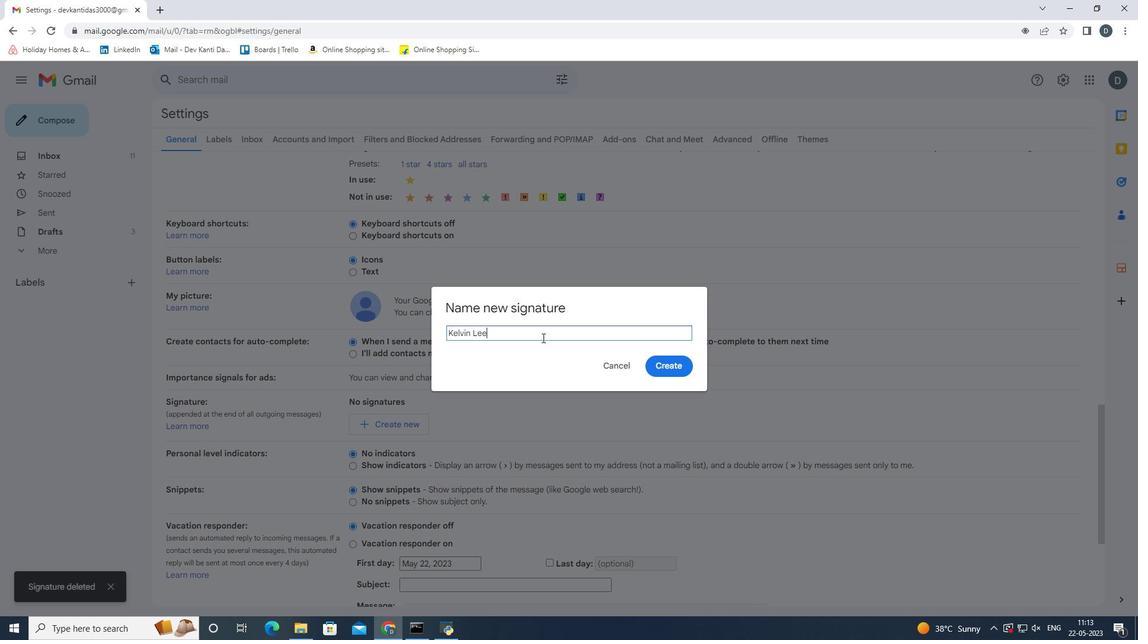 
Action: Mouse moved to (547, 438)
Screenshot: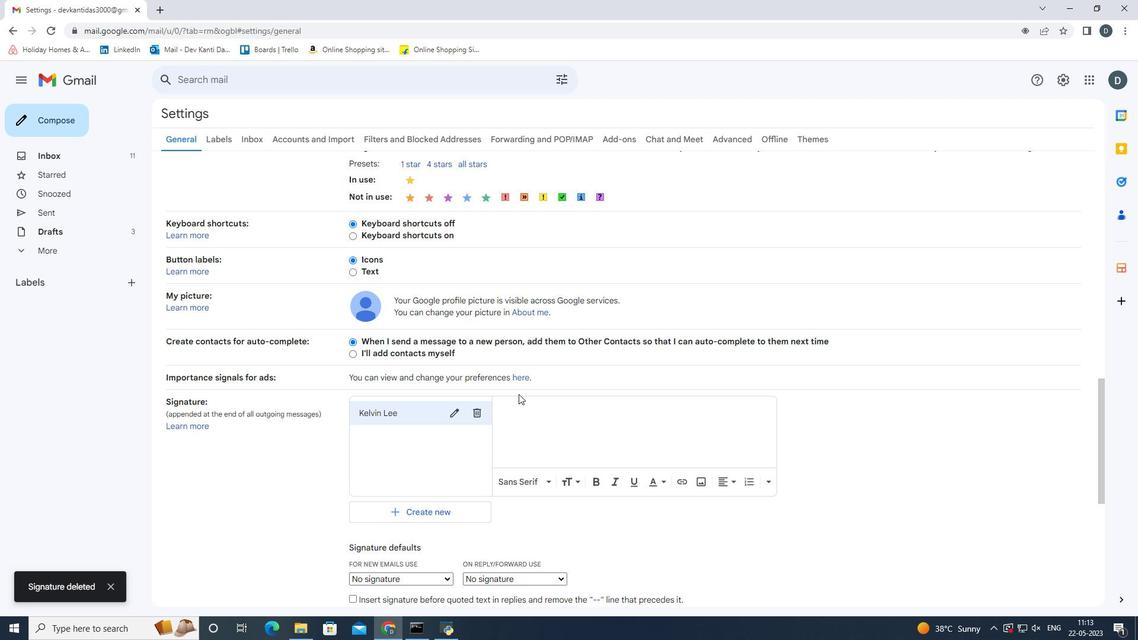 
Action: Mouse pressed left at (547, 438)
Screenshot: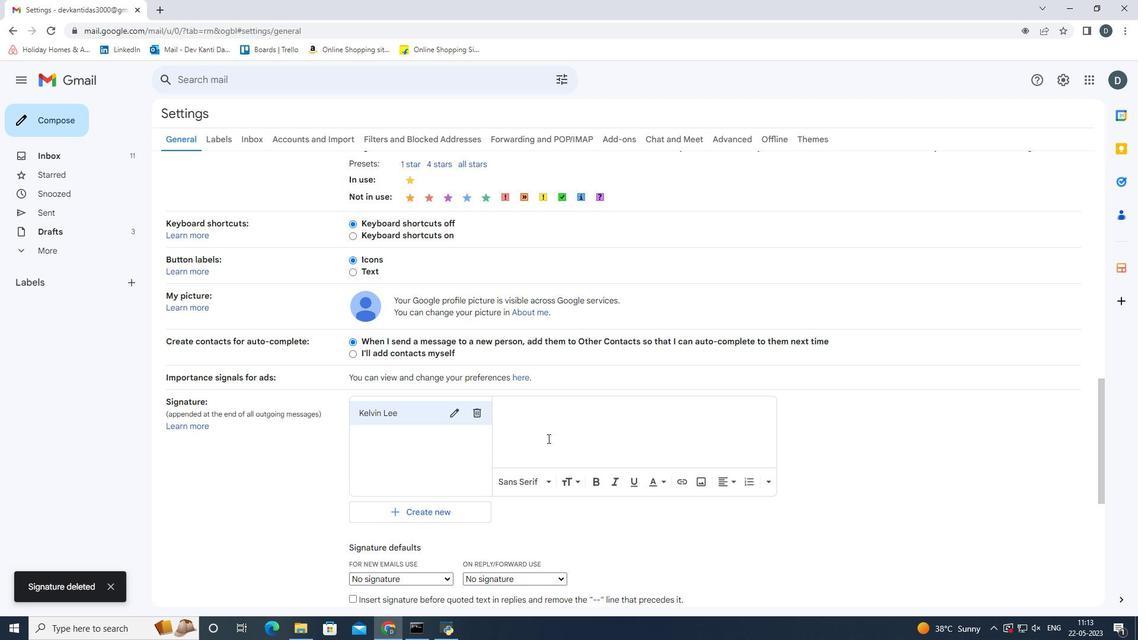 
Action: Mouse moved to (522, 433)
Screenshot: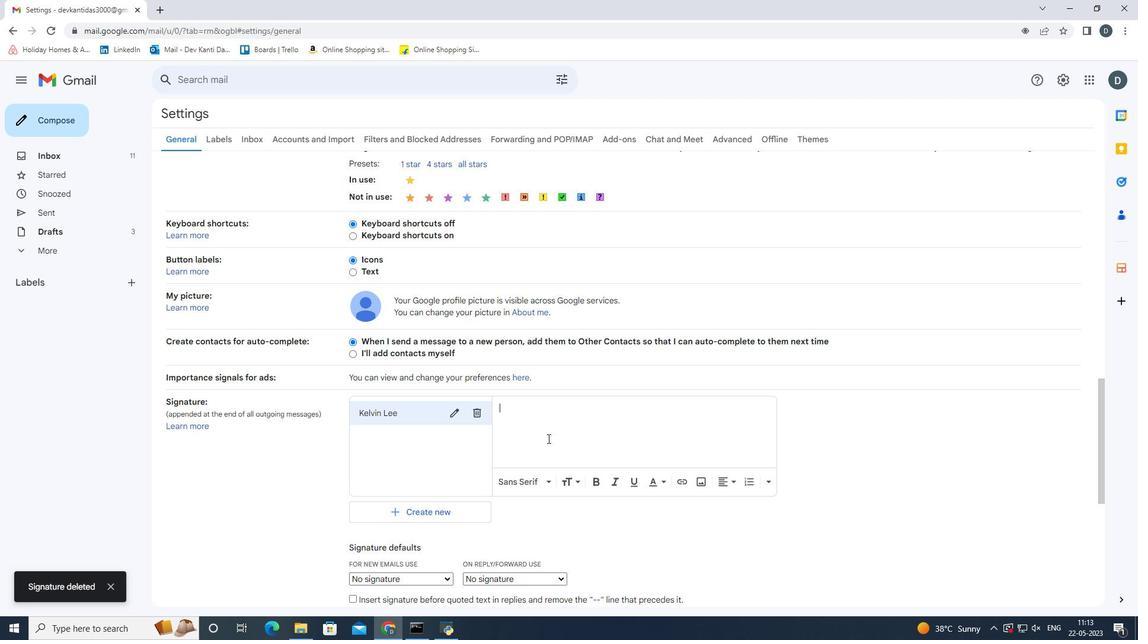 
Action: Key pressed <Key.shift>Heartfelt<Key.space>thanks<Key.space>and<Key.space>warm<Key.space>wishes,<Key.enter><Key.shift>Kelvin<Key.space><Key.shift>Lee
Screenshot: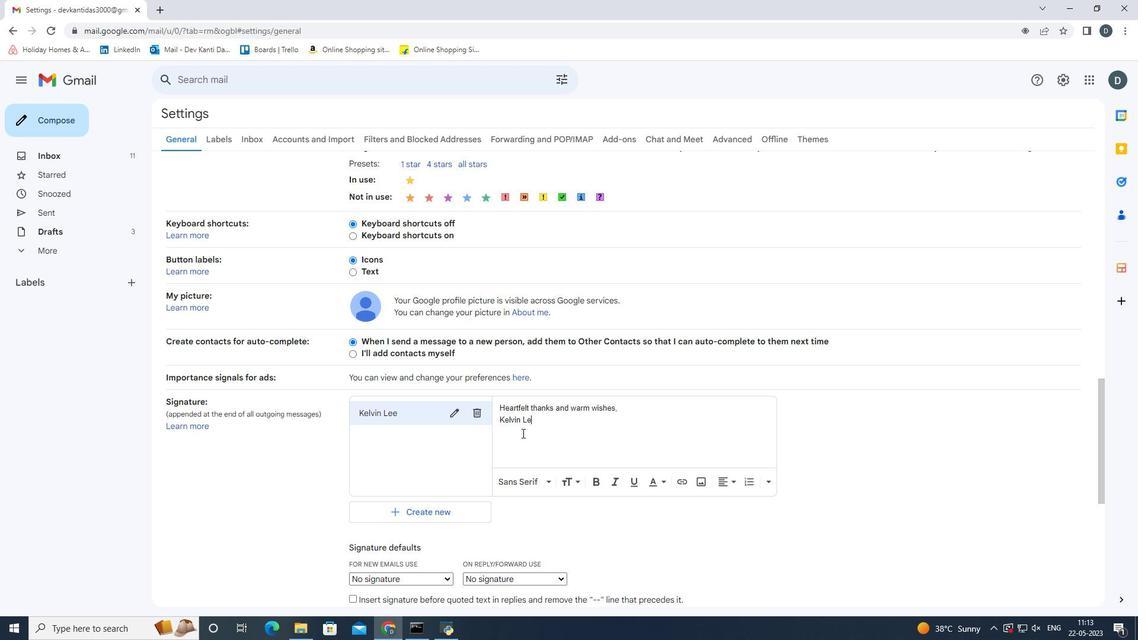 
Action: Mouse moved to (600, 520)
Screenshot: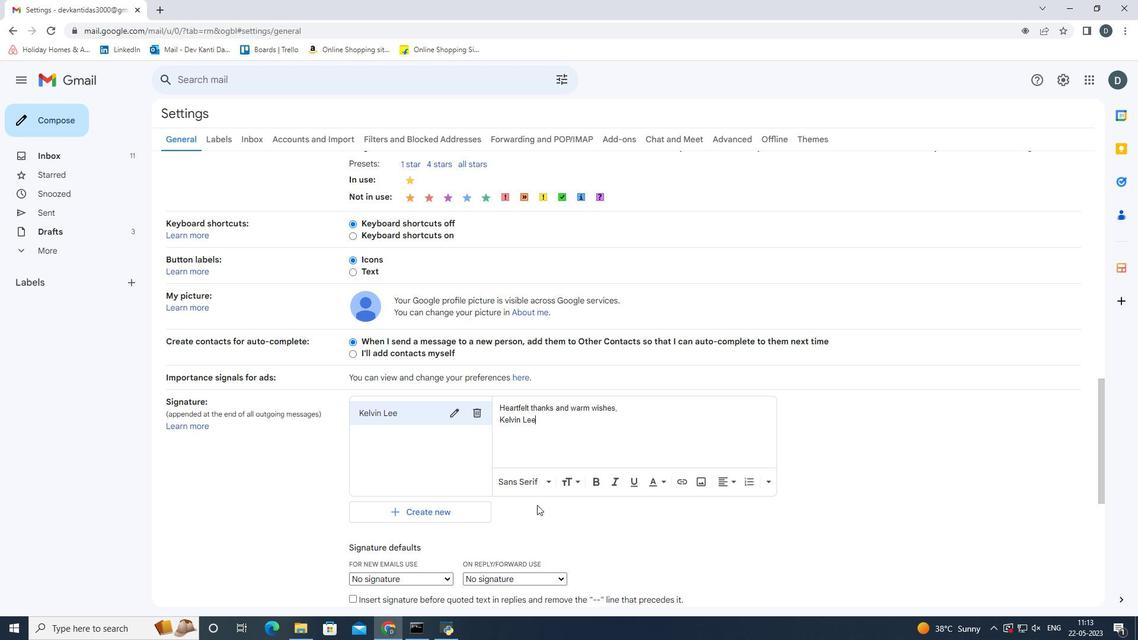 
Action: Mouse pressed left at (600, 520)
Screenshot: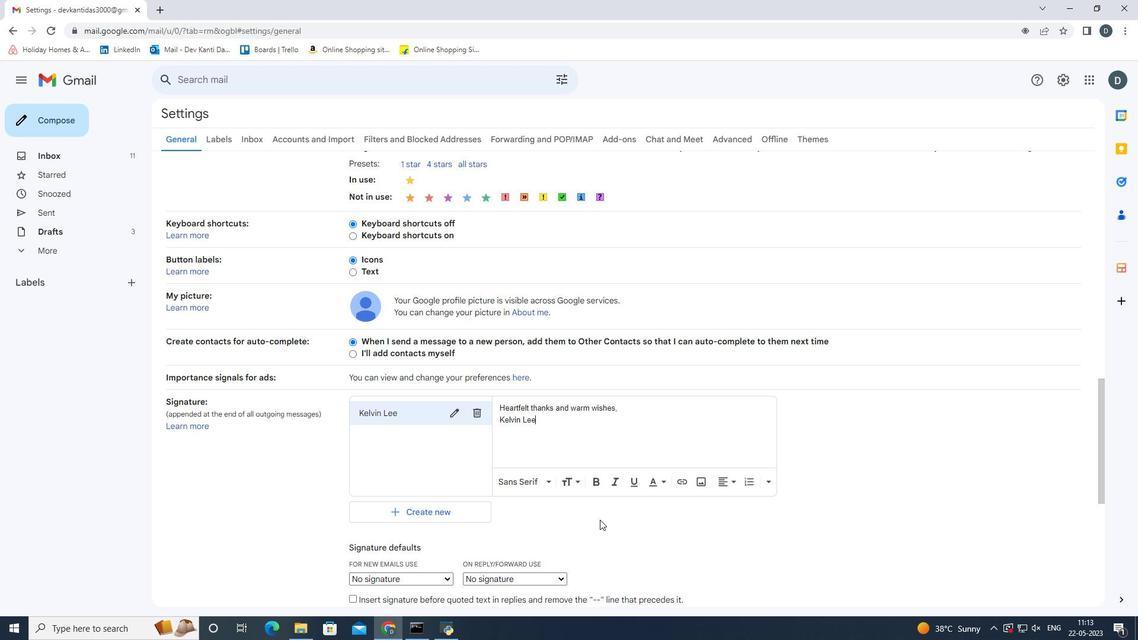 
Action: Mouse moved to (527, 426)
Screenshot: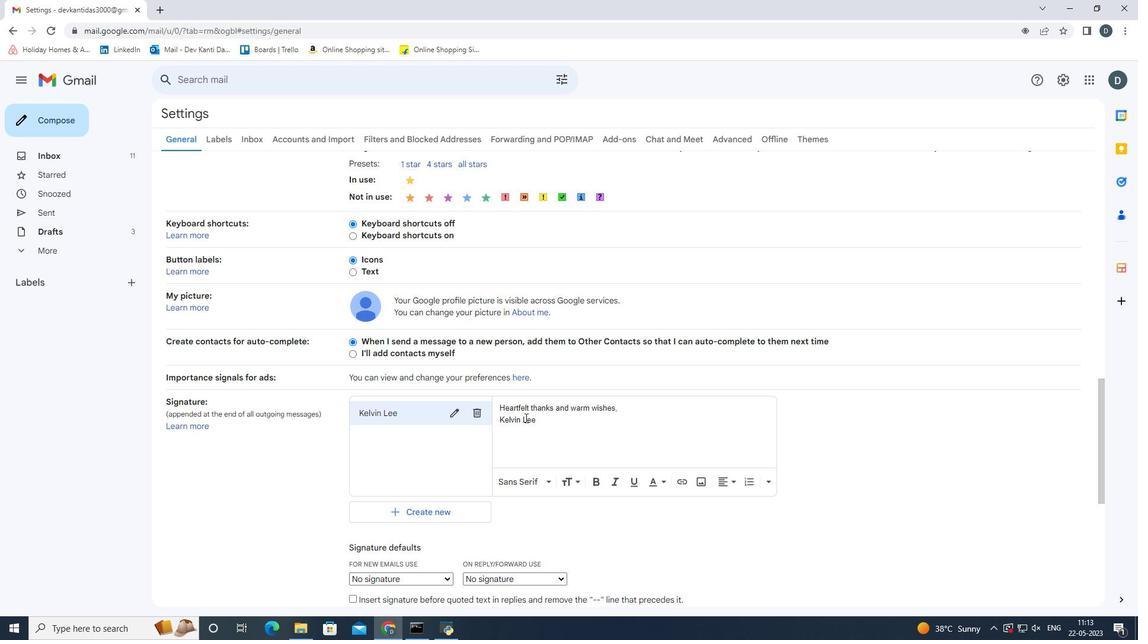 
Action: Mouse scrolled (527, 425) with delta (0, 0)
Screenshot: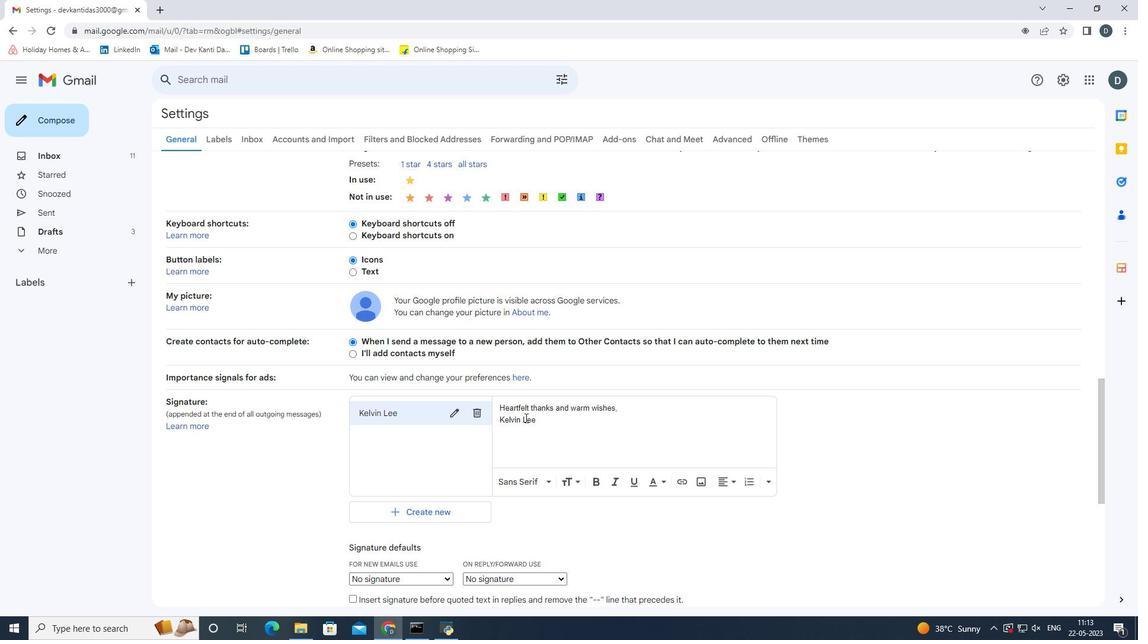 
Action: Mouse moved to (526, 429)
Screenshot: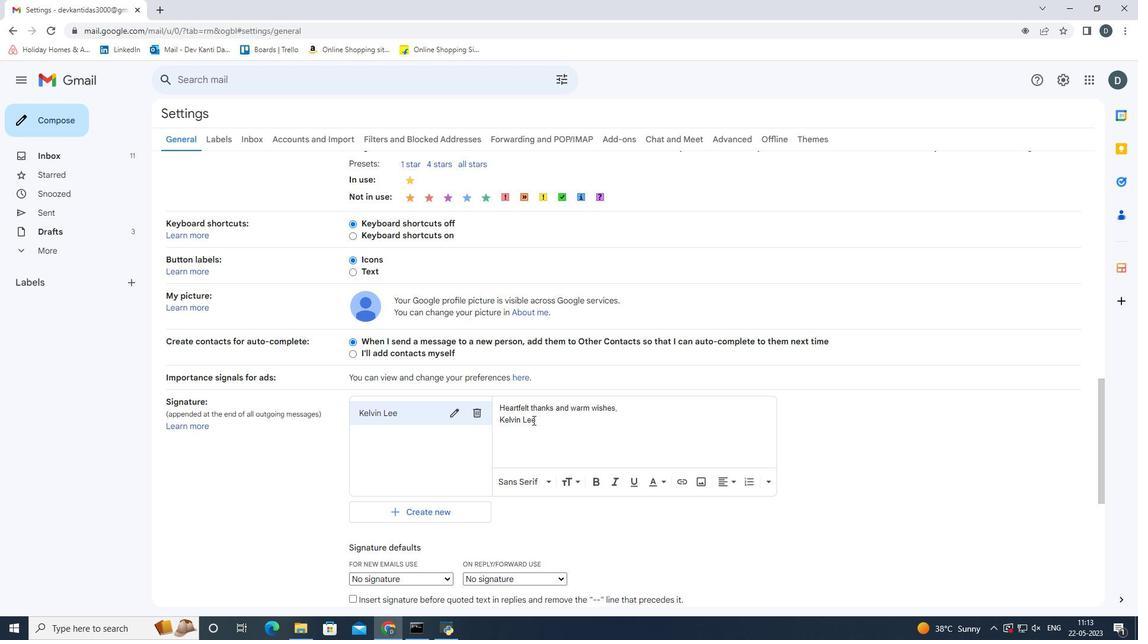 
Action: Mouse scrolled (526, 428) with delta (0, 0)
Screenshot: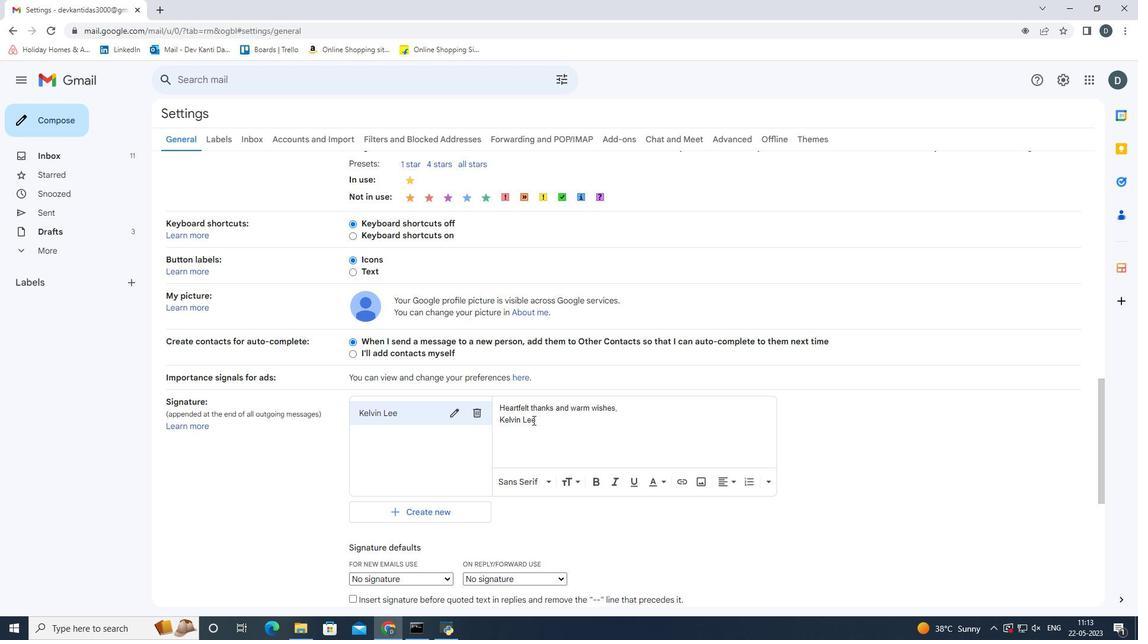 
Action: Mouse moved to (524, 430)
Screenshot: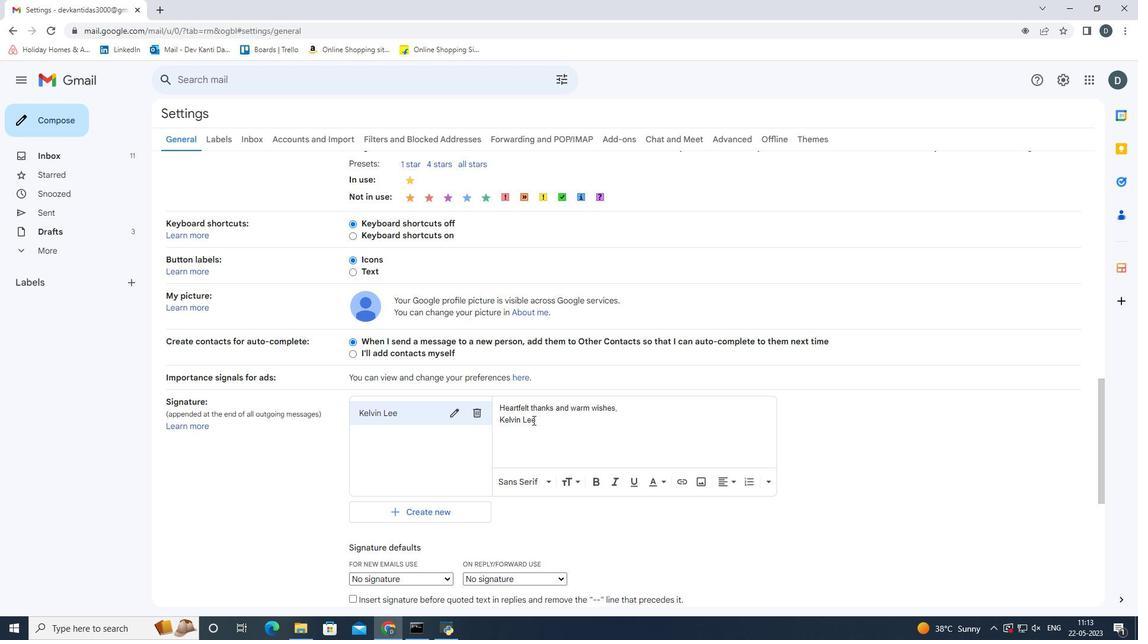 
Action: Mouse scrolled (525, 429) with delta (0, 0)
Screenshot: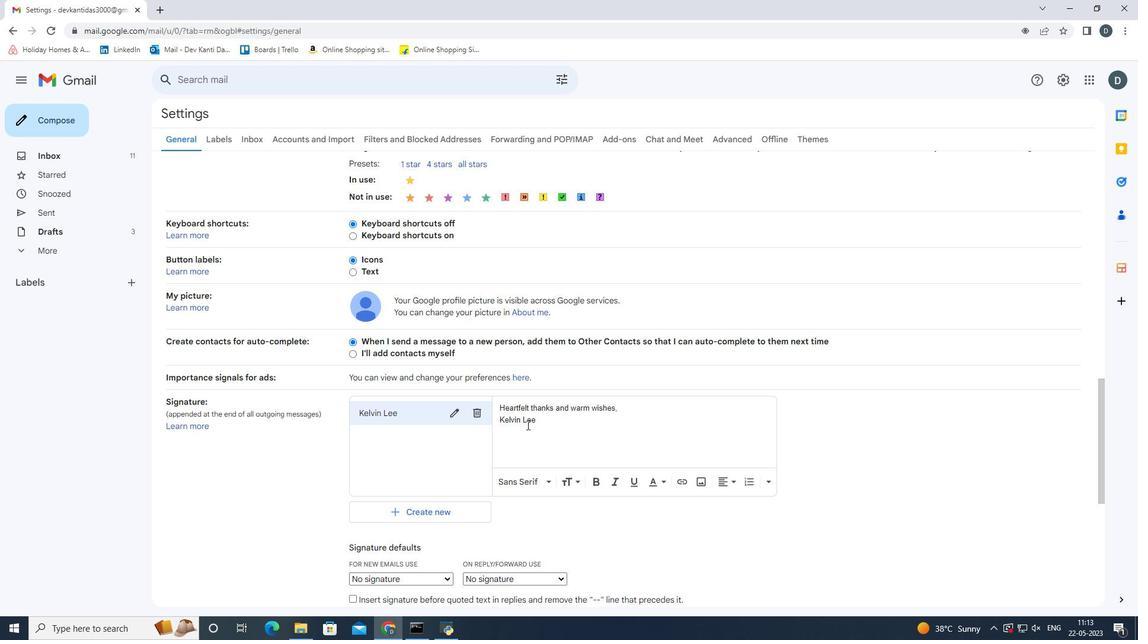 
Action: Mouse scrolled (524, 429) with delta (0, 0)
Screenshot: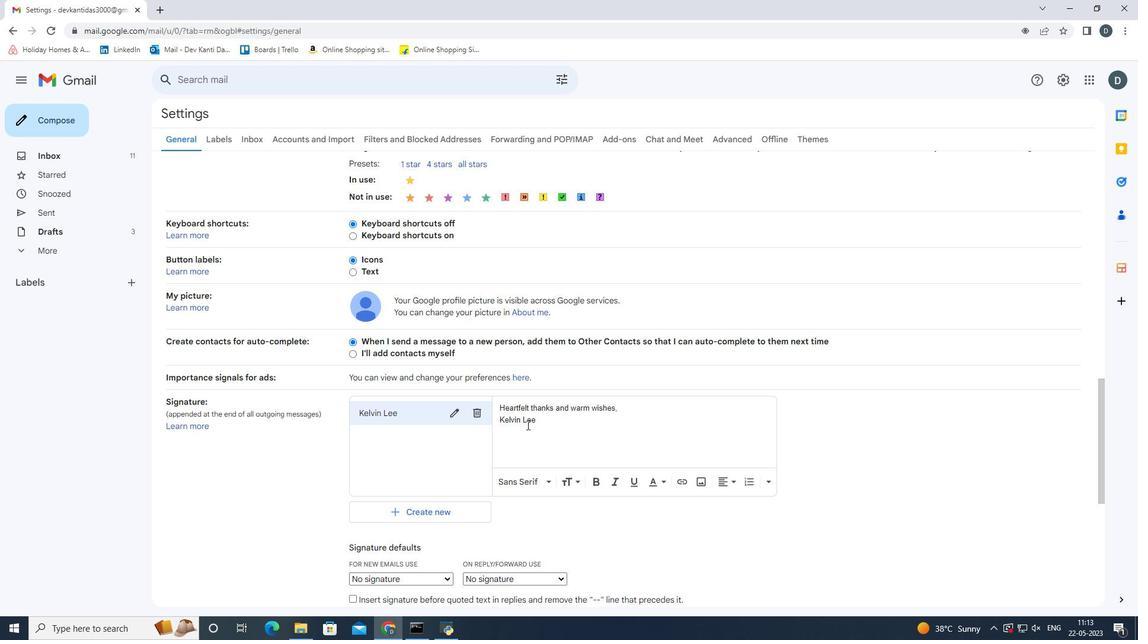 
Action: Mouse scrolled (524, 429) with delta (0, 0)
Screenshot: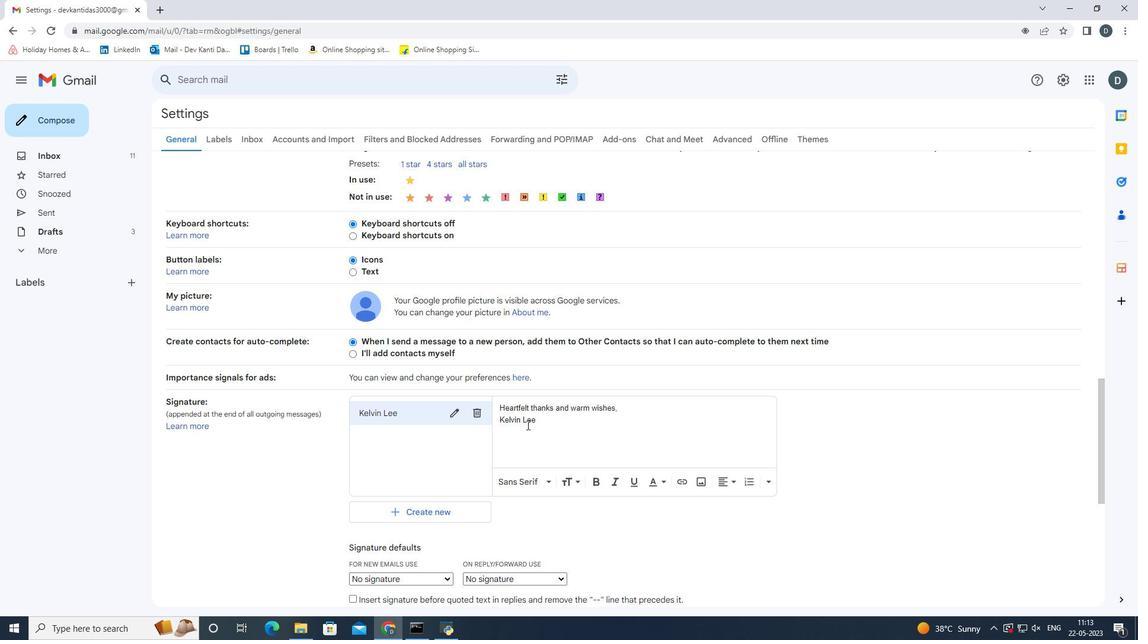 
Action: Mouse scrolled (524, 429) with delta (0, 0)
Screenshot: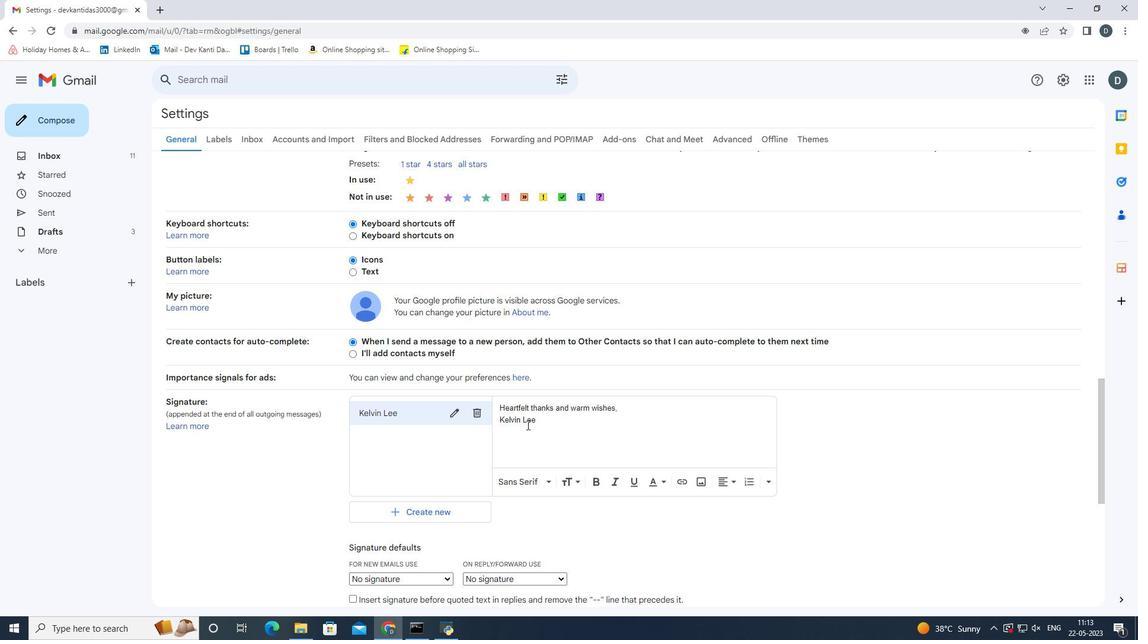 
Action: Mouse moved to (528, 437)
Screenshot: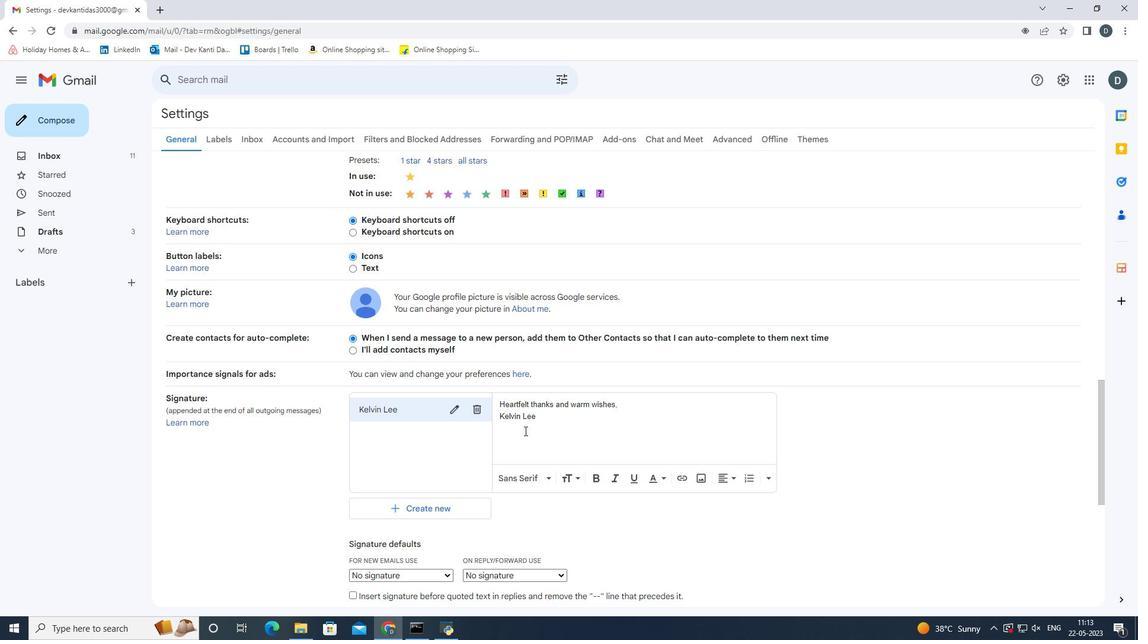 
Action: Mouse scrolled (528, 436) with delta (0, 0)
Screenshot: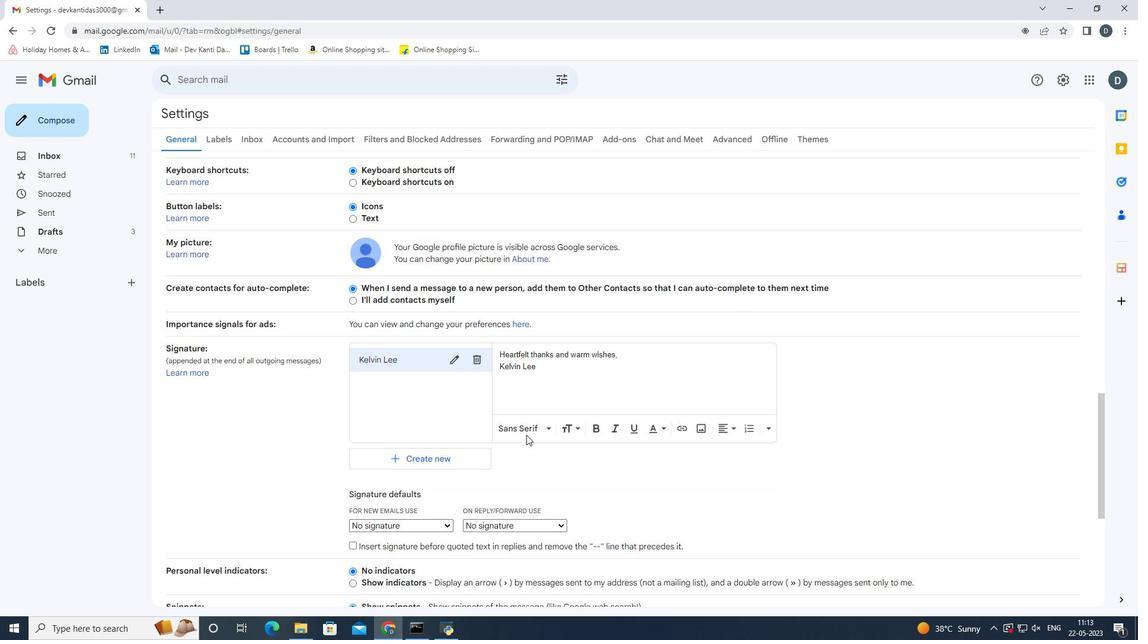 
Action: Mouse scrolled (528, 436) with delta (0, 0)
Screenshot: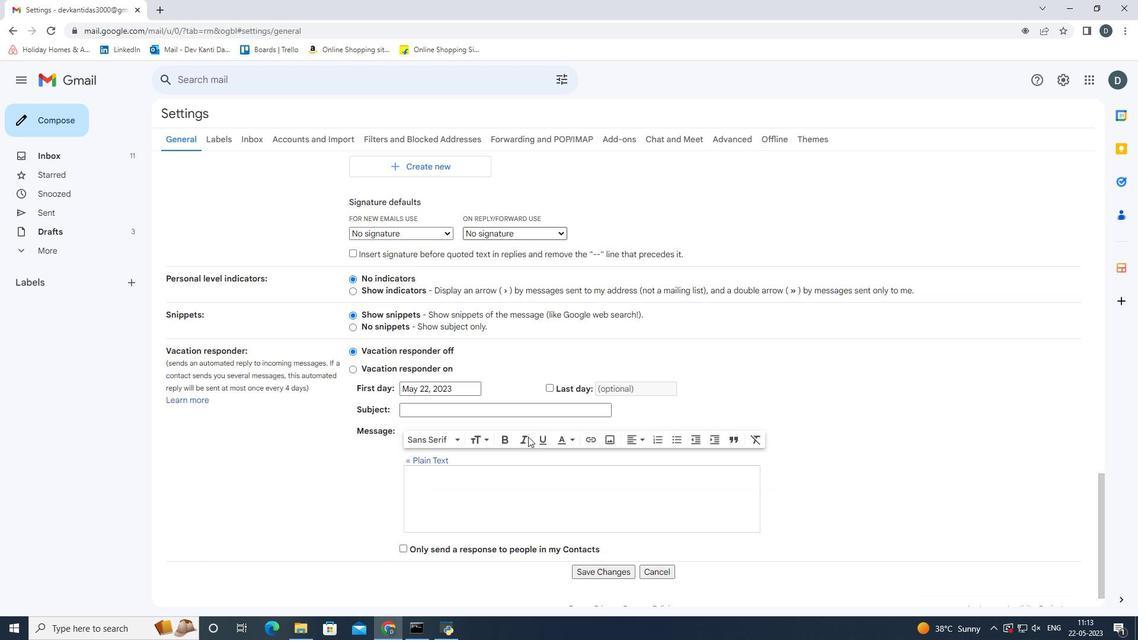 
Action: Mouse moved to (528, 437)
Screenshot: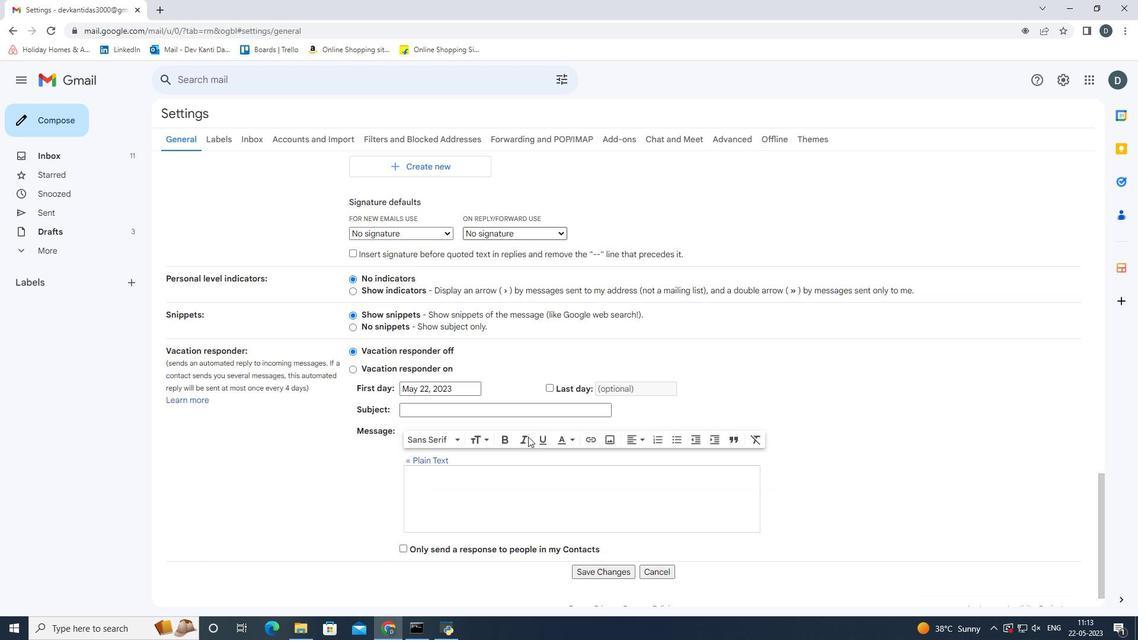 
Action: Mouse scrolled (528, 437) with delta (0, 0)
Screenshot: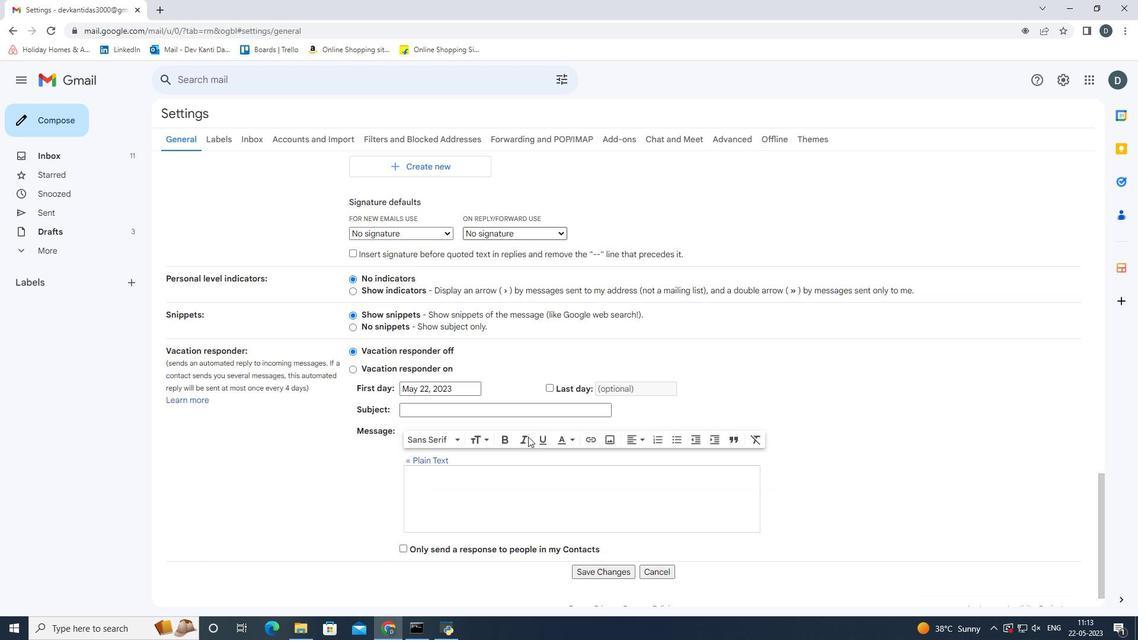 
Action: Mouse moved to (528, 438)
Screenshot: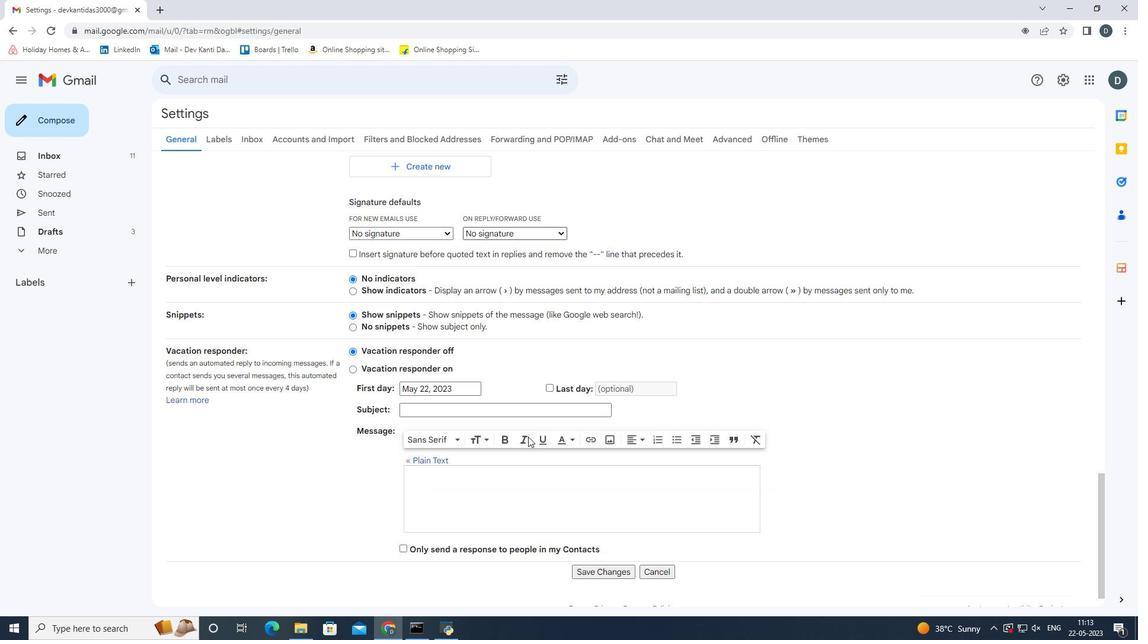 
Action: Mouse scrolled (528, 438) with delta (0, 0)
Screenshot: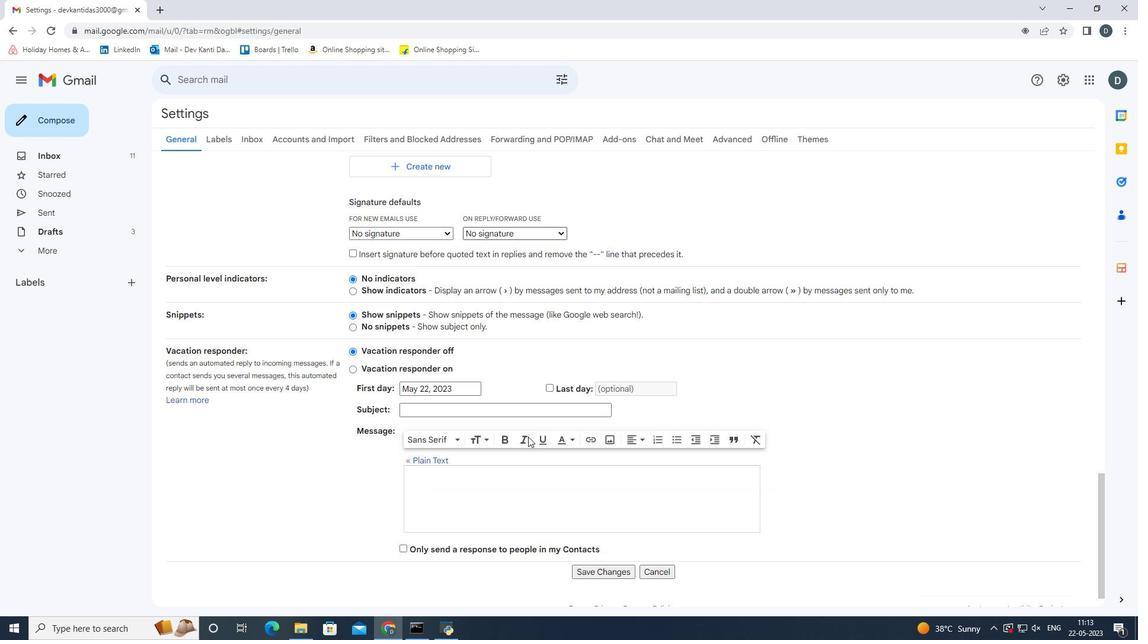 
Action: Mouse scrolled (528, 438) with delta (0, 0)
Screenshot: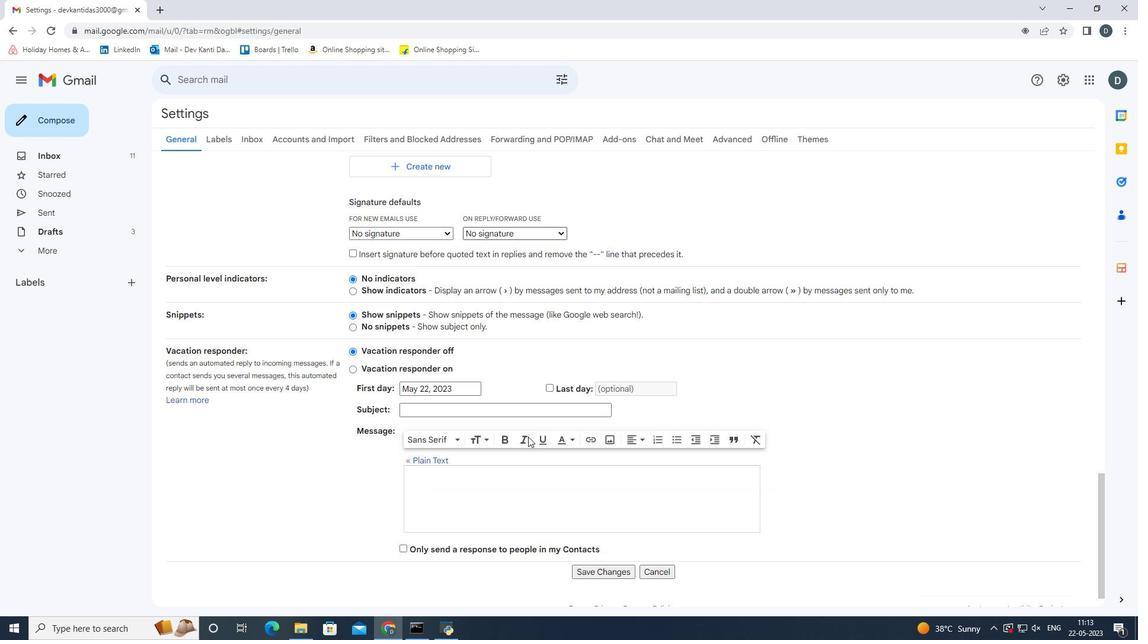 
Action: Mouse scrolled (528, 438) with delta (0, 0)
Screenshot: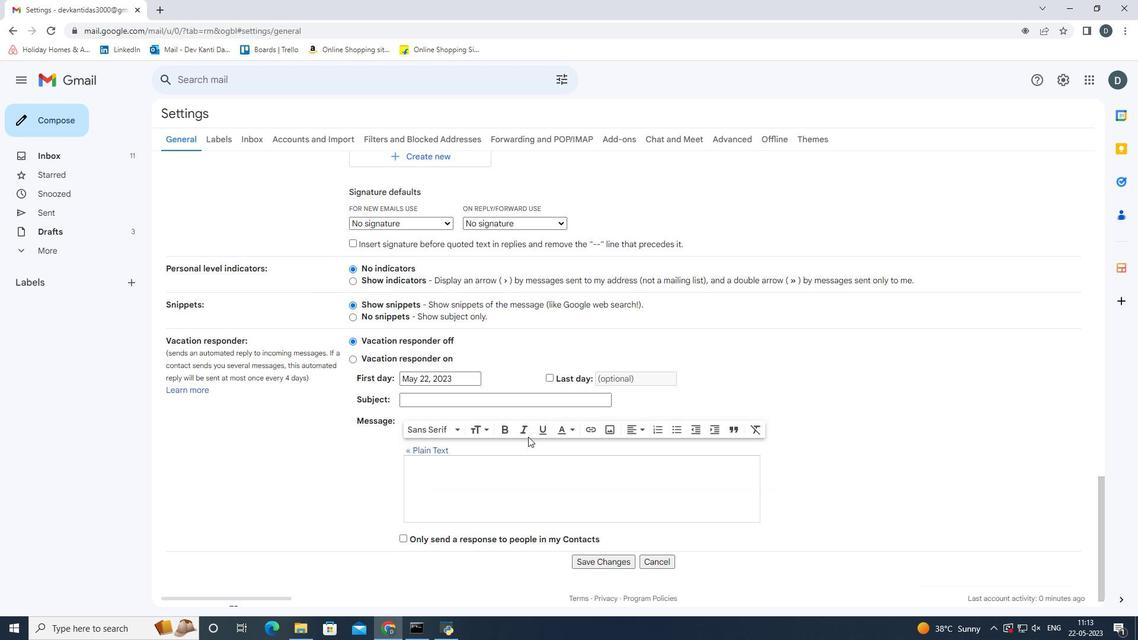 
Action: Mouse moved to (545, 449)
Screenshot: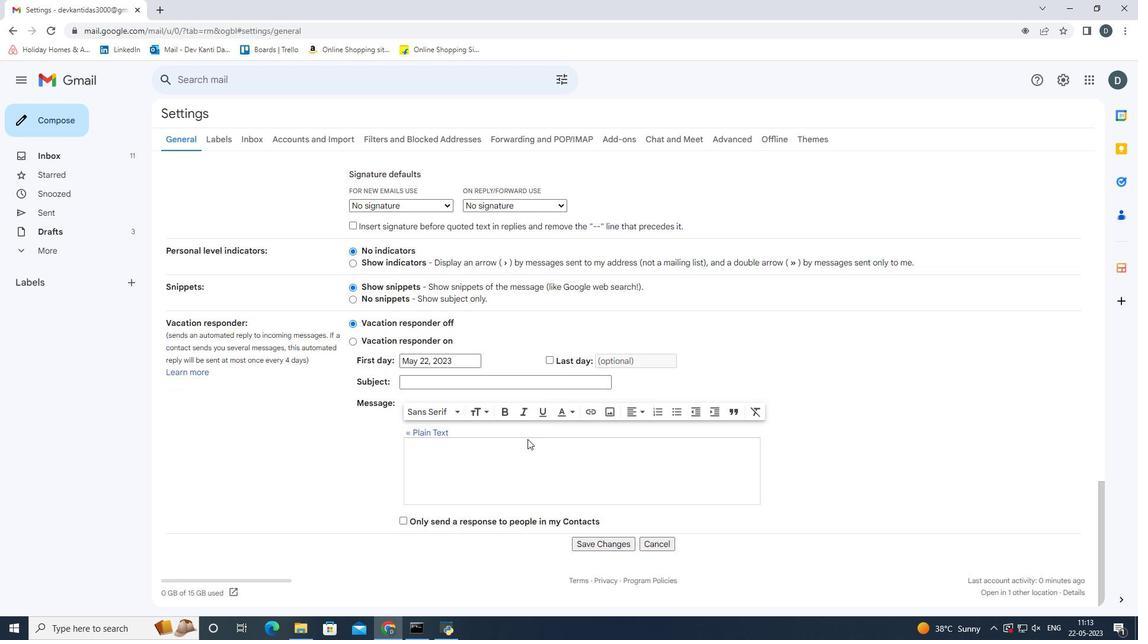 
Action: Mouse scrolled (545, 448) with delta (0, 0)
Screenshot: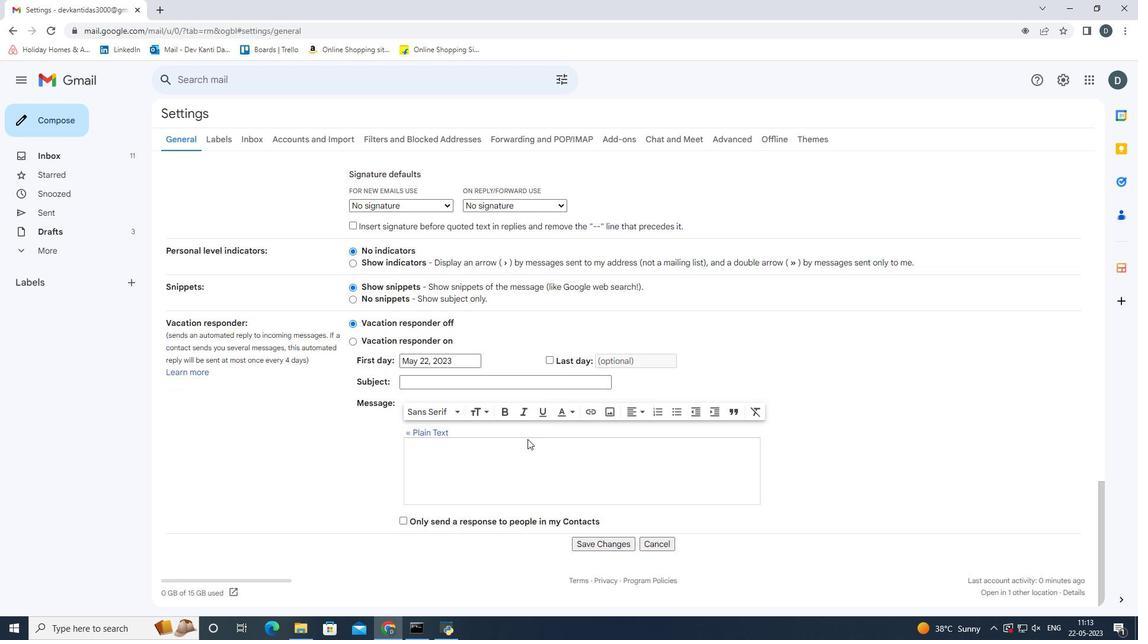 
Action: Mouse moved to (552, 454)
Screenshot: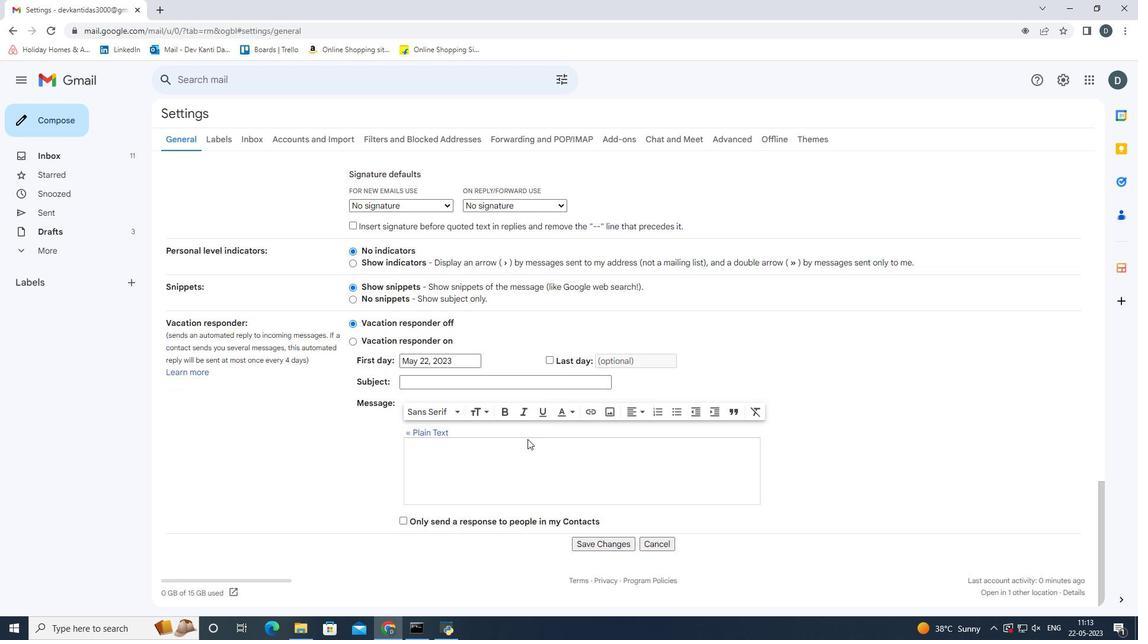 
Action: Mouse scrolled (552, 453) with delta (0, 0)
Screenshot: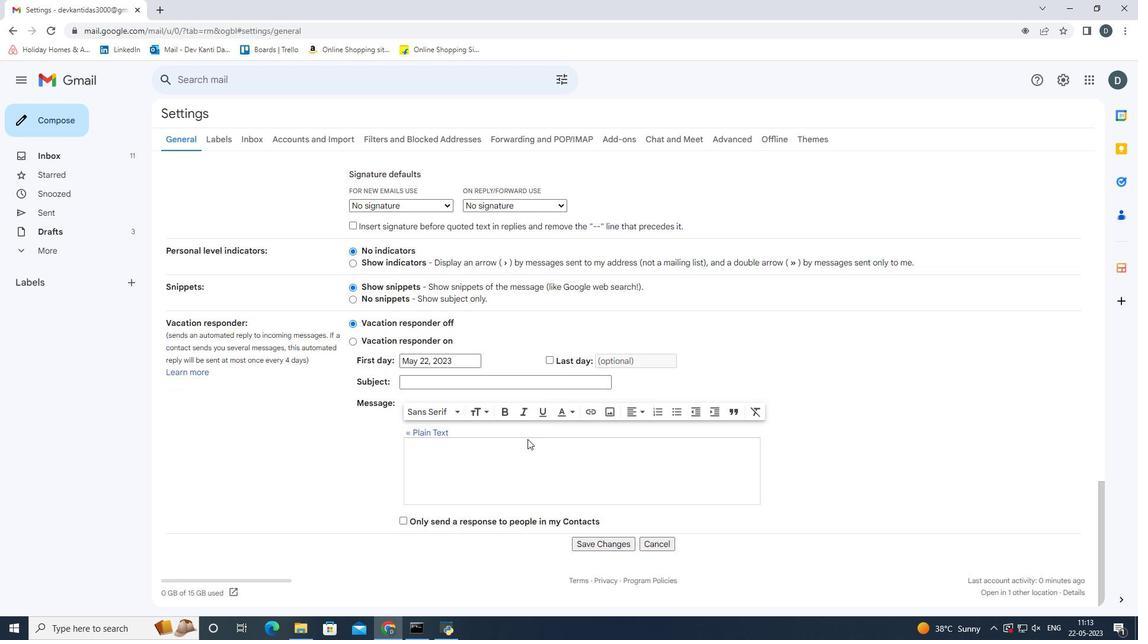 
Action: Mouse moved to (556, 456)
Screenshot: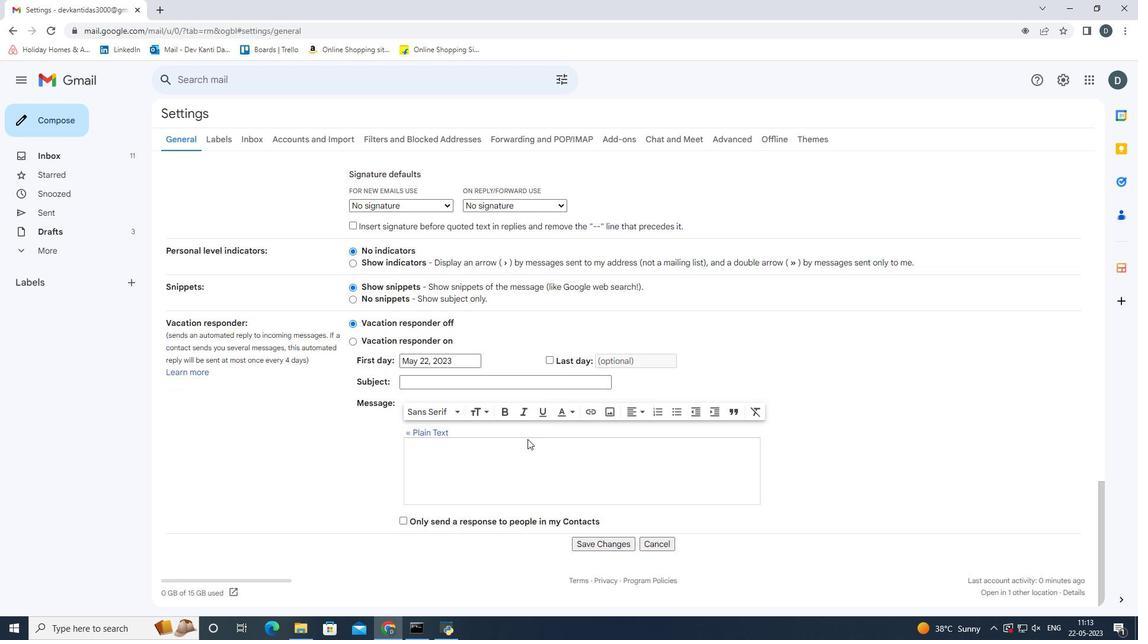 
Action: Mouse scrolled (556, 455) with delta (0, 0)
Screenshot: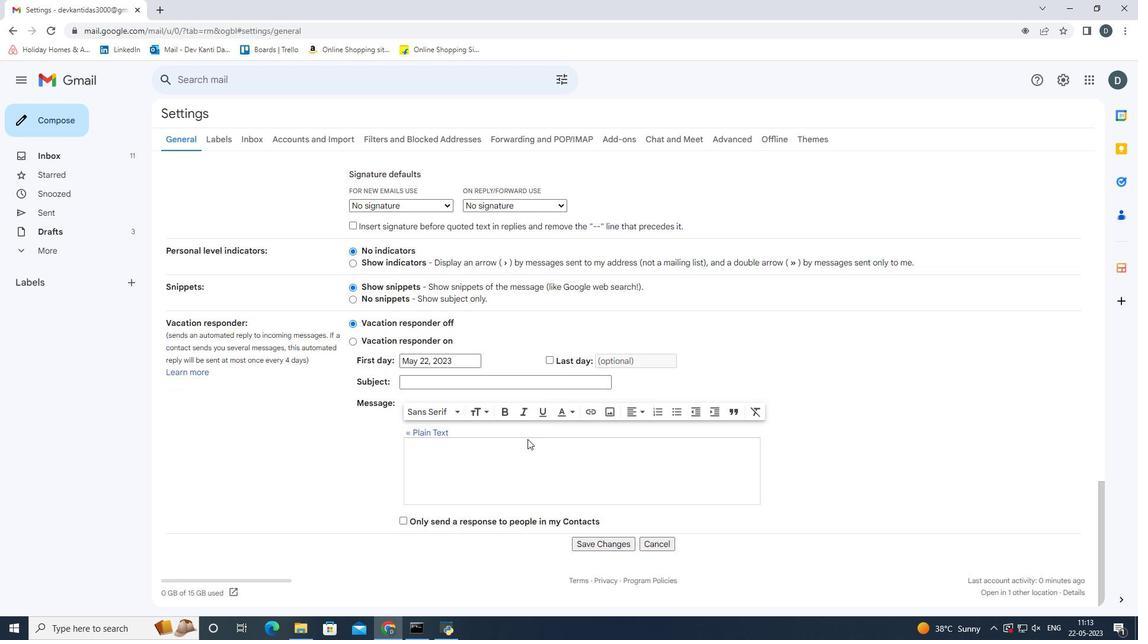
Action: Mouse moved to (597, 543)
Screenshot: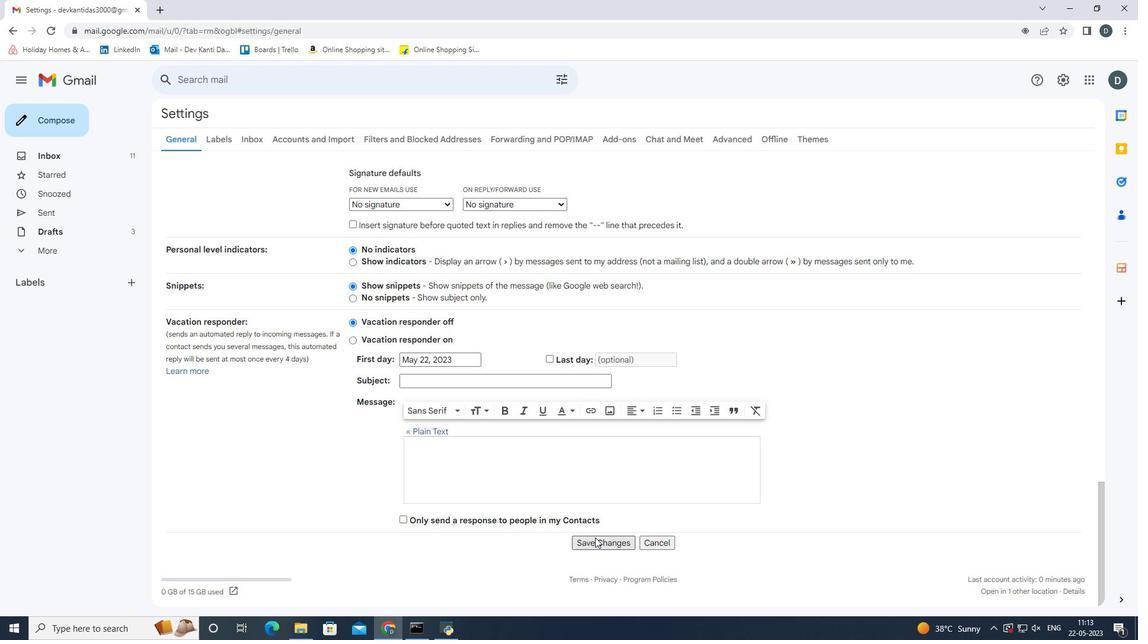 
Action: Mouse pressed left at (597, 543)
Screenshot: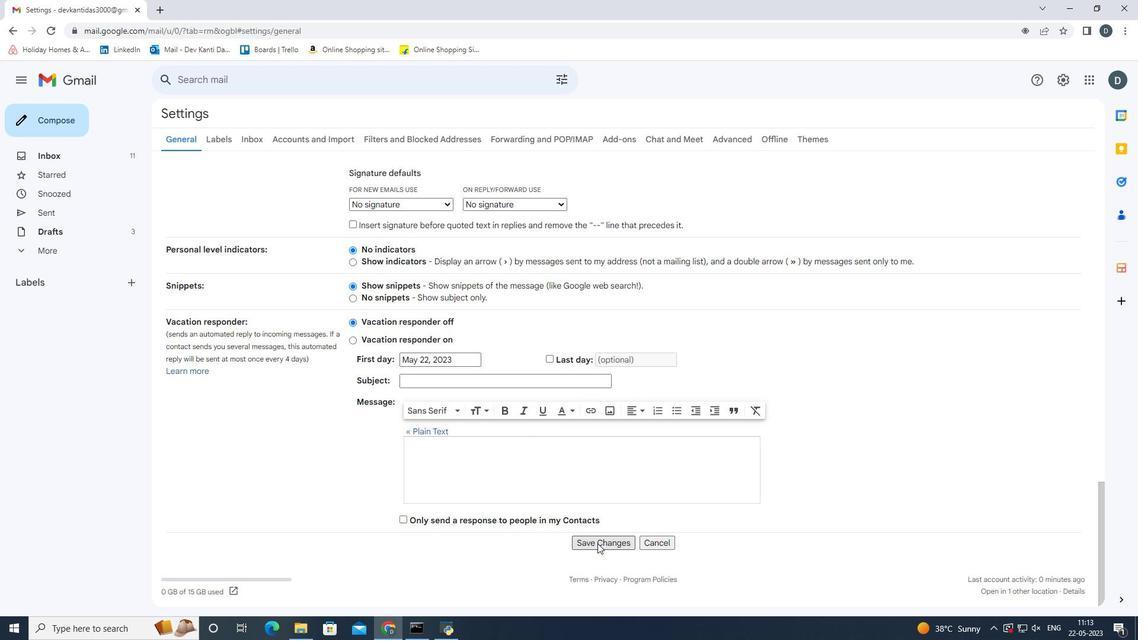 
Action: Mouse moved to (59, 121)
Screenshot: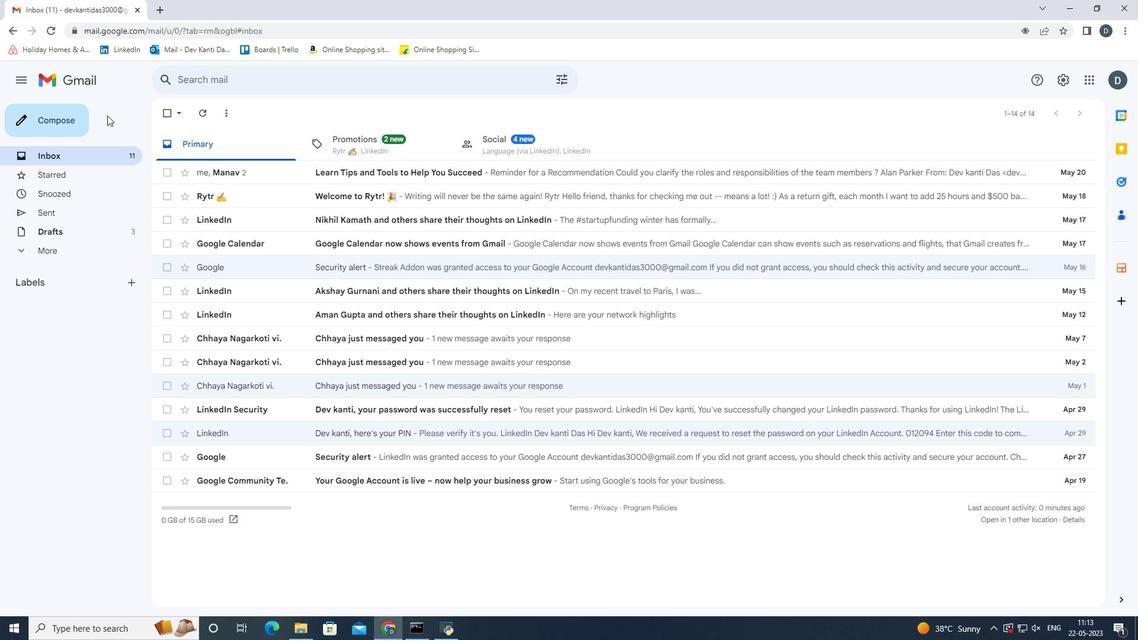 
Action: Mouse pressed left at (59, 121)
Screenshot: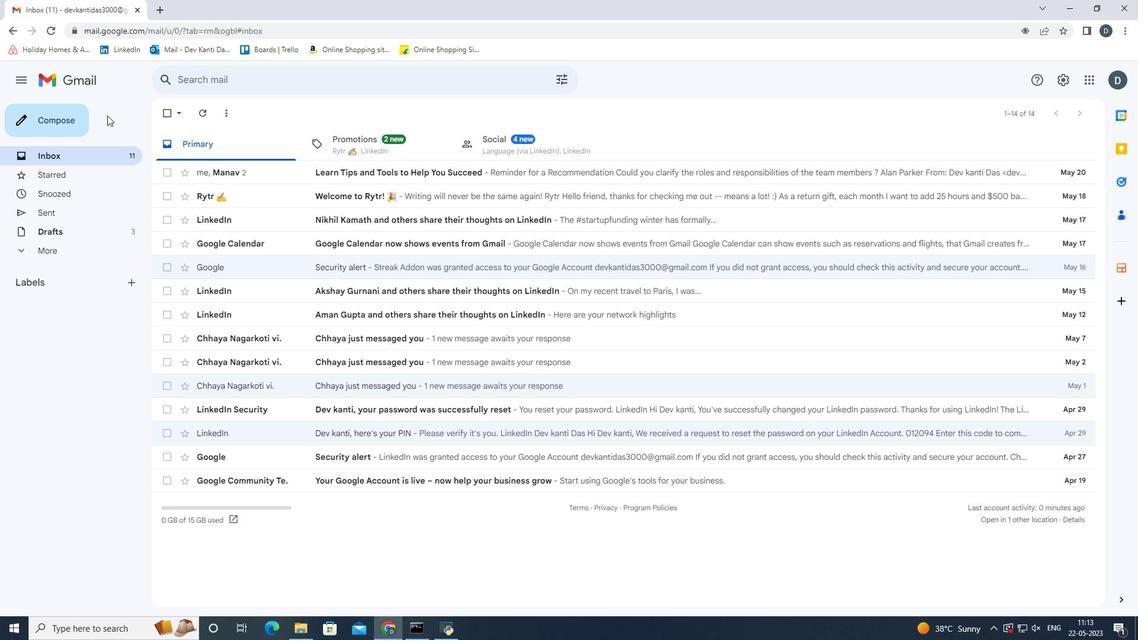 
Action: Mouse moved to (801, 287)
Screenshot: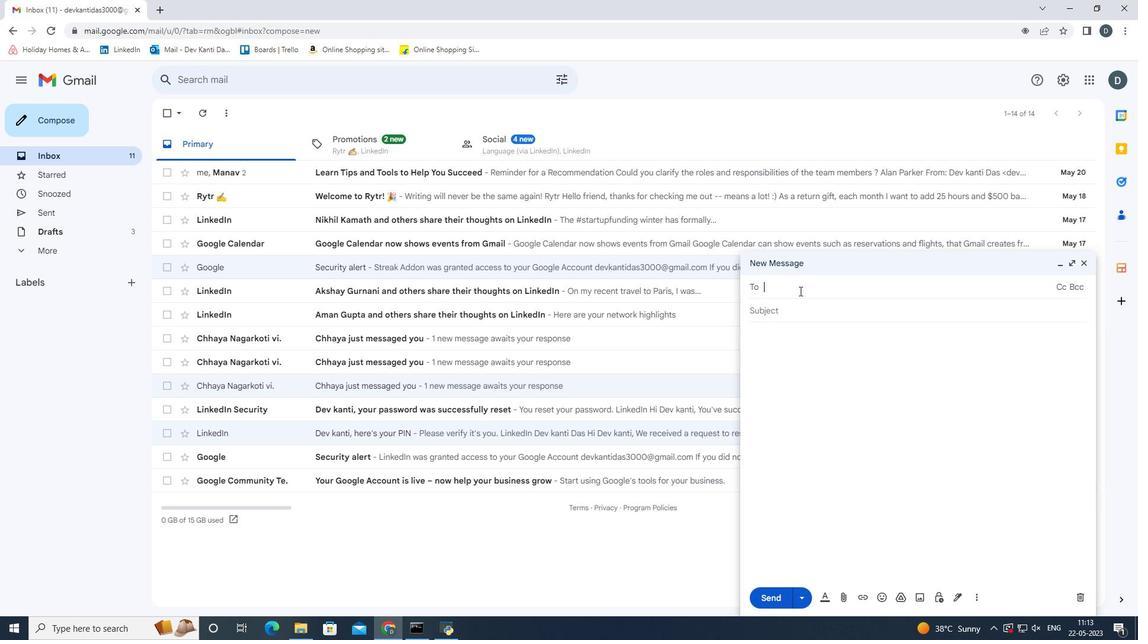 
Action: Mouse pressed left at (801, 287)
Screenshot: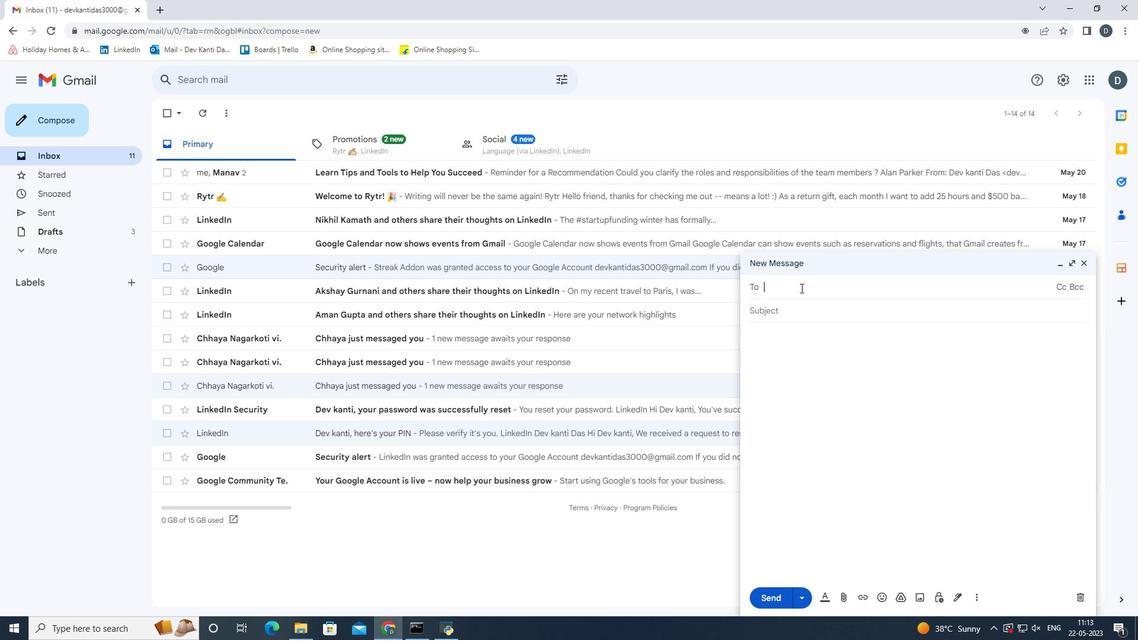 
Action: Key pressed <Key.shift>S
Screenshot: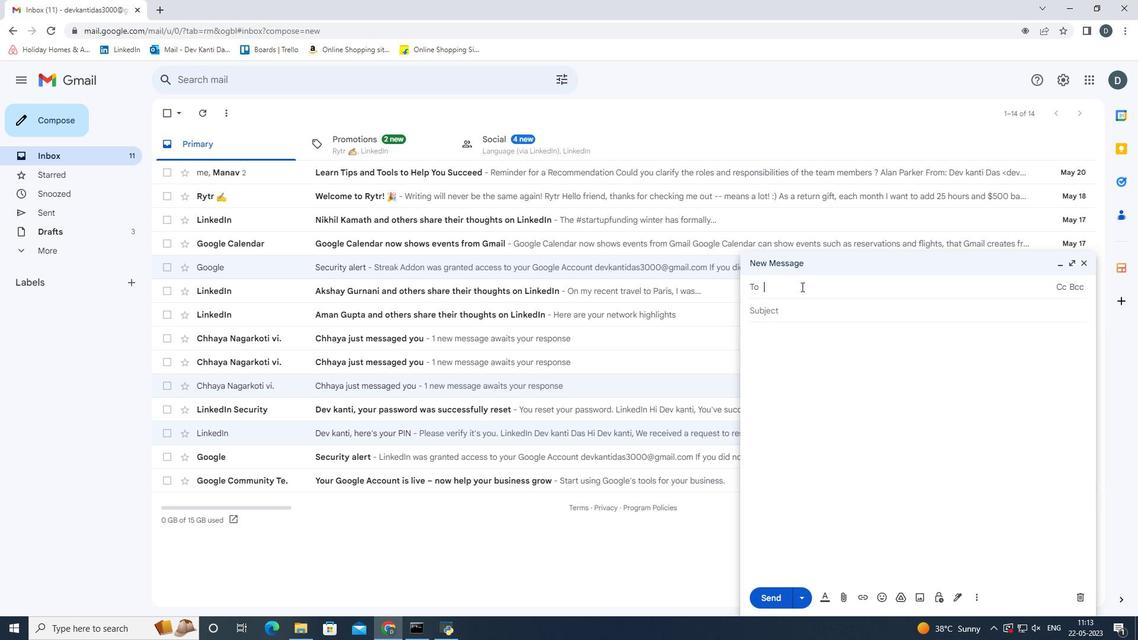 
Action: Mouse moved to (834, 315)
Screenshot: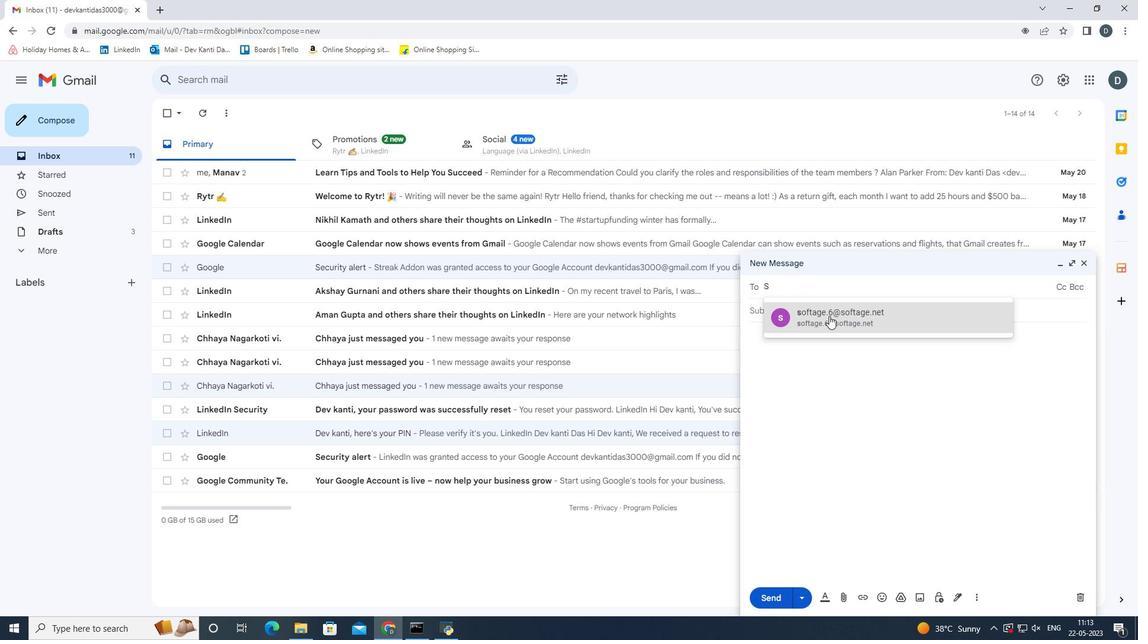 
Action: Mouse pressed left at (834, 315)
Screenshot: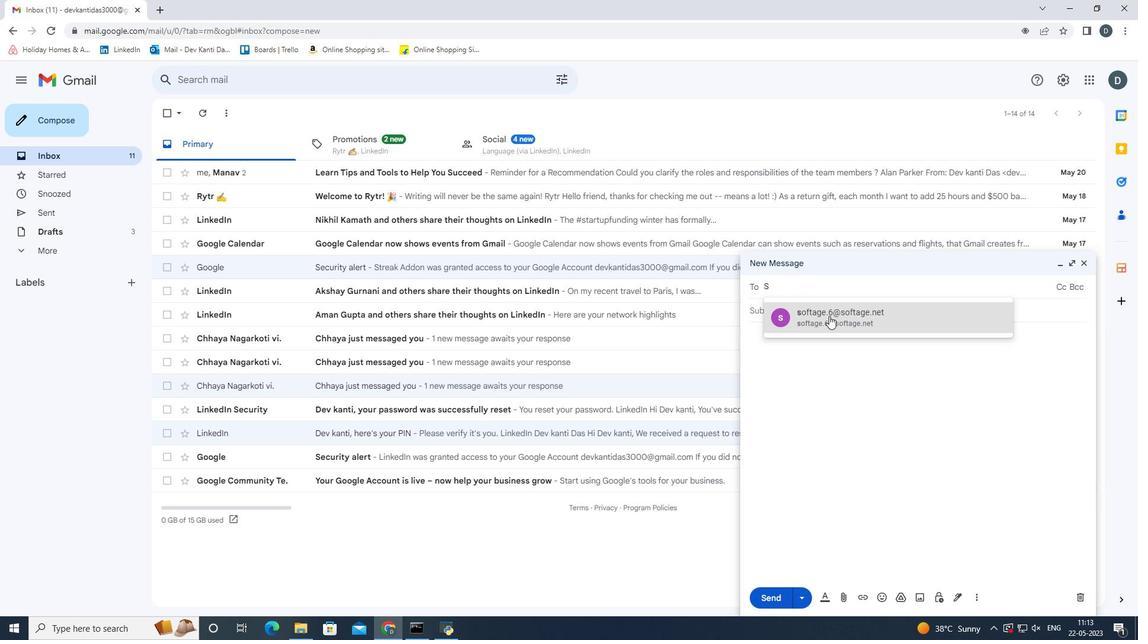 
Action: Mouse moved to (964, 601)
Screenshot: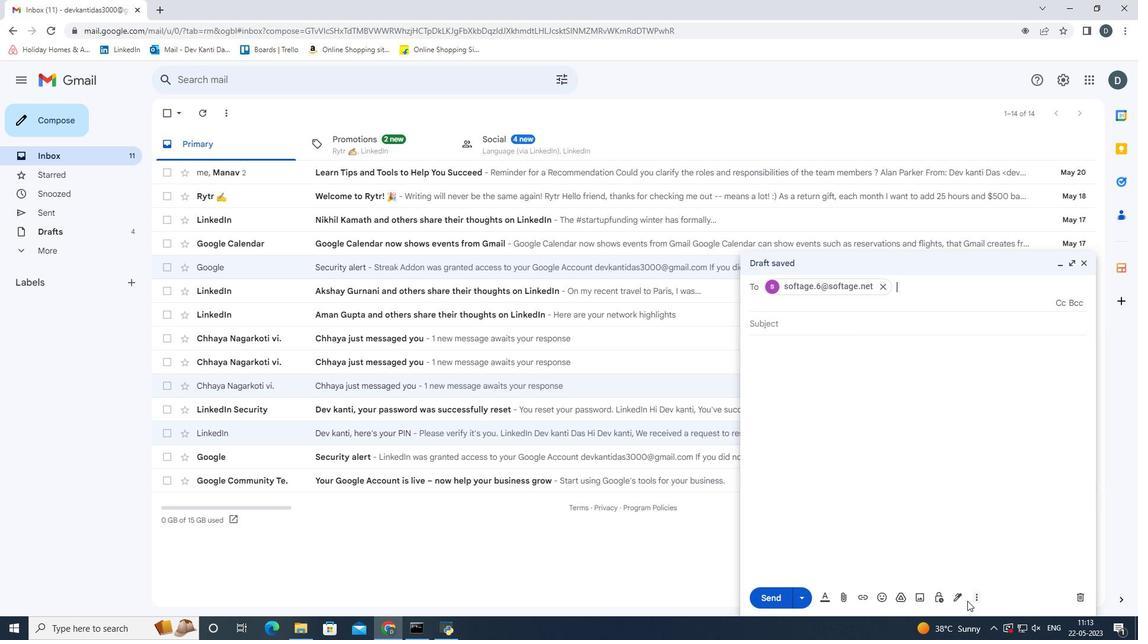 
Action: Mouse pressed left at (964, 601)
Screenshot: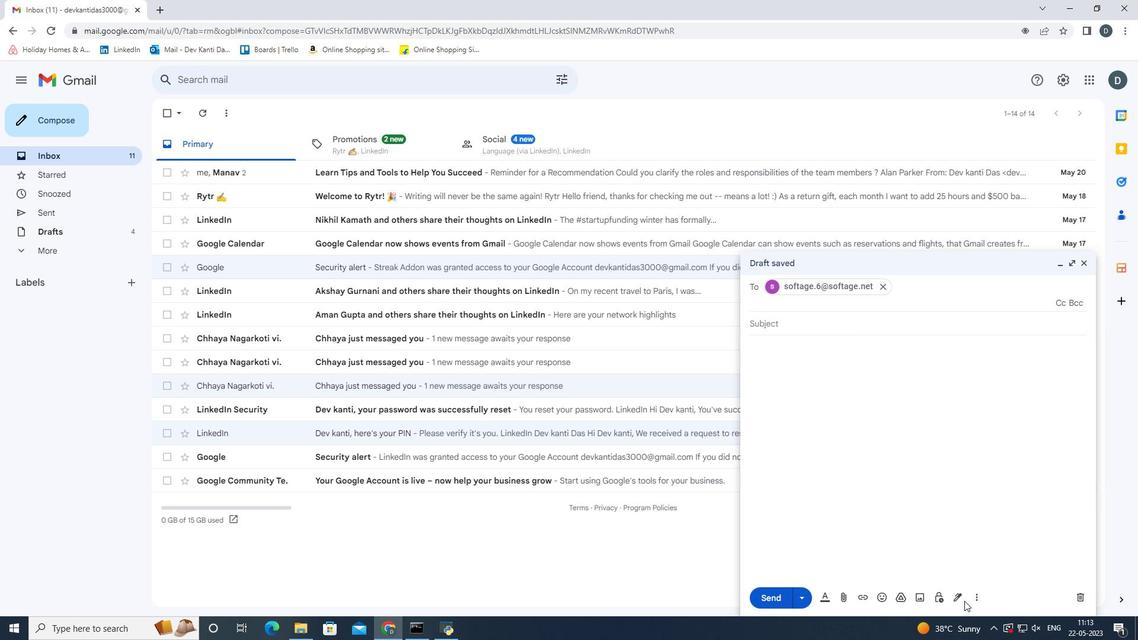
Action: Mouse moved to (962, 601)
Screenshot: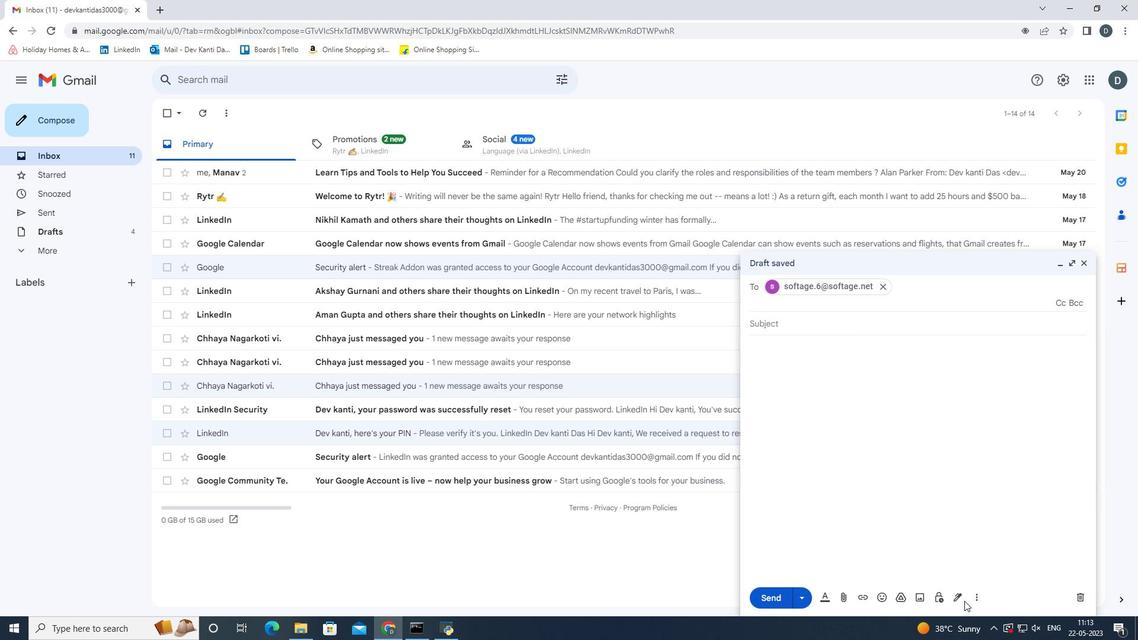 
Action: Mouse pressed left at (962, 601)
Screenshot: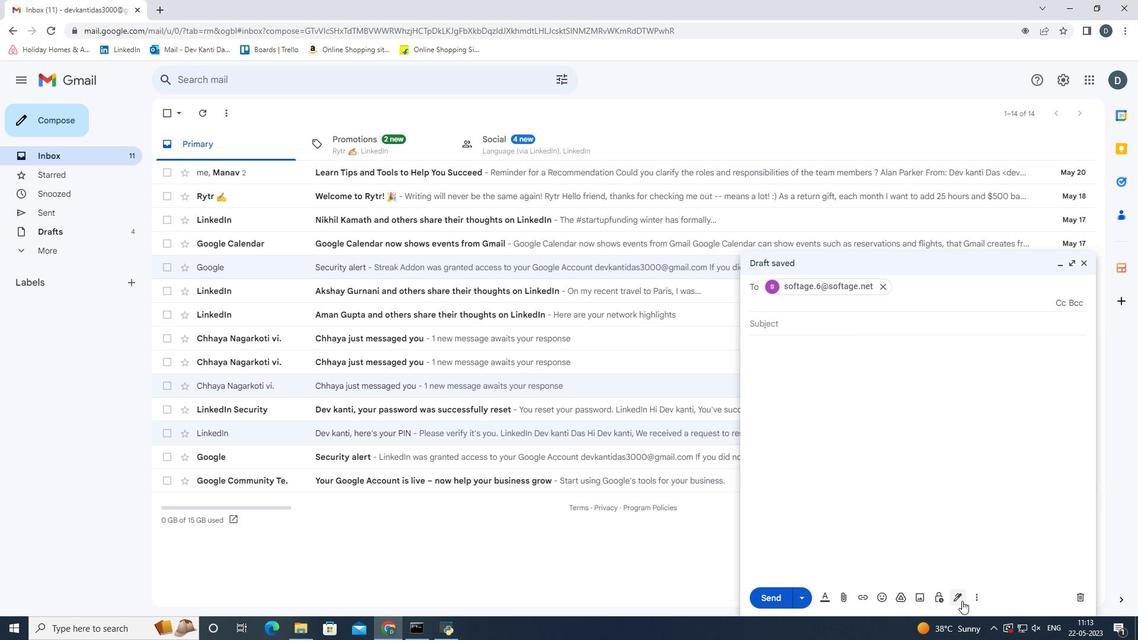 
Action: Mouse moved to (1005, 574)
Screenshot: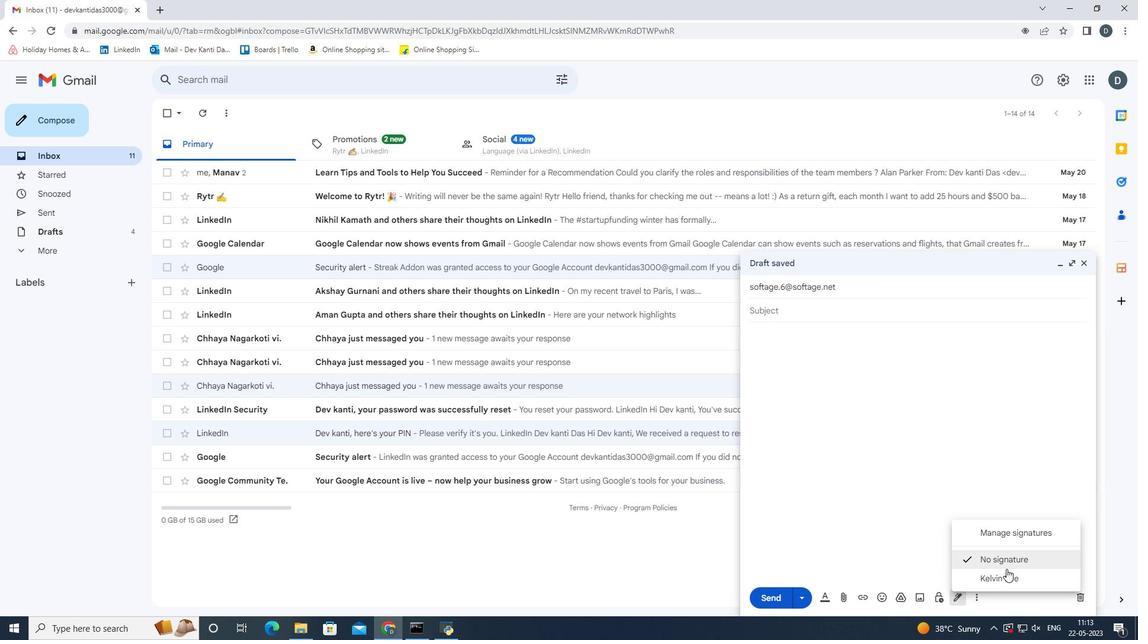 
Action: Mouse pressed left at (1005, 574)
Screenshot: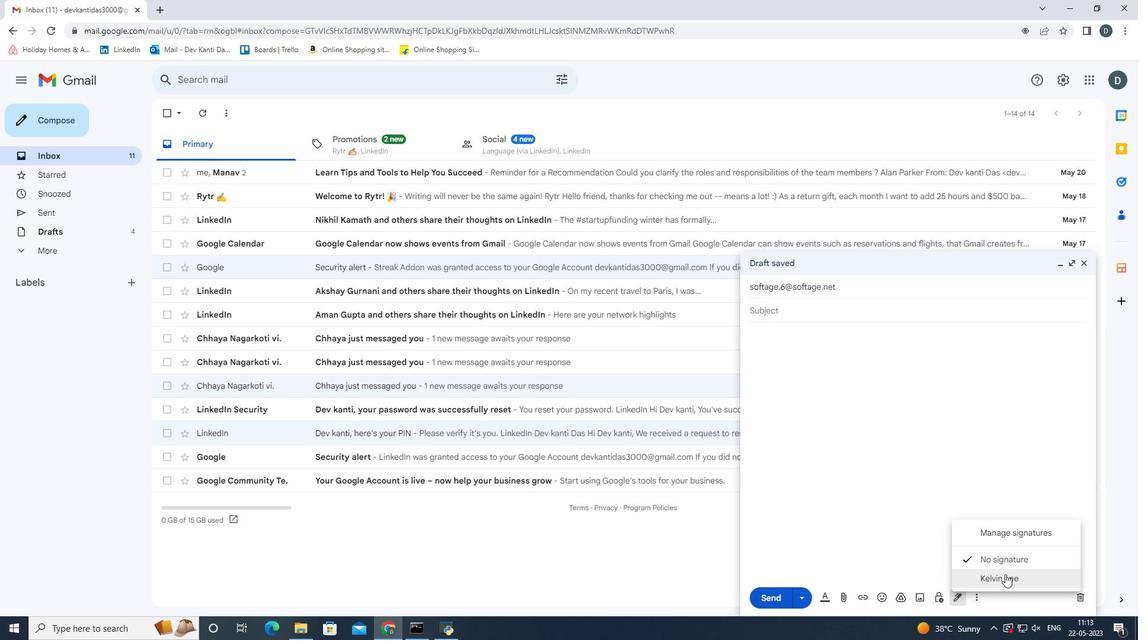 
Action: Mouse moved to (975, 603)
Screenshot: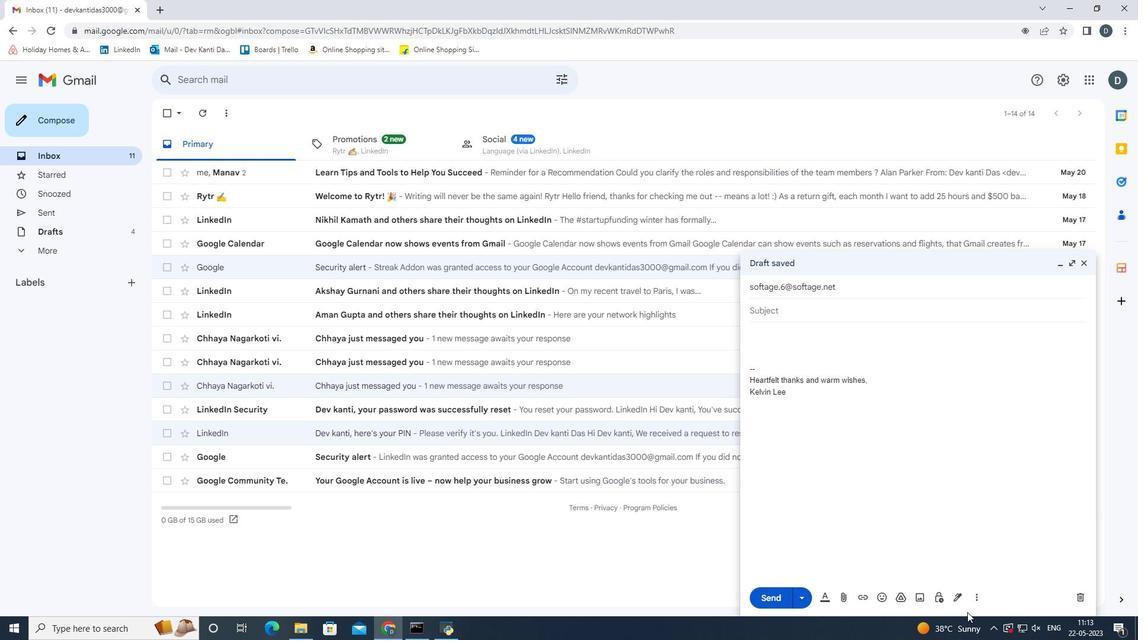 
Action: Mouse pressed left at (975, 603)
Screenshot: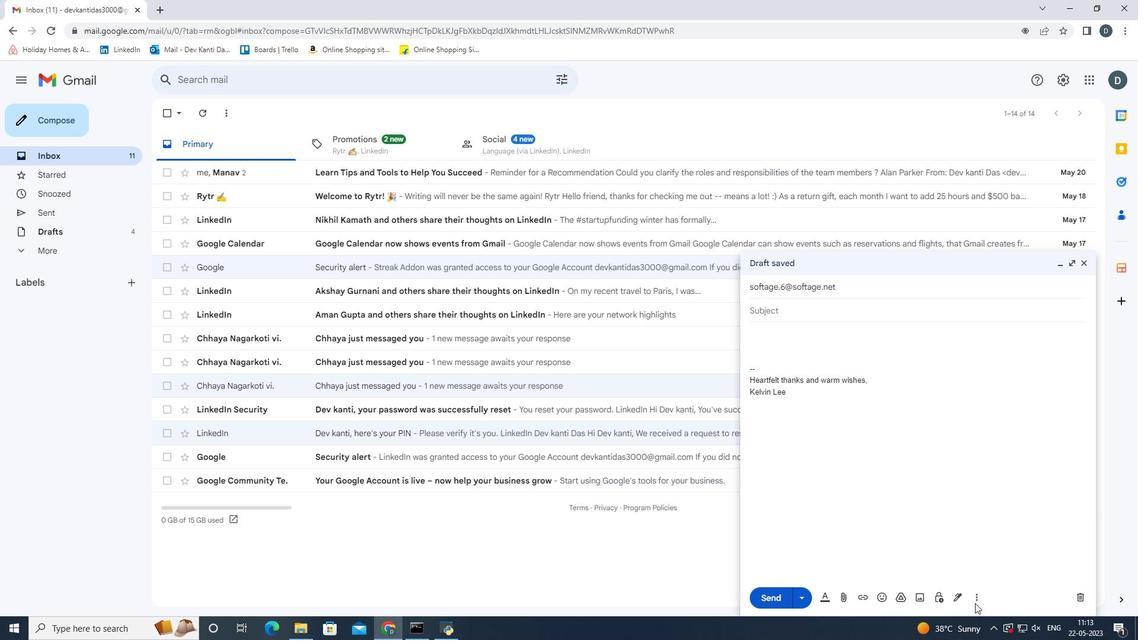 
Action: Mouse moved to (975, 597)
Screenshot: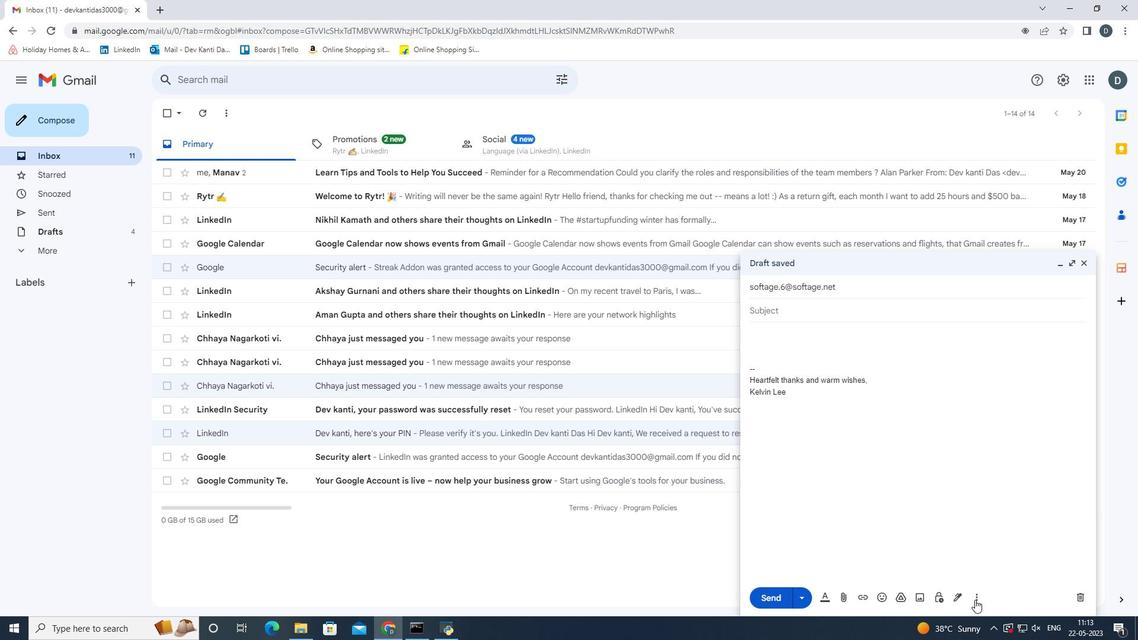 
Action: Mouse pressed left at (975, 597)
Screenshot: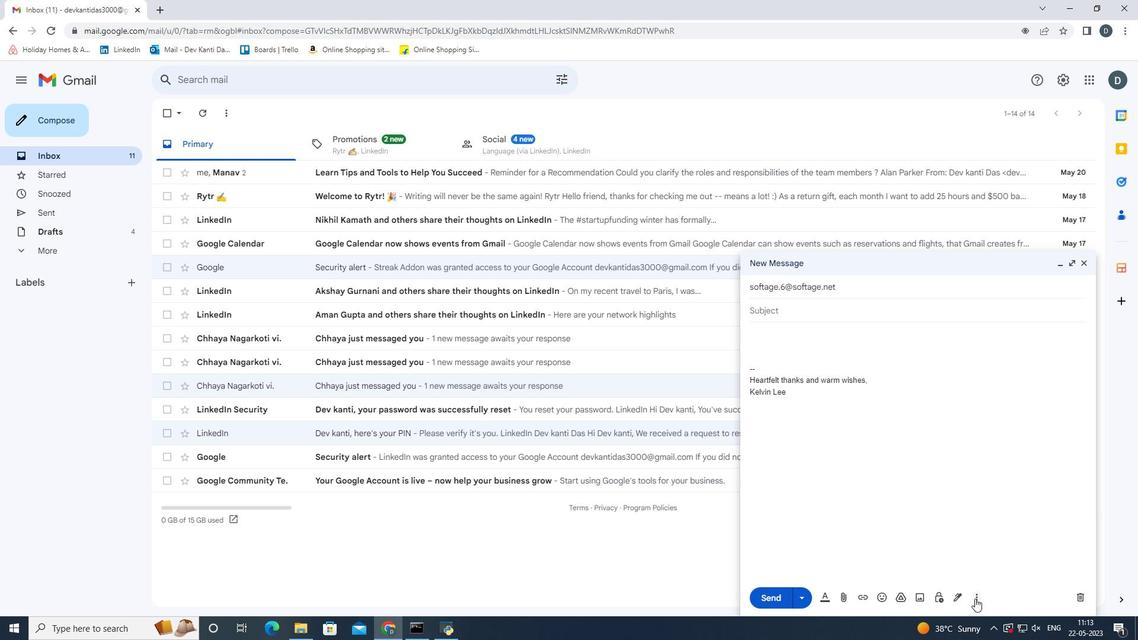 
Action: Mouse moved to (893, 321)
Screenshot: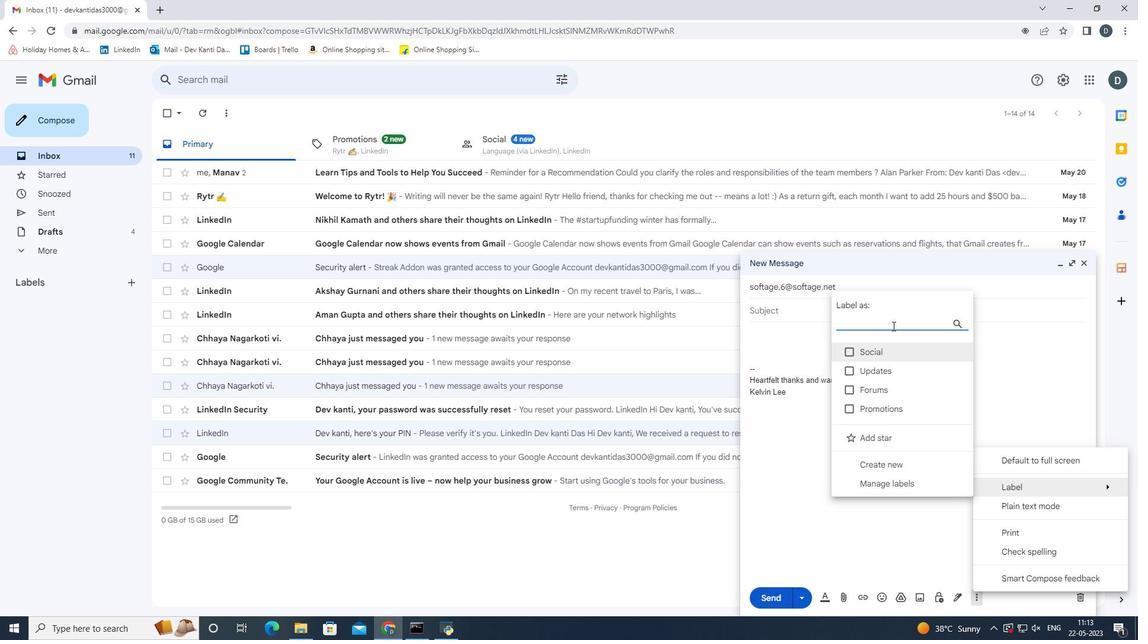
Action: Key pressed <Key.shift>CHemicals<Key.down><Key.enter>
Screenshot: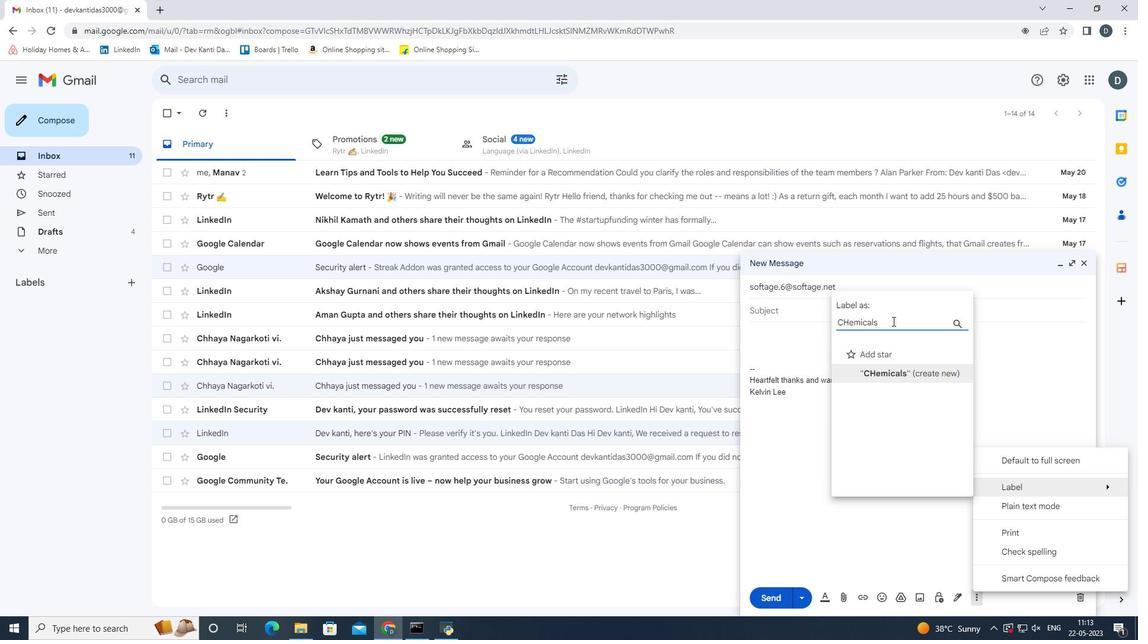 
Action: Mouse moved to (692, 384)
Screenshot: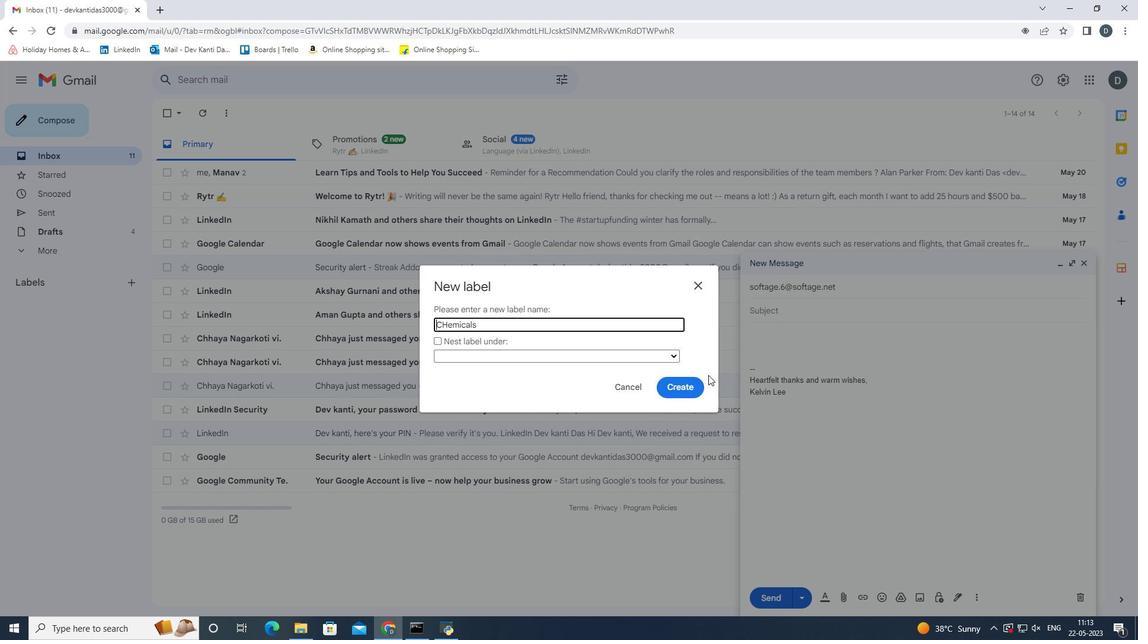 
Action: Mouse pressed left at (692, 384)
Screenshot: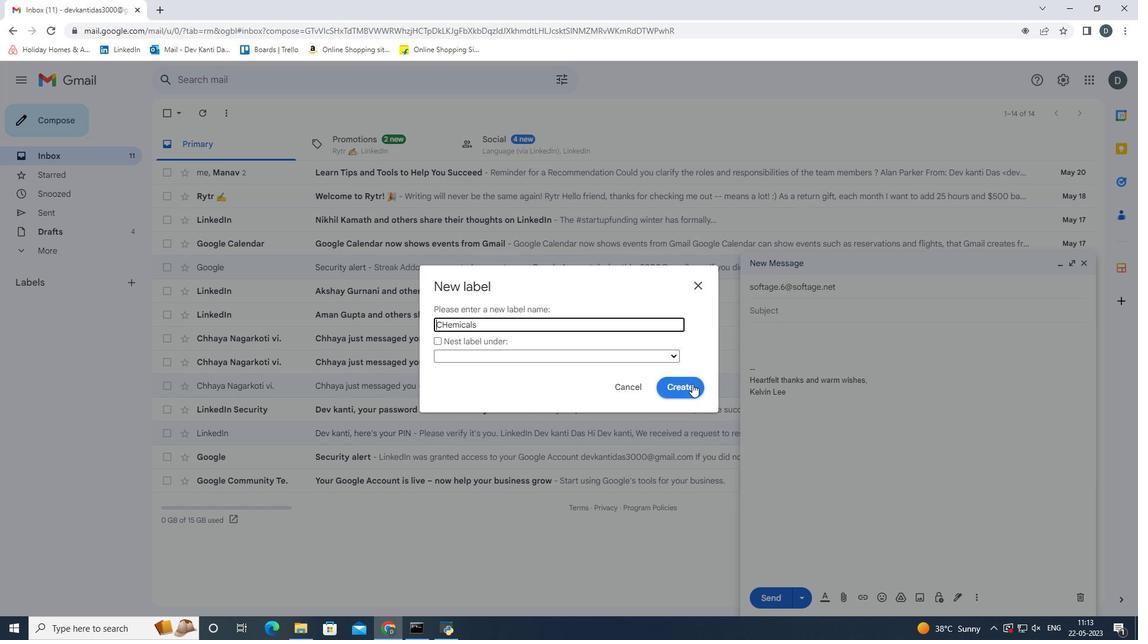 
Action: Mouse moved to (782, 600)
Screenshot: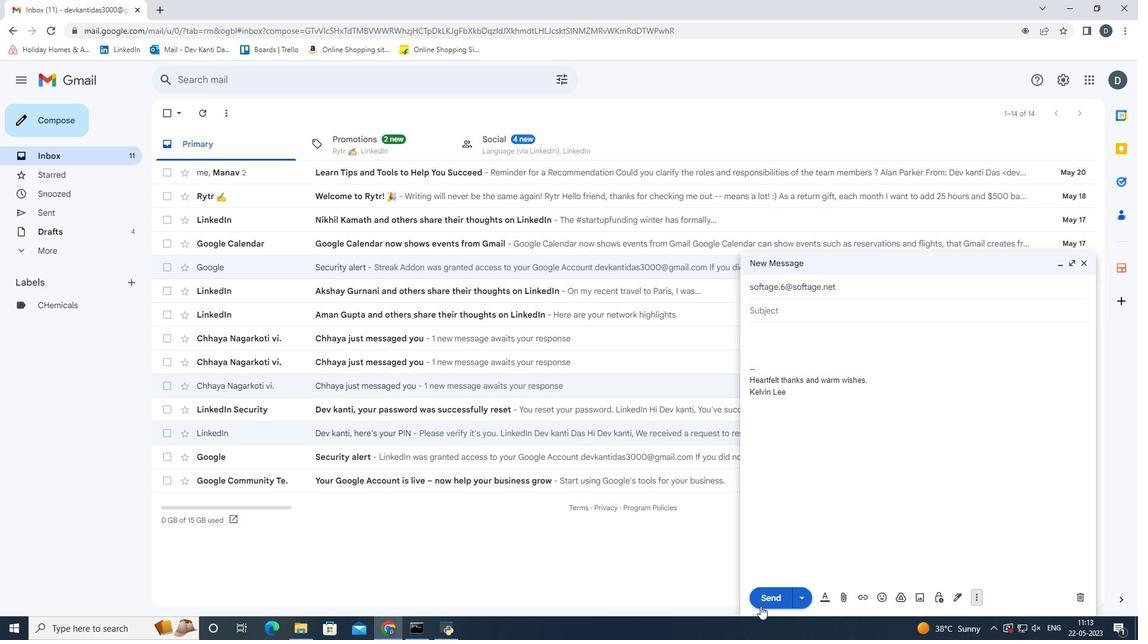 
Action: Mouse pressed left at (782, 600)
Screenshot: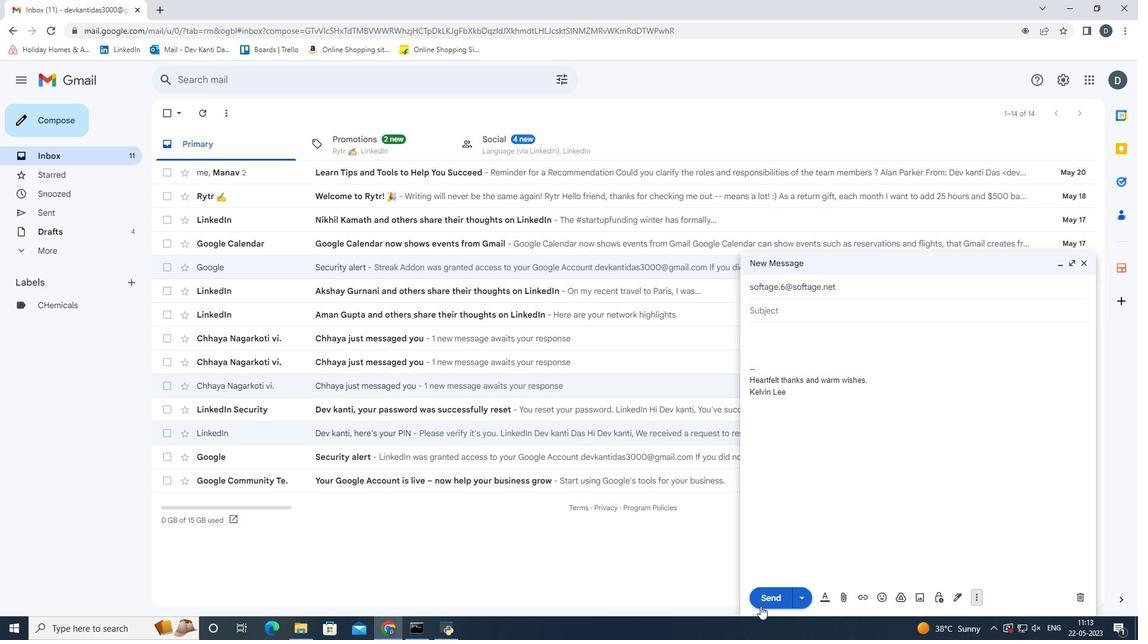 
Action: Mouse moved to (876, 517)
Screenshot: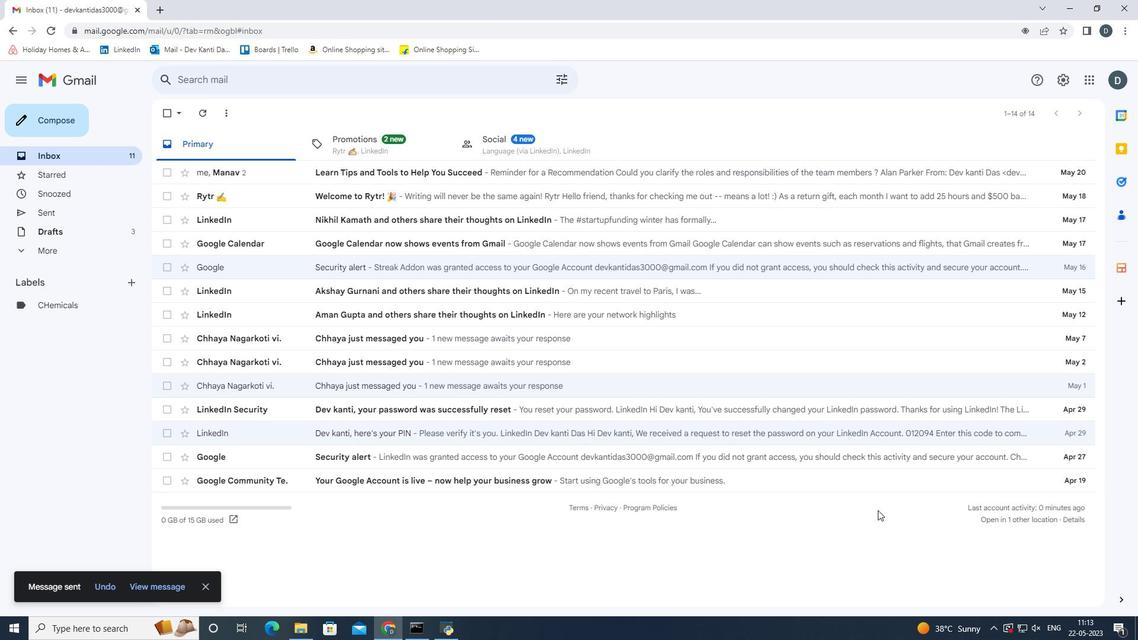 
